 Task: Plan a trip to Zabki, Poland from 1st November, 2023 to 9th November, 2023 for 6 adults.3 bedrooms having 3 beds and 3 bathrooms. Property type can be house. Booking option can be shelf check-in. Look for 5 properties as per requirement.
Action: Mouse moved to (412, 59)
Screenshot: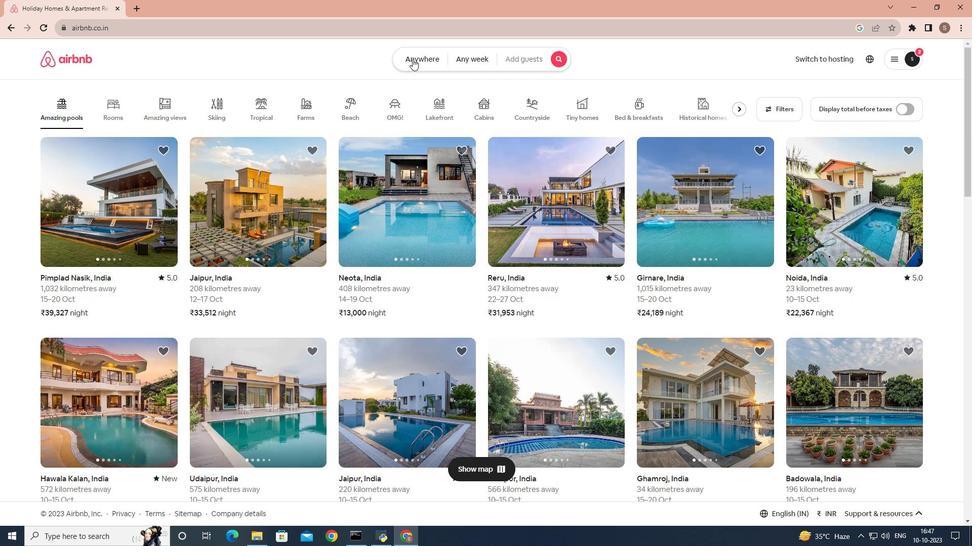 
Action: Mouse pressed left at (412, 59)
Screenshot: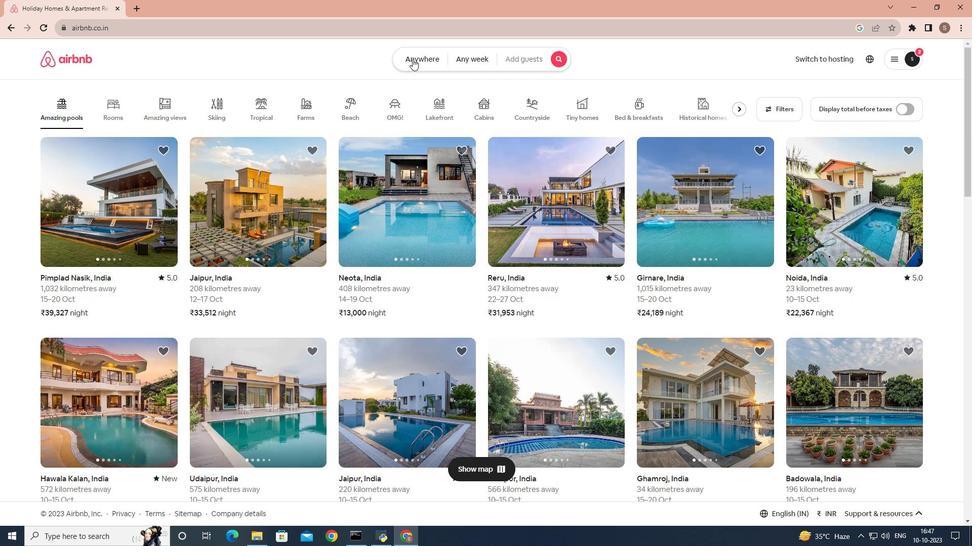 
Action: Mouse moved to (384, 100)
Screenshot: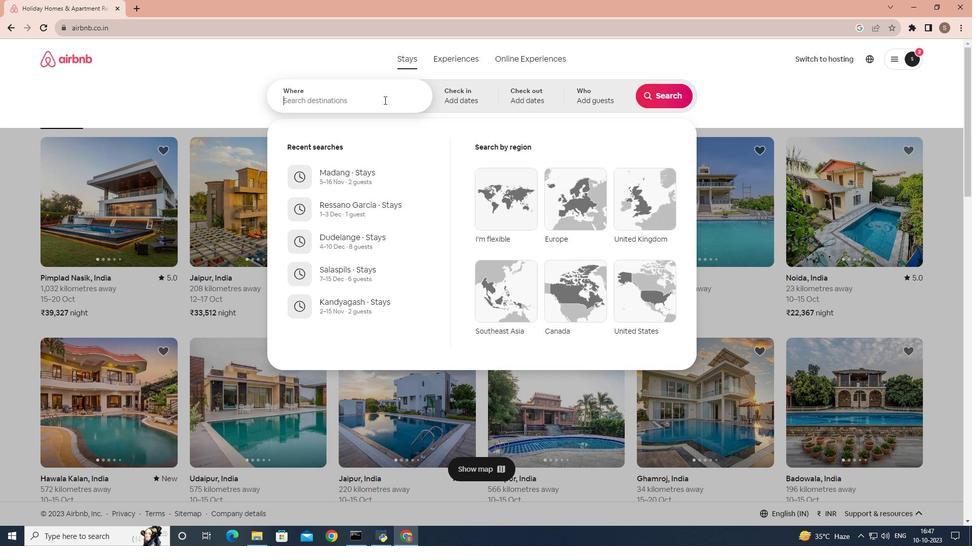 
Action: Mouse pressed left at (384, 100)
Screenshot: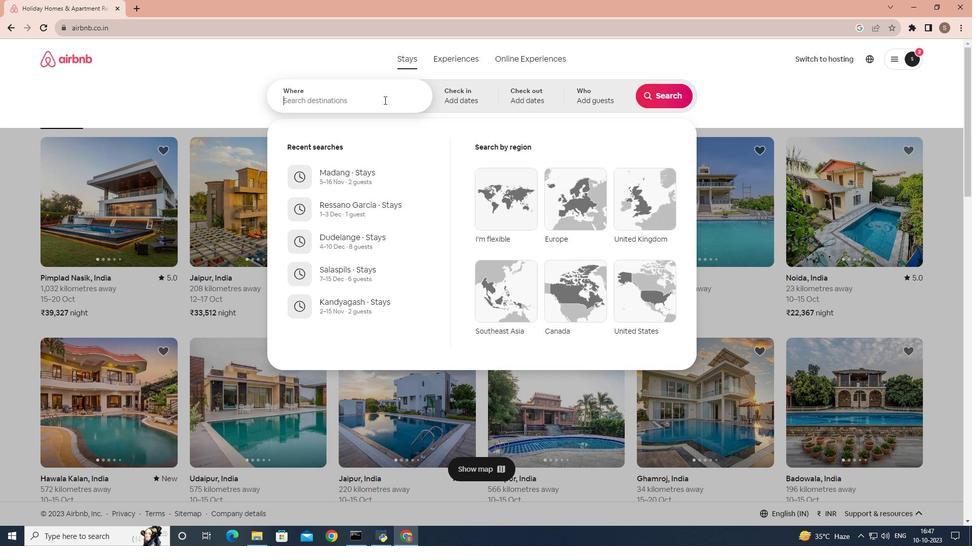 
Action: Key pressed <Key.shift><Key.shift>Zabki,<Key.space><Key.shift>Poland
Screenshot: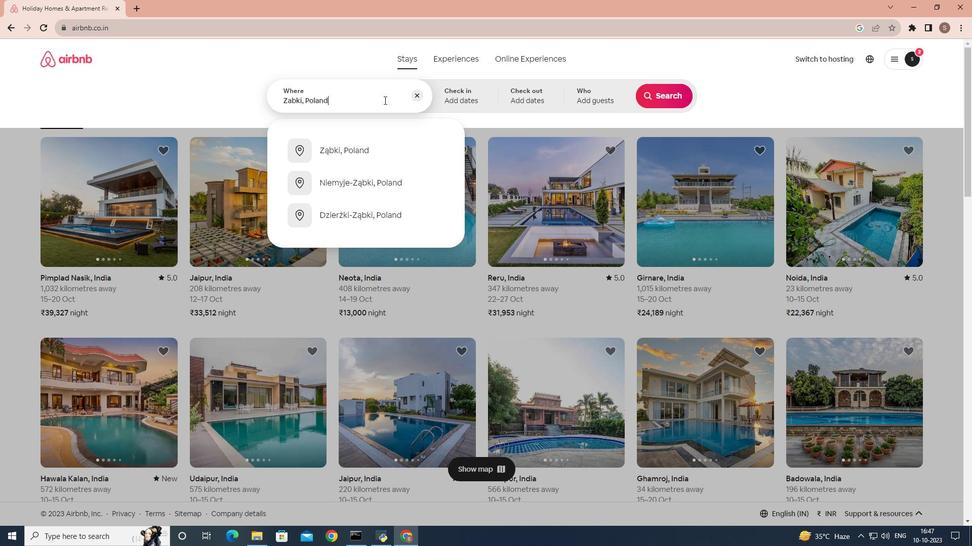 
Action: Mouse moved to (379, 151)
Screenshot: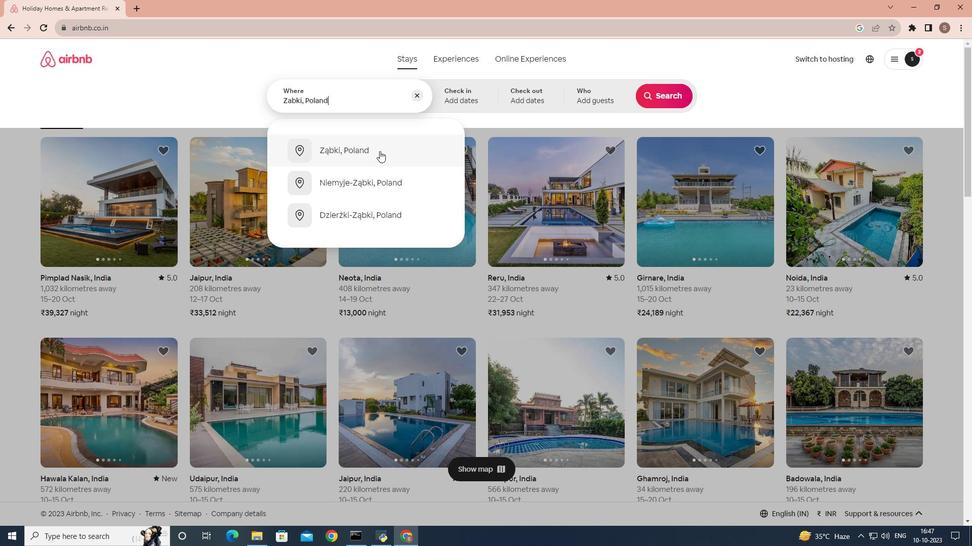 
Action: Mouse pressed left at (379, 151)
Screenshot: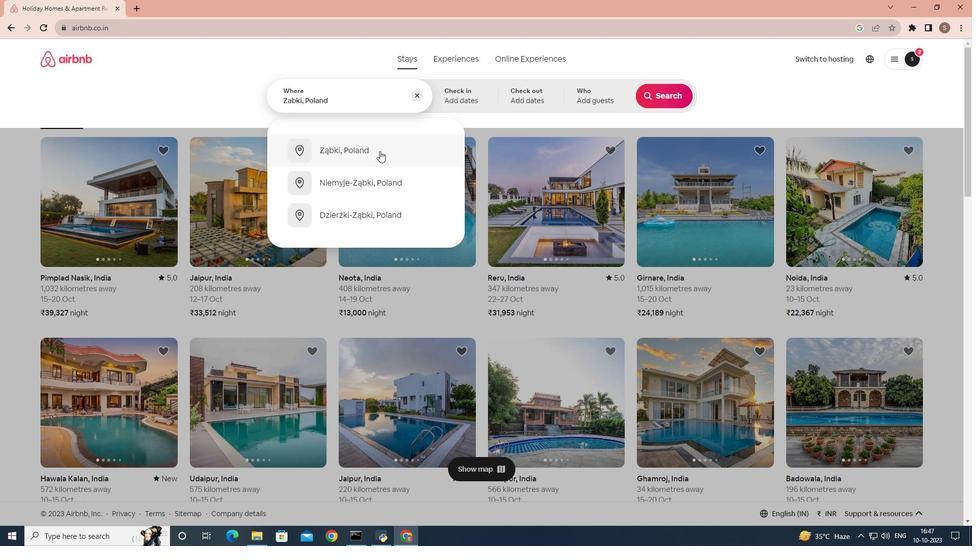 
Action: Mouse moved to (582, 218)
Screenshot: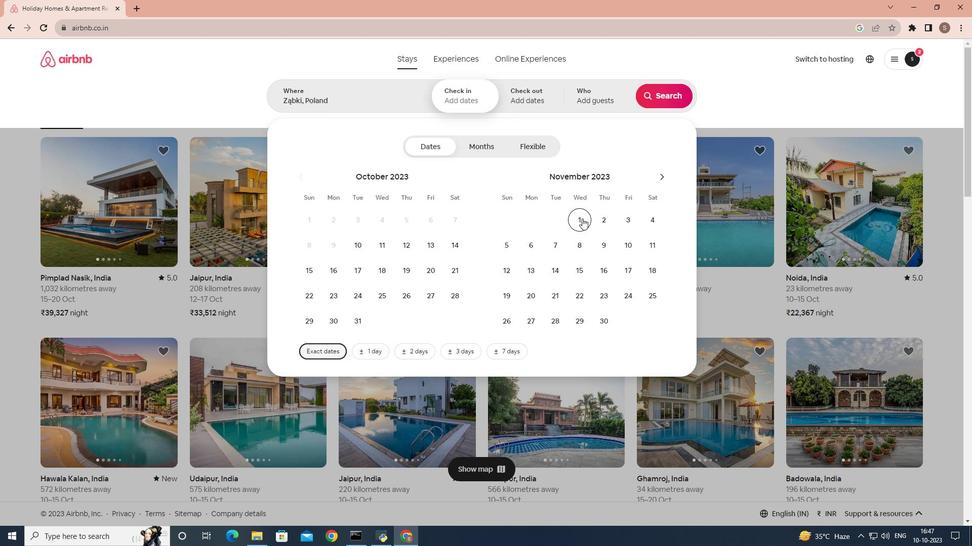 
Action: Mouse pressed left at (582, 218)
Screenshot: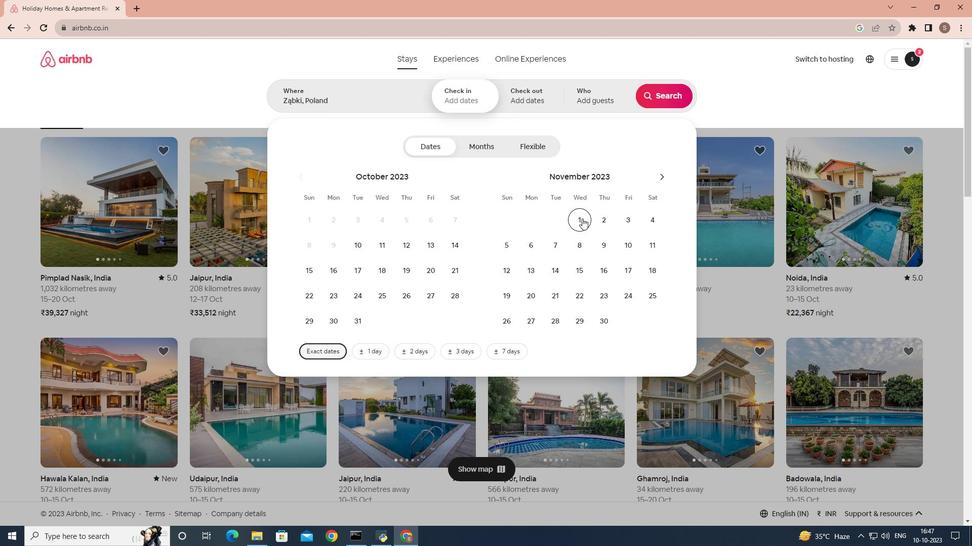 
Action: Mouse moved to (601, 248)
Screenshot: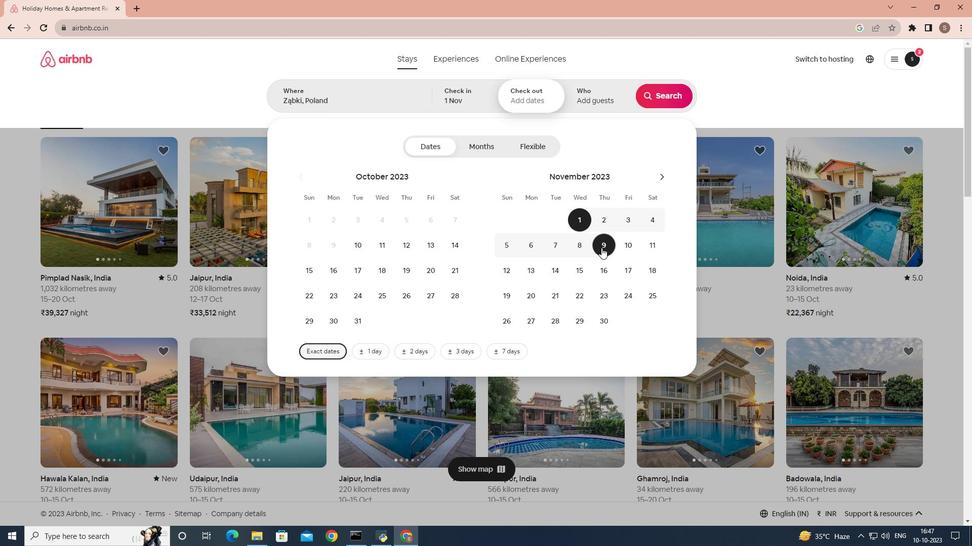 
Action: Mouse pressed left at (601, 248)
Screenshot: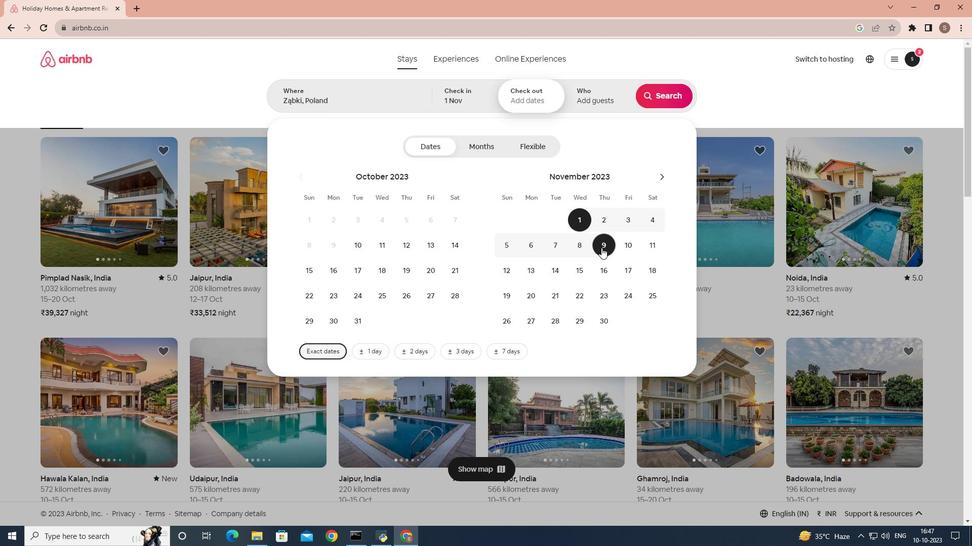 
Action: Mouse moved to (593, 99)
Screenshot: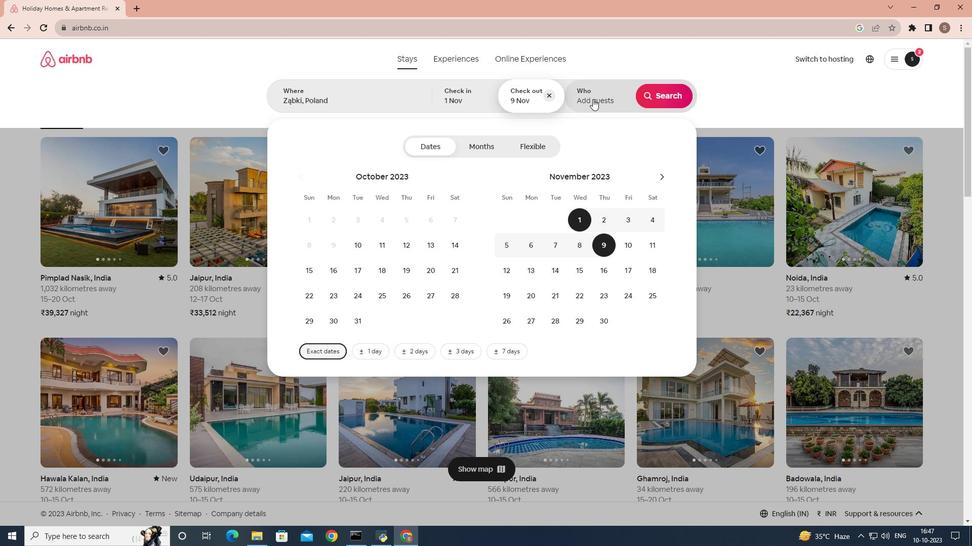 
Action: Mouse pressed left at (593, 99)
Screenshot: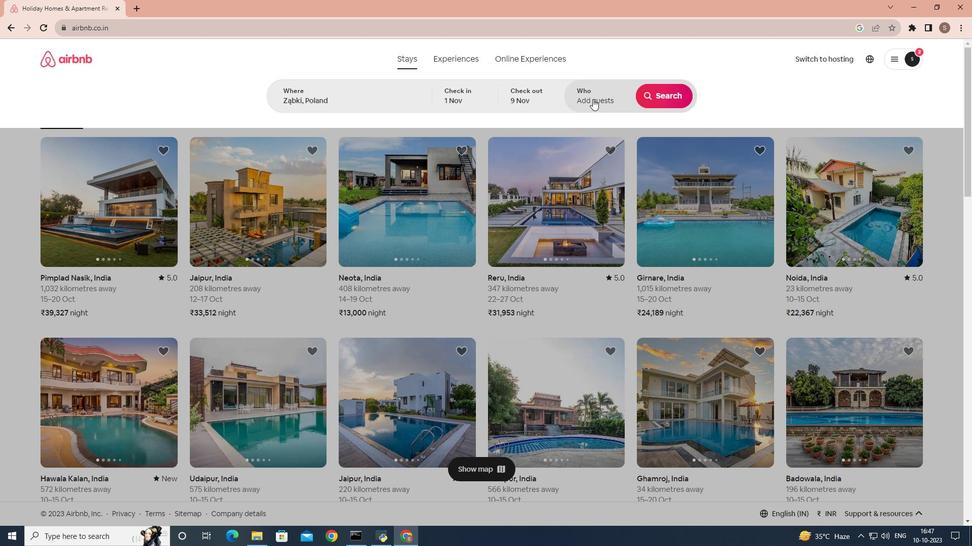 
Action: Mouse moved to (670, 151)
Screenshot: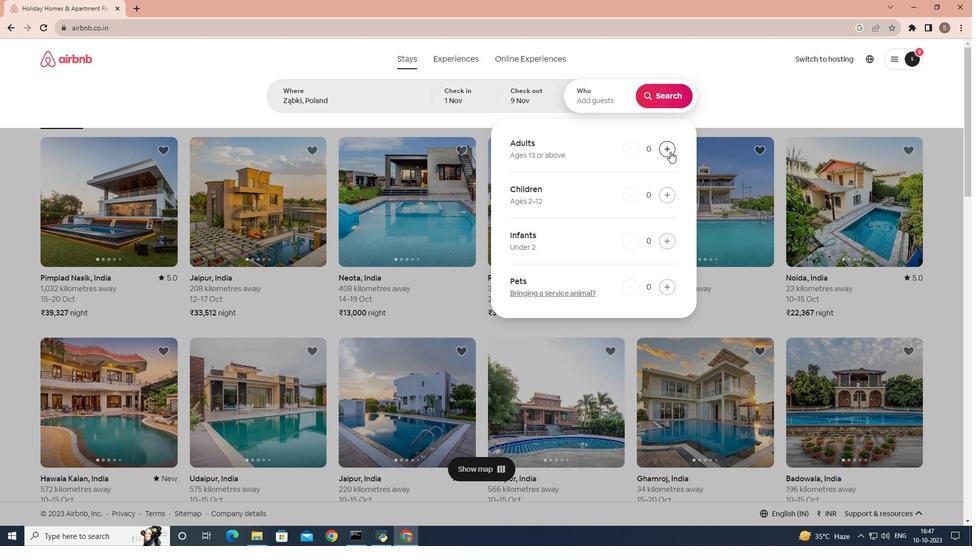 
Action: Mouse pressed left at (670, 151)
Screenshot: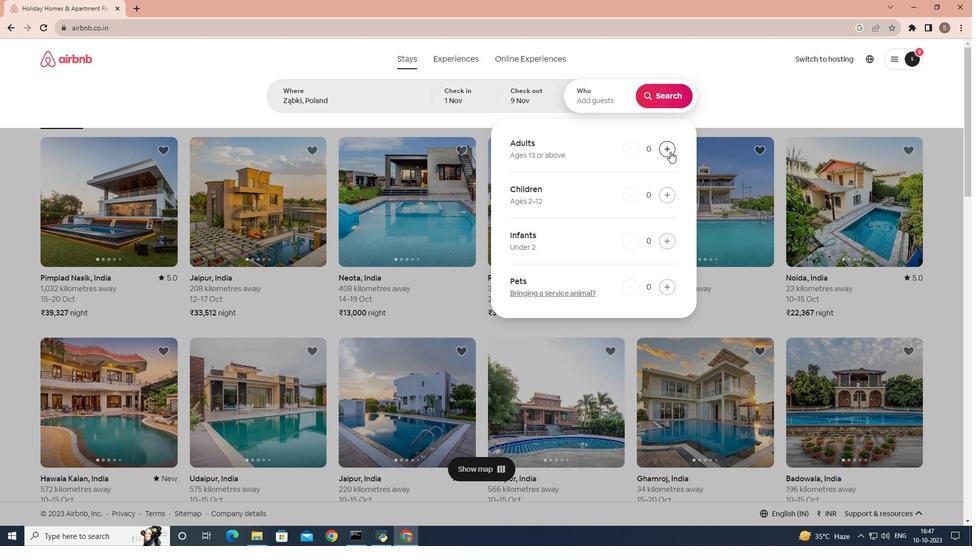 
Action: Mouse pressed left at (670, 151)
Screenshot: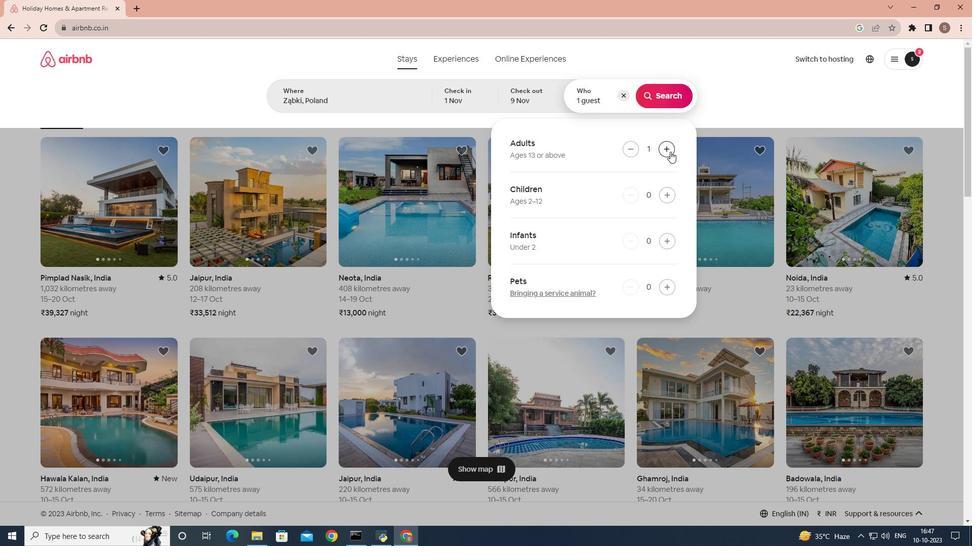 
Action: Mouse pressed left at (670, 151)
Screenshot: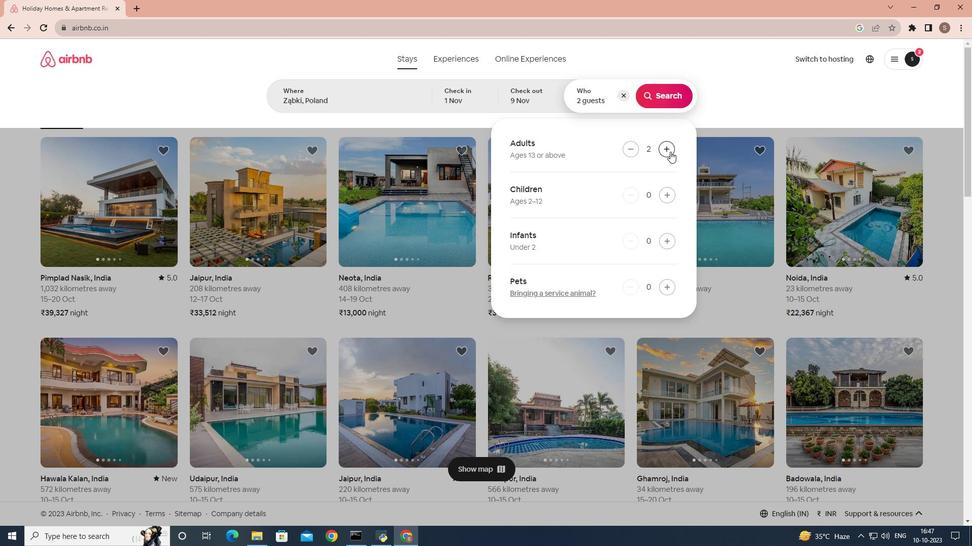 
Action: Mouse moved to (670, 151)
Screenshot: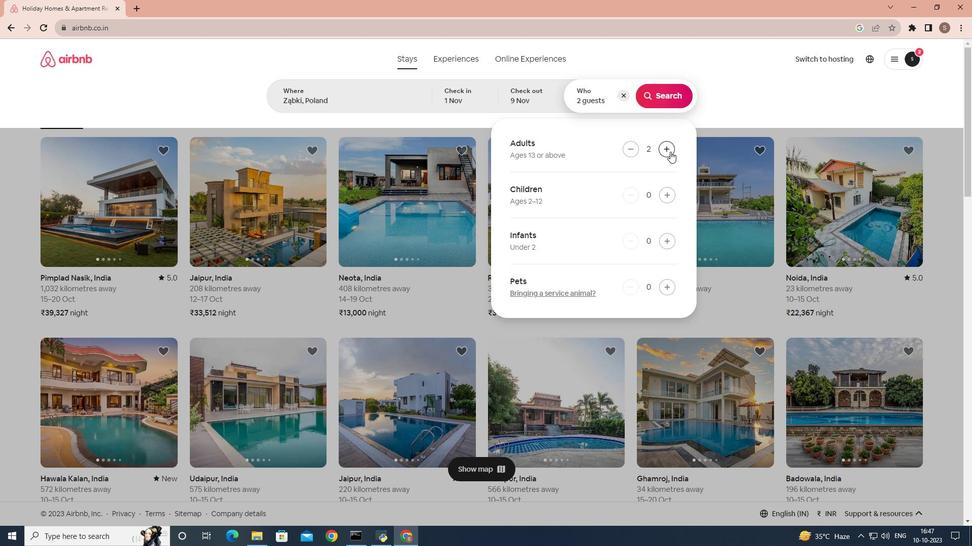 
Action: Mouse pressed left at (670, 151)
Screenshot: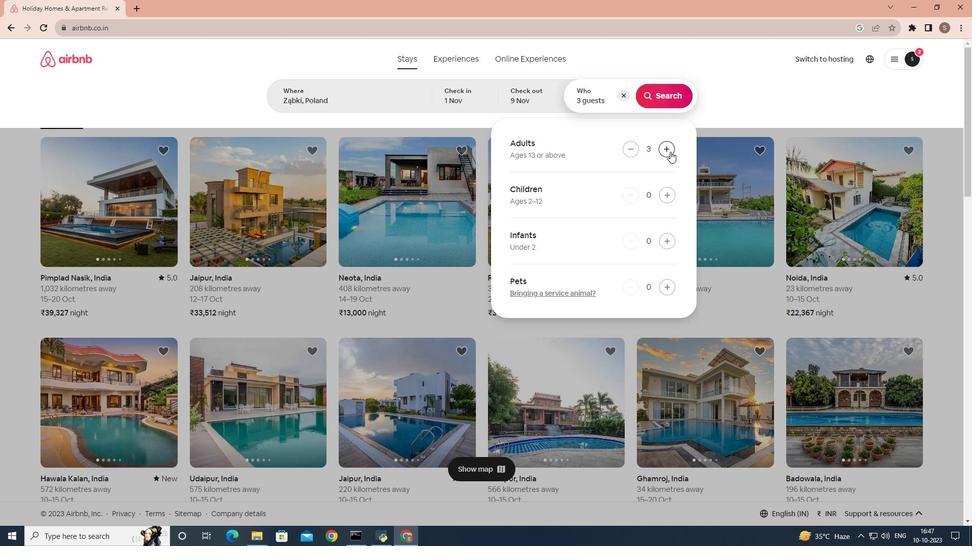 
Action: Mouse pressed left at (670, 151)
Screenshot: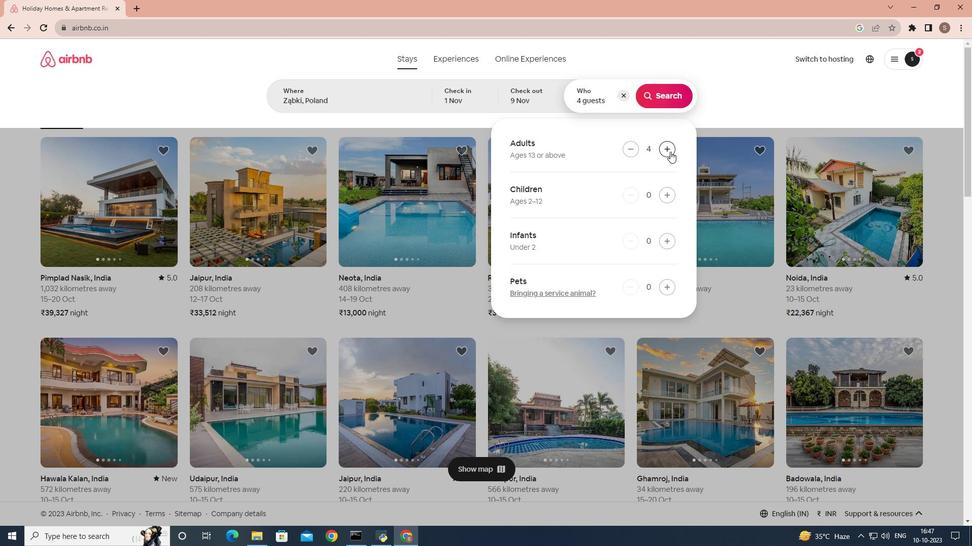 
Action: Mouse pressed left at (670, 151)
Screenshot: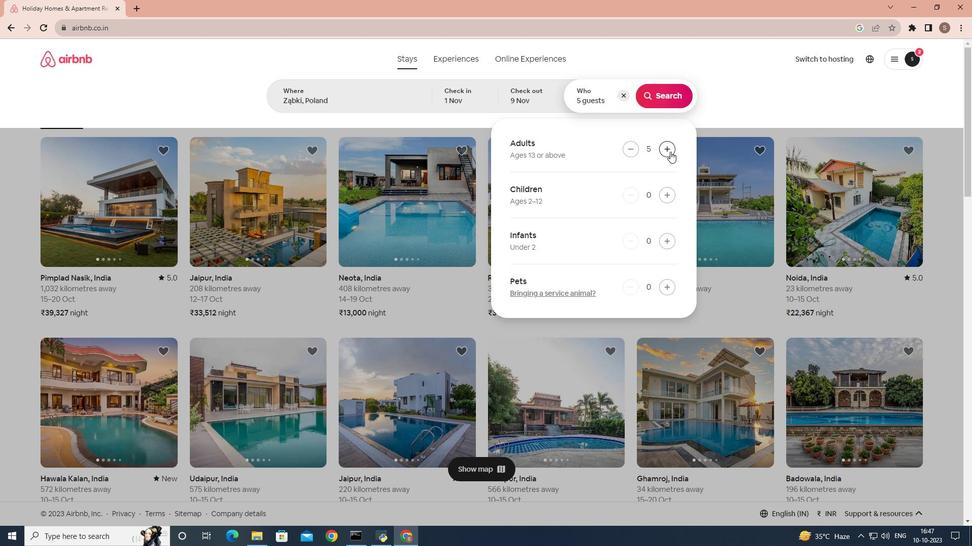 
Action: Mouse moved to (664, 97)
Screenshot: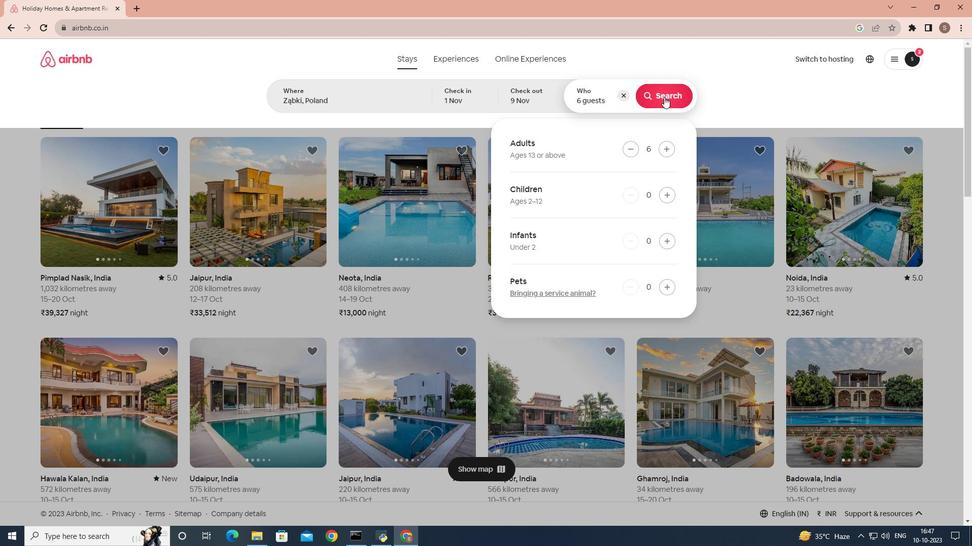 
Action: Mouse pressed left at (664, 97)
Screenshot: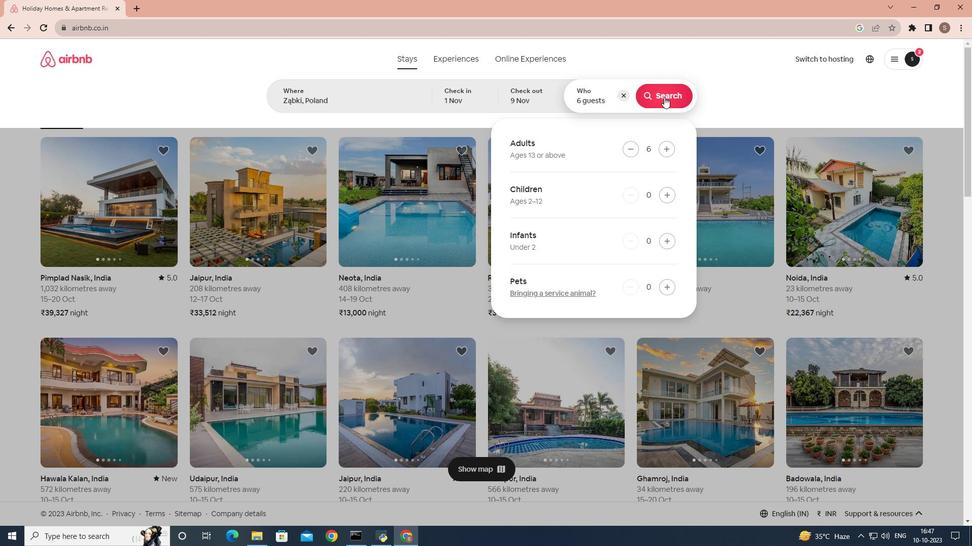 
Action: Mouse moved to (802, 99)
Screenshot: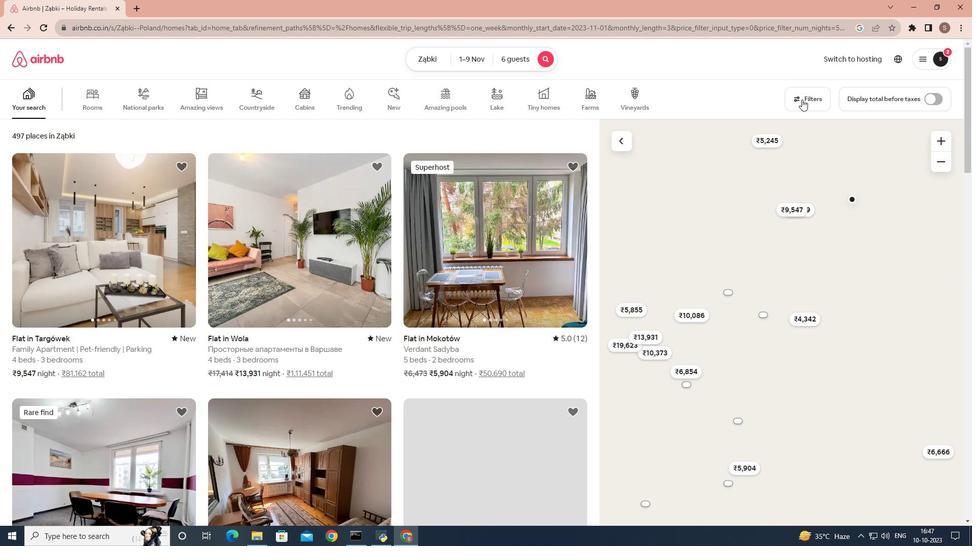 
Action: Mouse pressed left at (802, 99)
Screenshot: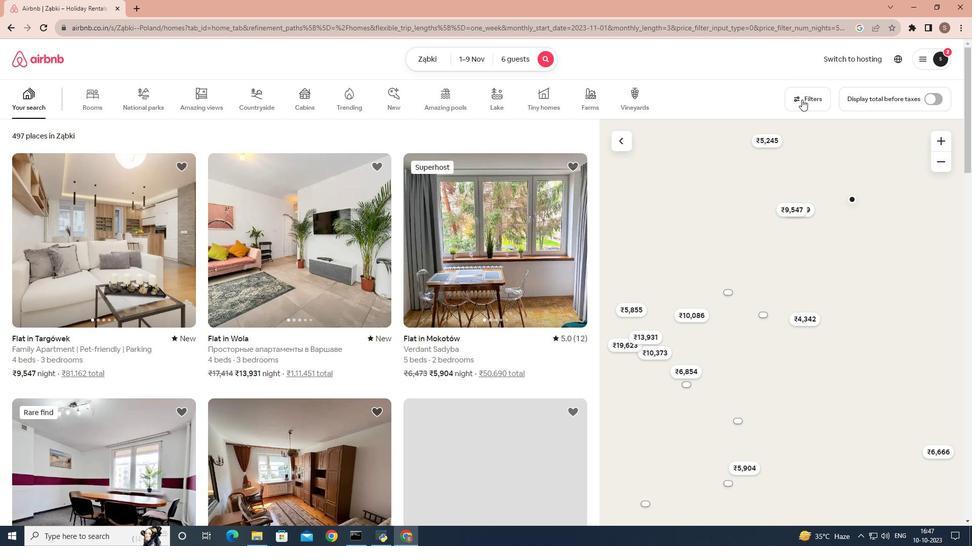 
Action: Mouse moved to (520, 293)
Screenshot: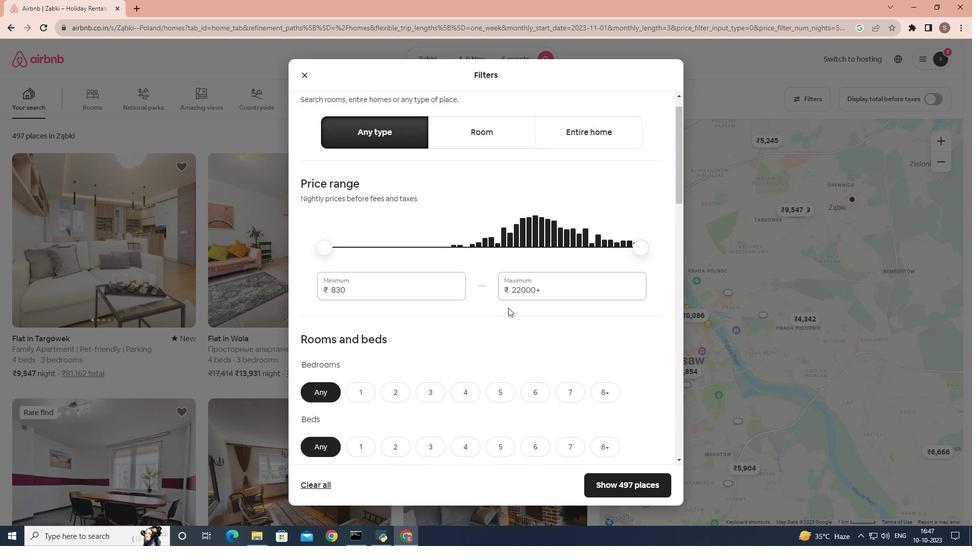 
Action: Mouse scrolled (520, 292) with delta (0, 0)
Screenshot: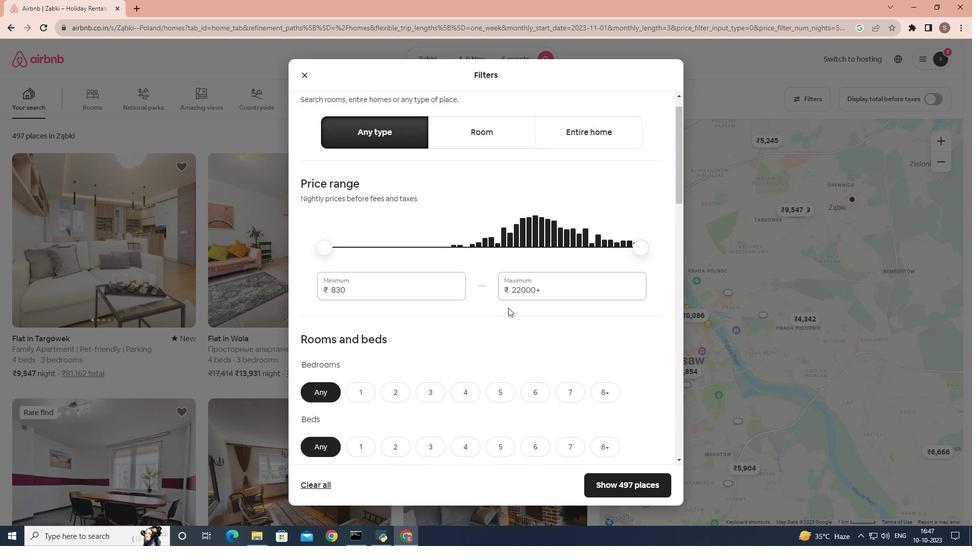 
Action: Mouse moved to (517, 300)
Screenshot: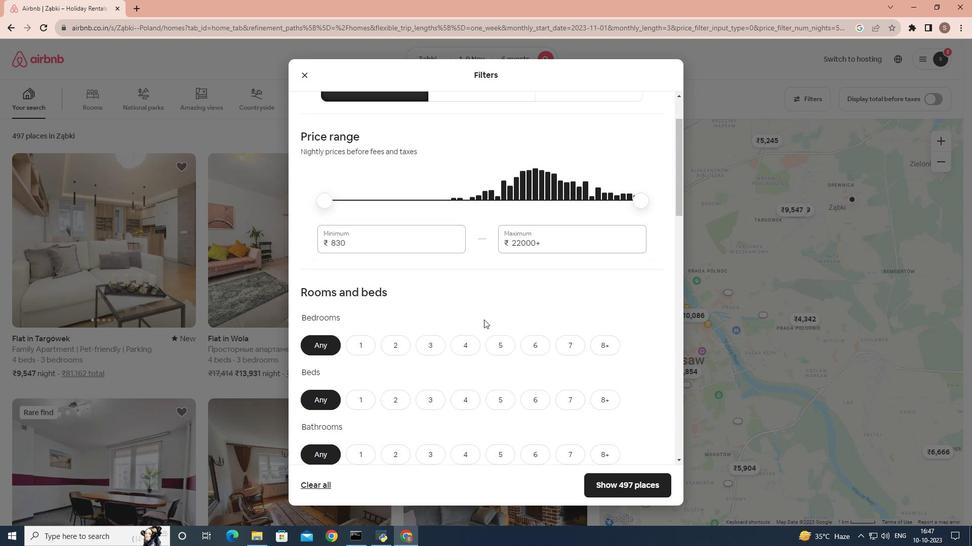 
Action: Mouse scrolled (517, 299) with delta (0, 0)
Screenshot: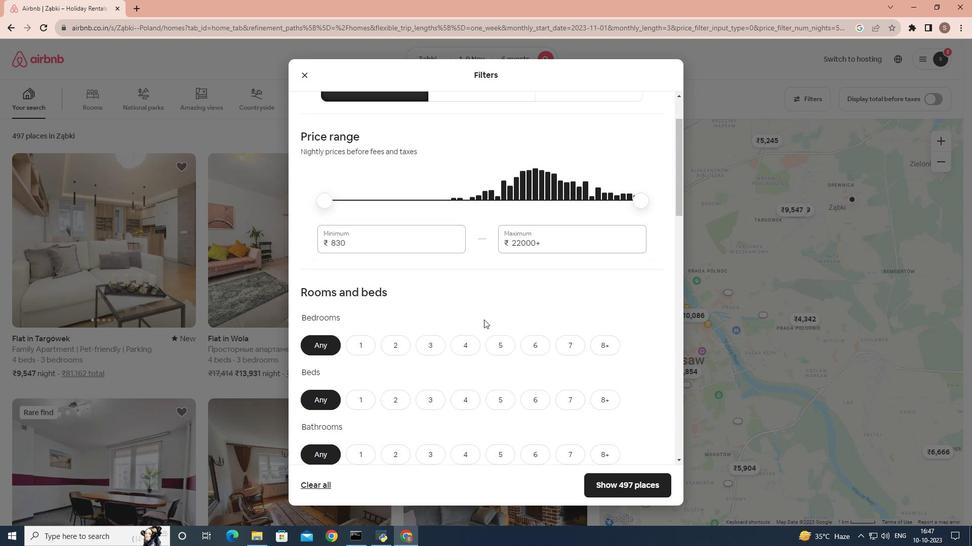 
Action: Mouse moved to (431, 314)
Screenshot: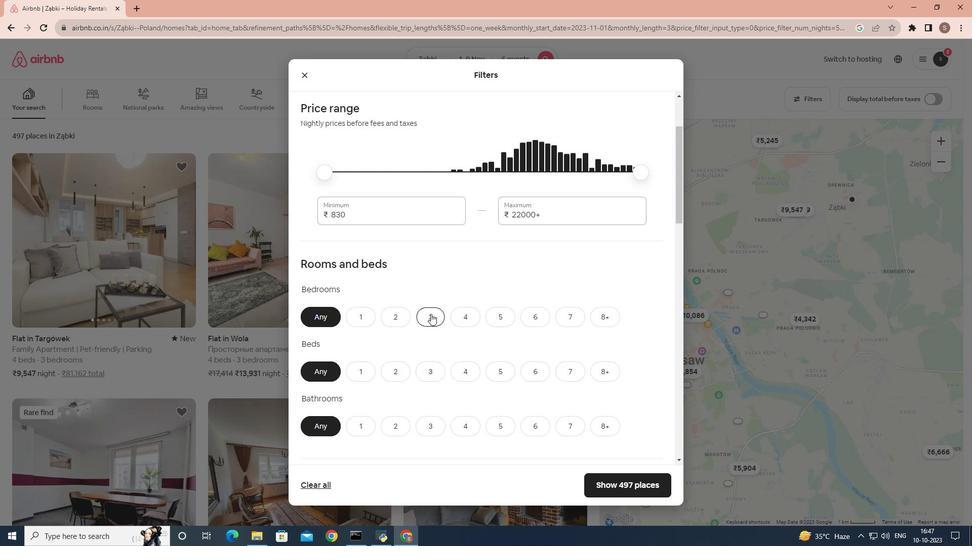 
Action: Mouse pressed left at (431, 314)
Screenshot: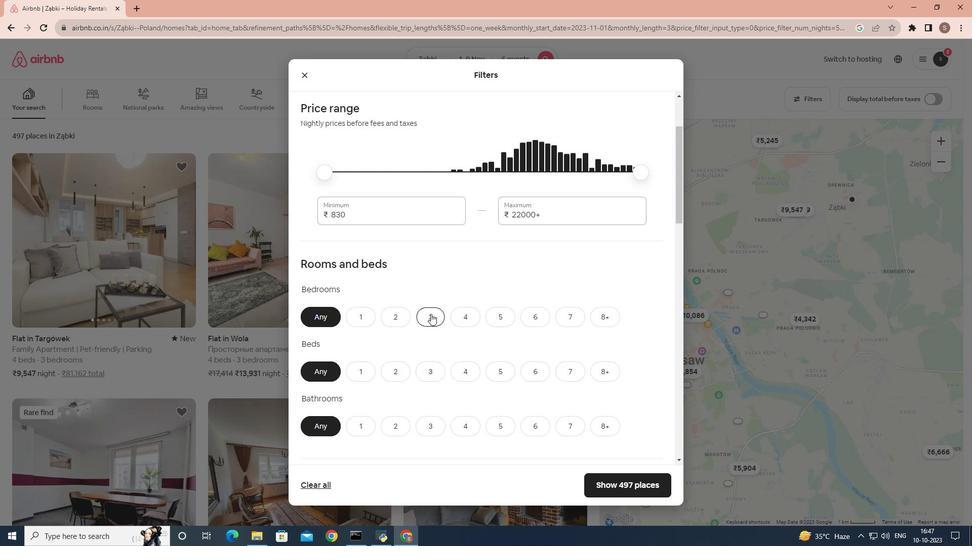 
Action: Mouse moved to (432, 366)
Screenshot: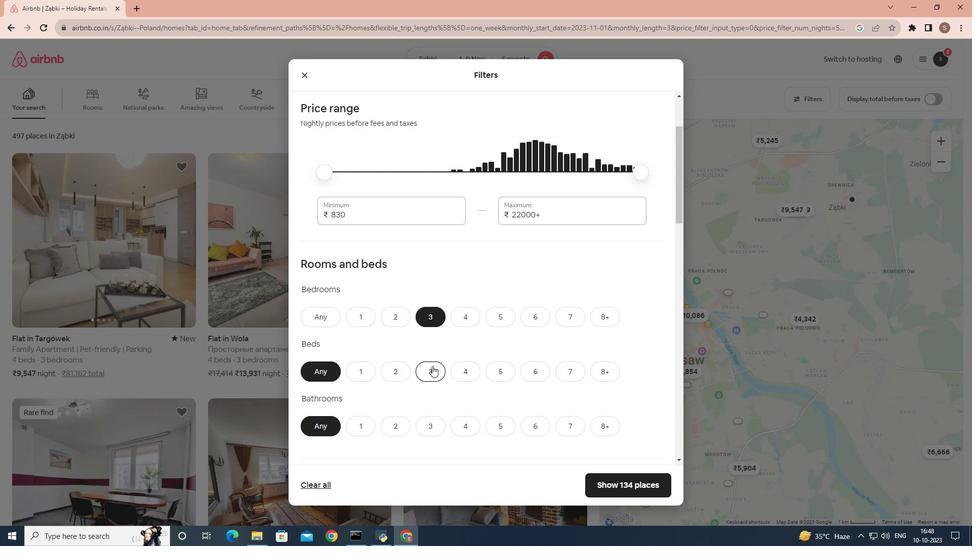 
Action: Mouse pressed left at (432, 366)
Screenshot: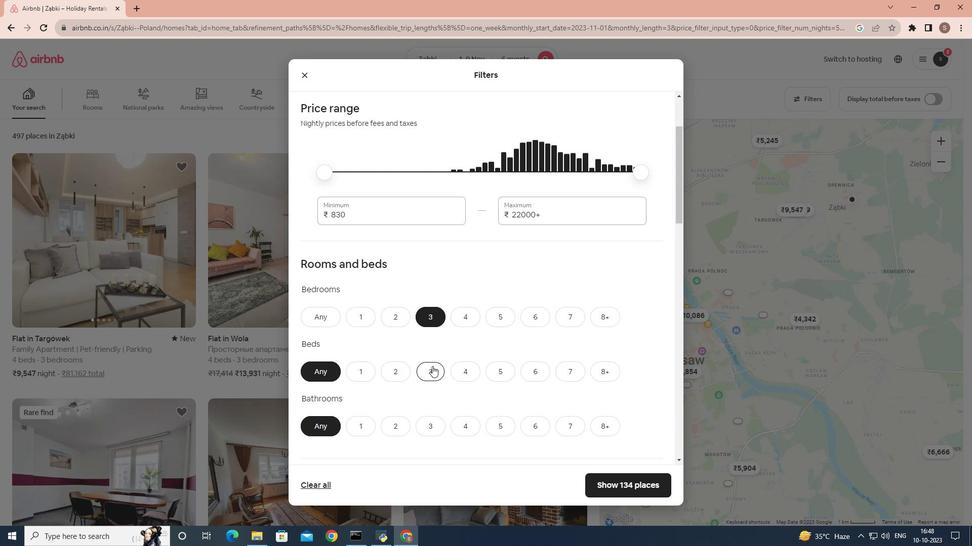 
Action: Mouse scrolled (432, 366) with delta (0, 0)
Screenshot: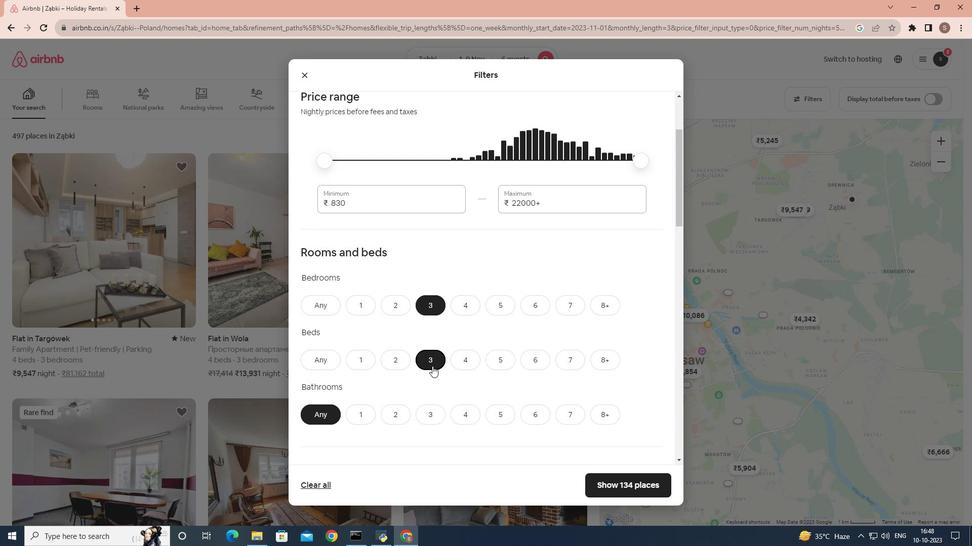 
Action: Mouse moved to (432, 369)
Screenshot: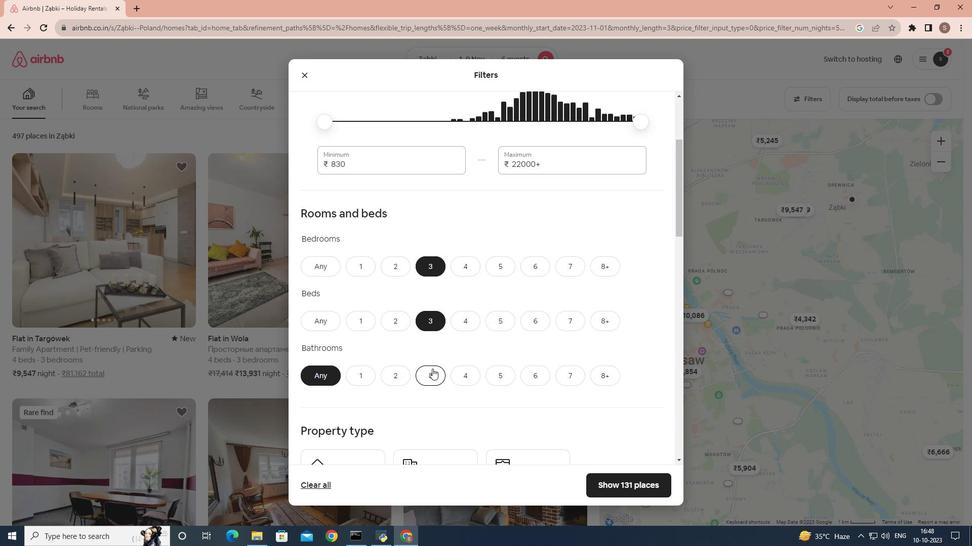 
Action: Mouse pressed left at (432, 369)
Screenshot: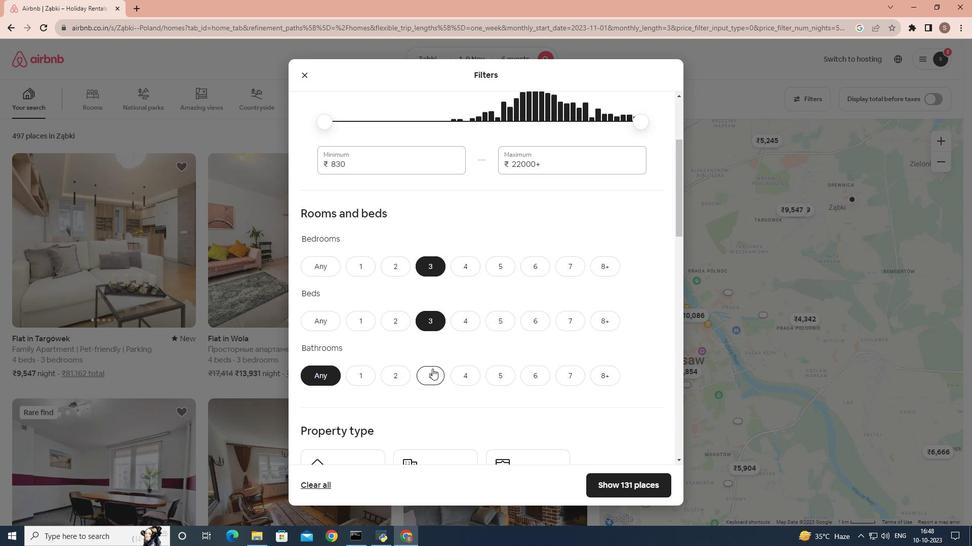 
Action: Mouse moved to (455, 366)
Screenshot: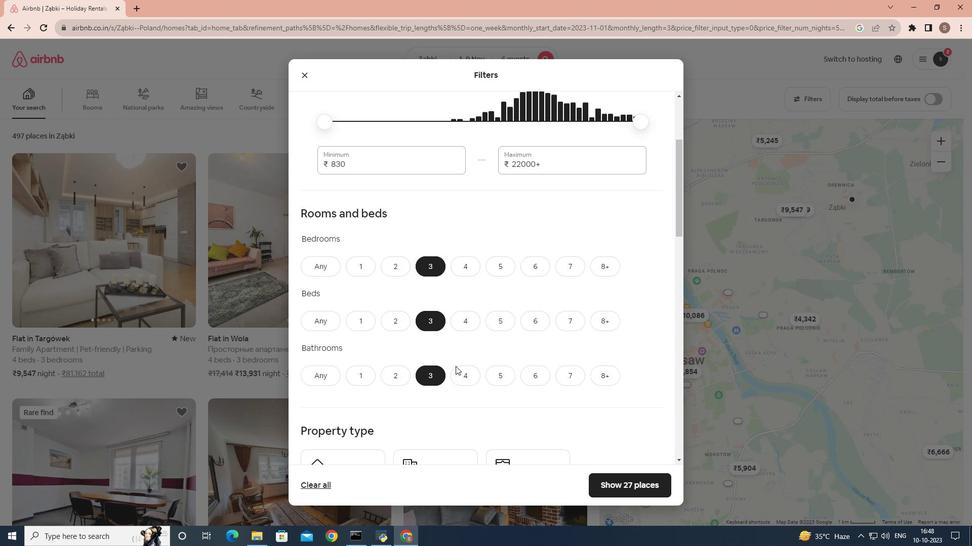 
Action: Mouse scrolled (455, 366) with delta (0, 0)
Screenshot: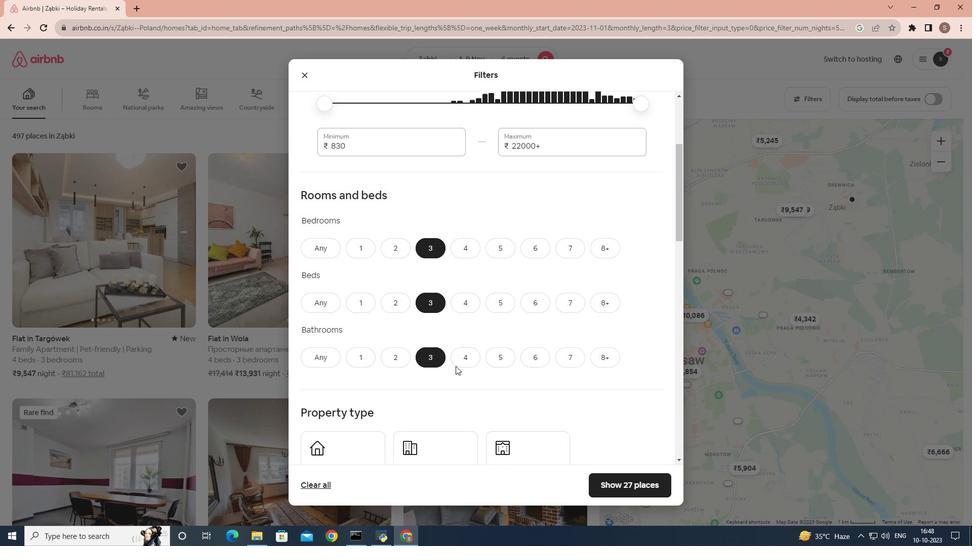 
Action: Mouse moved to (461, 358)
Screenshot: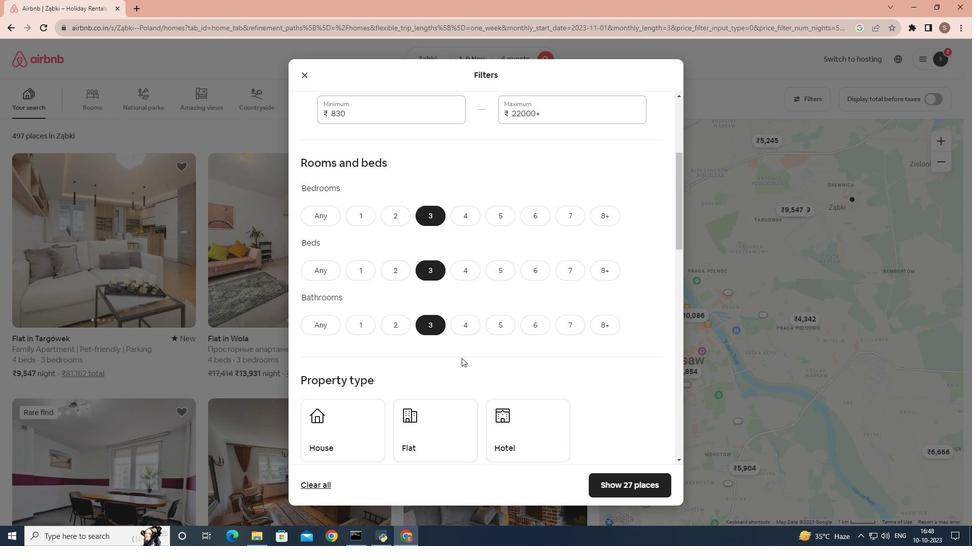 
Action: Mouse scrolled (461, 358) with delta (0, 0)
Screenshot: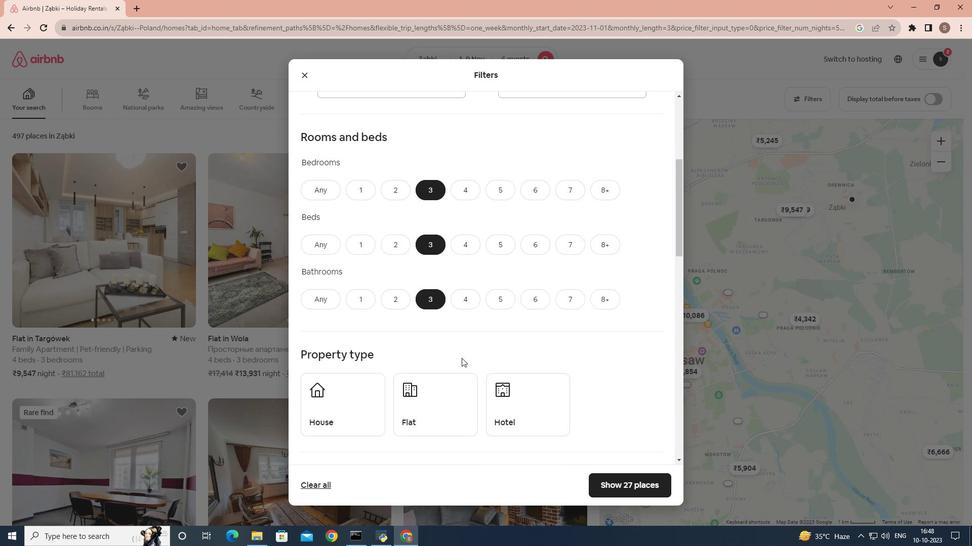 
Action: Mouse moved to (339, 373)
Screenshot: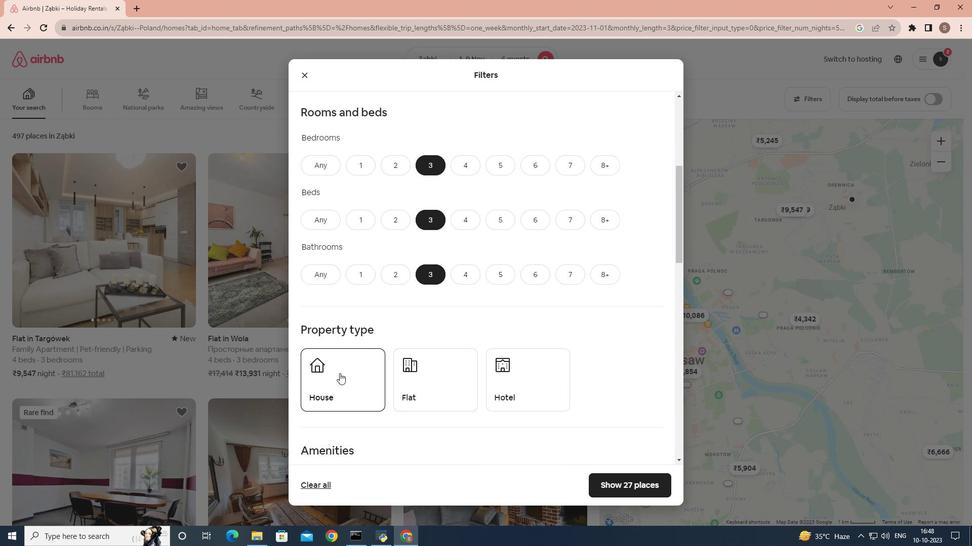 
Action: Mouse pressed left at (339, 373)
Screenshot: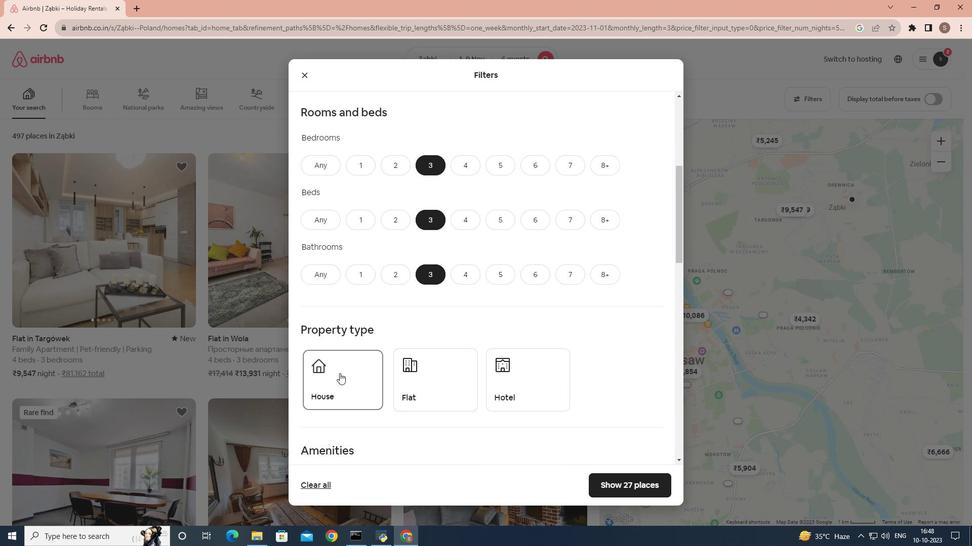 
Action: Mouse moved to (452, 338)
Screenshot: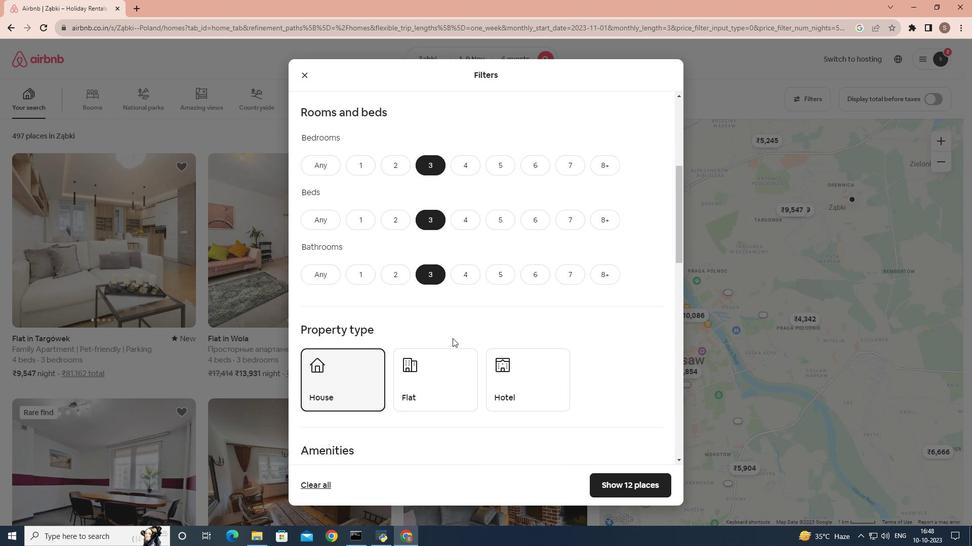 
Action: Mouse scrolled (452, 338) with delta (0, 0)
Screenshot: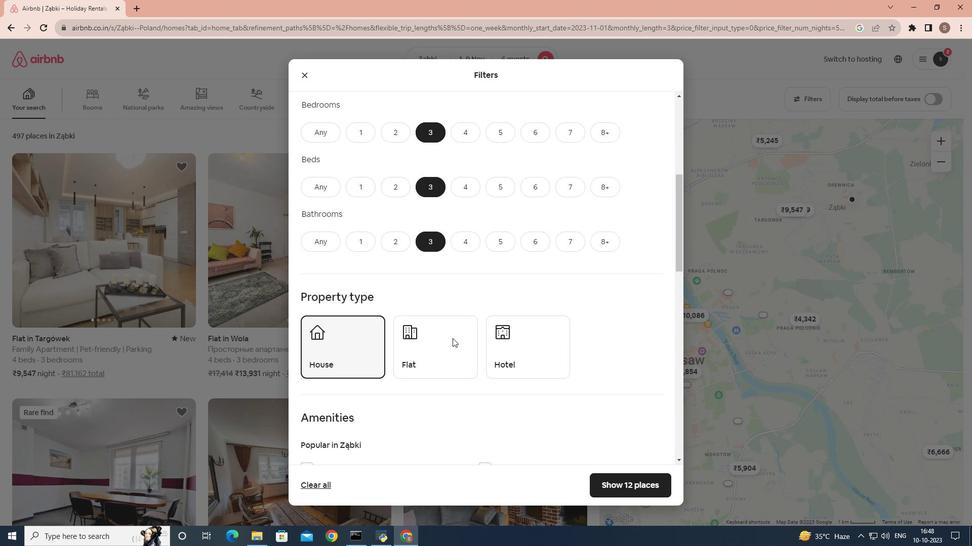 
Action: Mouse scrolled (452, 338) with delta (0, 0)
Screenshot: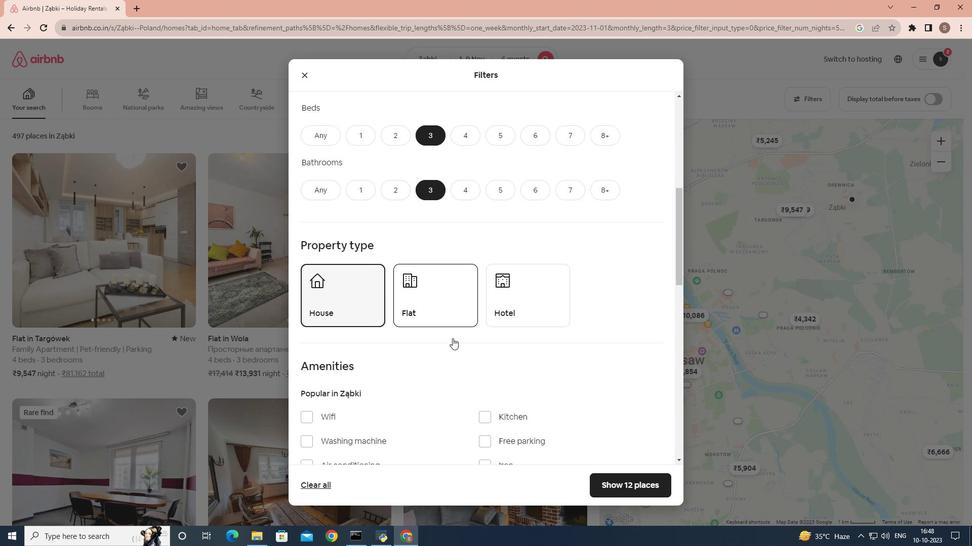 
Action: Mouse moved to (452, 339)
Screenshot: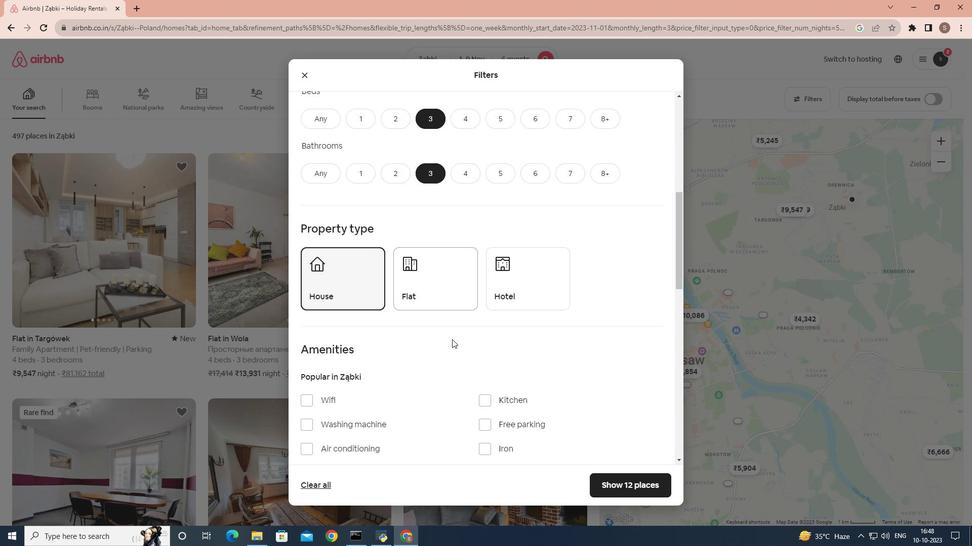
Action: Mouse scrolled (452, 339) with delta (0, 0)
Screenshot: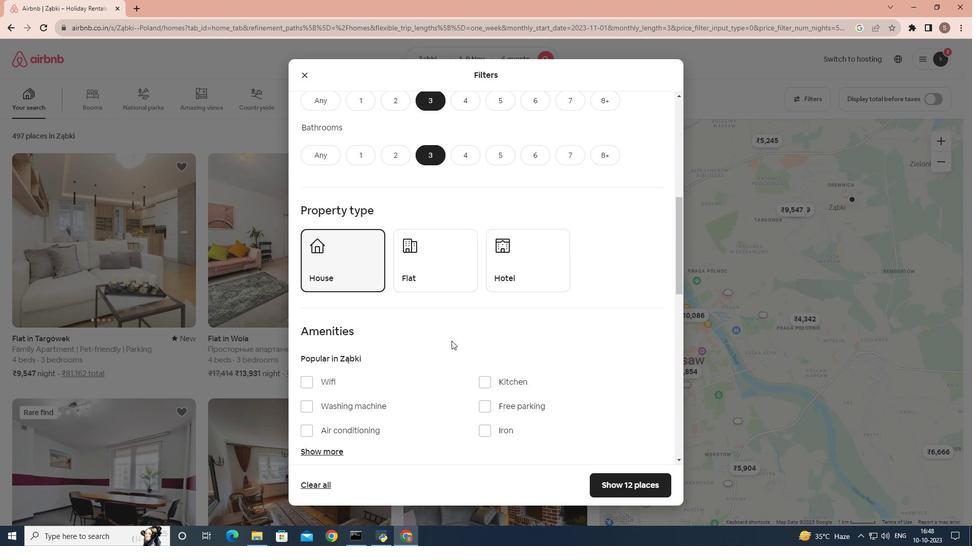 
Action: Mouse moved to (451, 341)
Screenshot: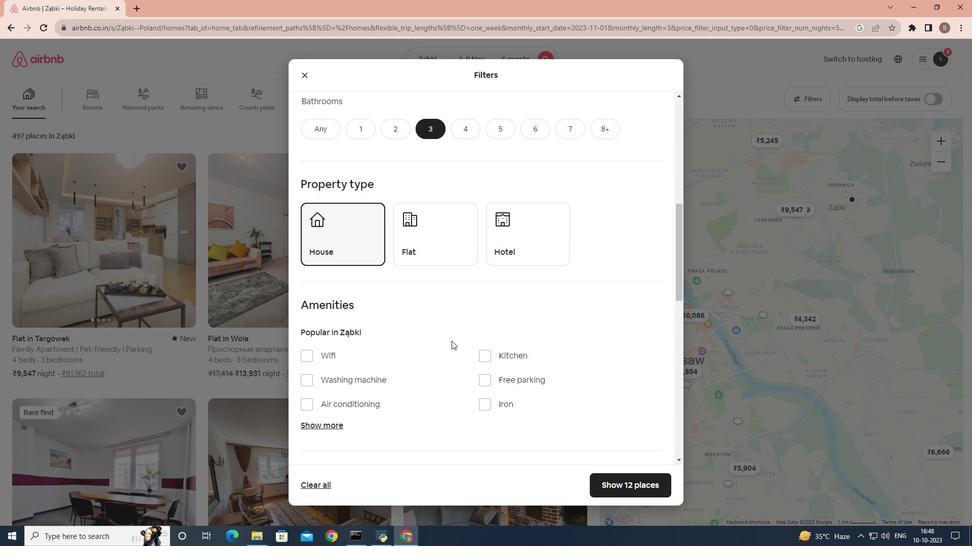 
Action: Mouse scrolled (451, 340) with delta (0, 0)
Screenshot: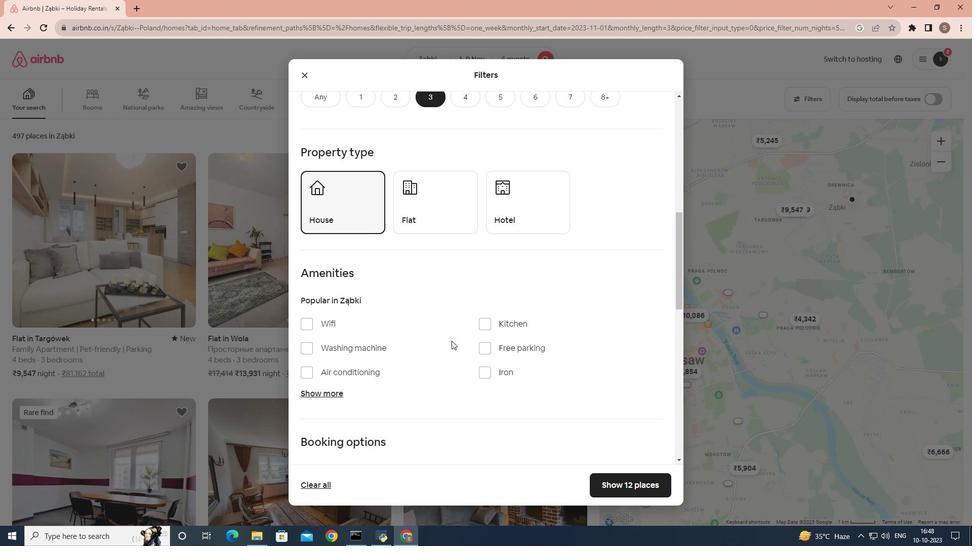 
Action: Mouse scrolled (451, 340) with delta (0, 0)
Screenshot: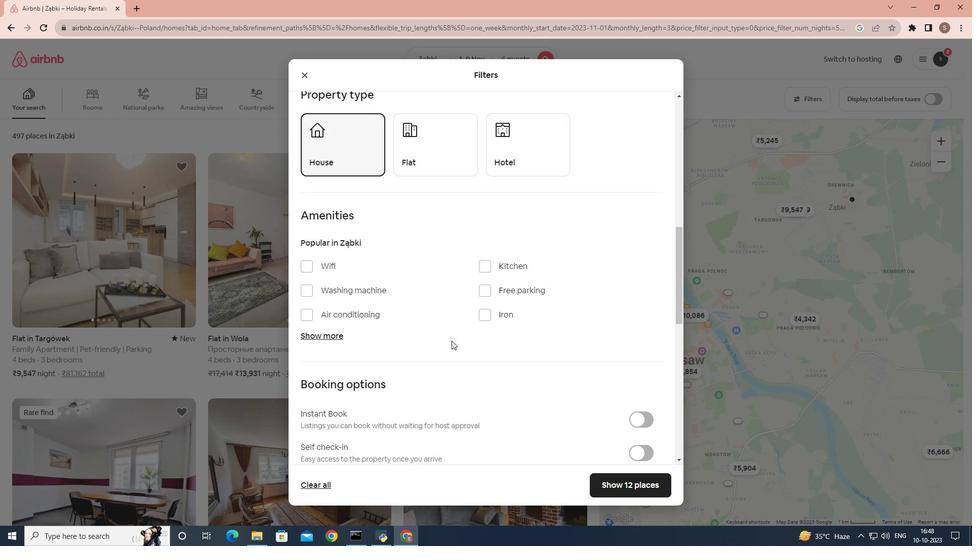 
Action: Mouse scrolled (451, 340) with delta (0, 0)
Screenshot: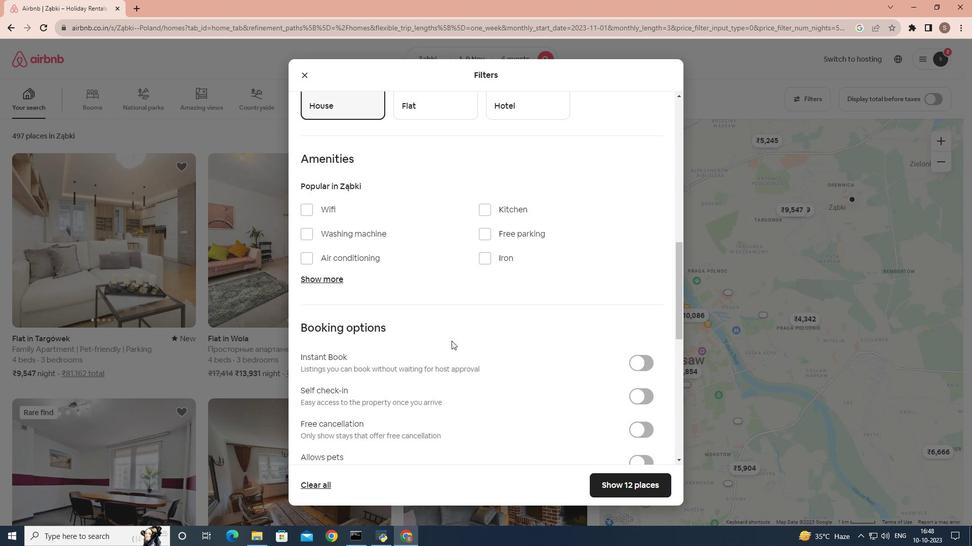 
Action: Mouse scrolled (451, 340) with delta (0, 0)
Screenshot: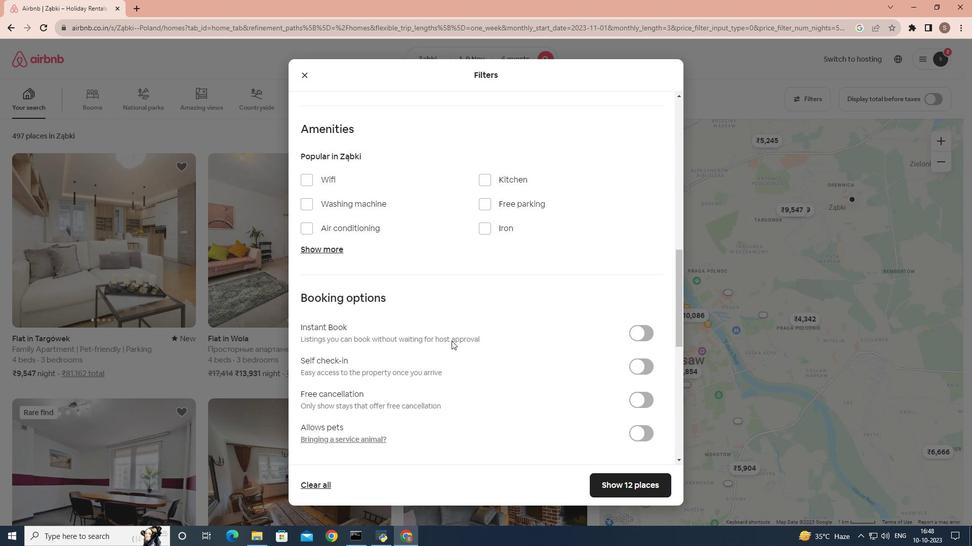 
Action: Mouse moved to (651, 336)
Screenshot: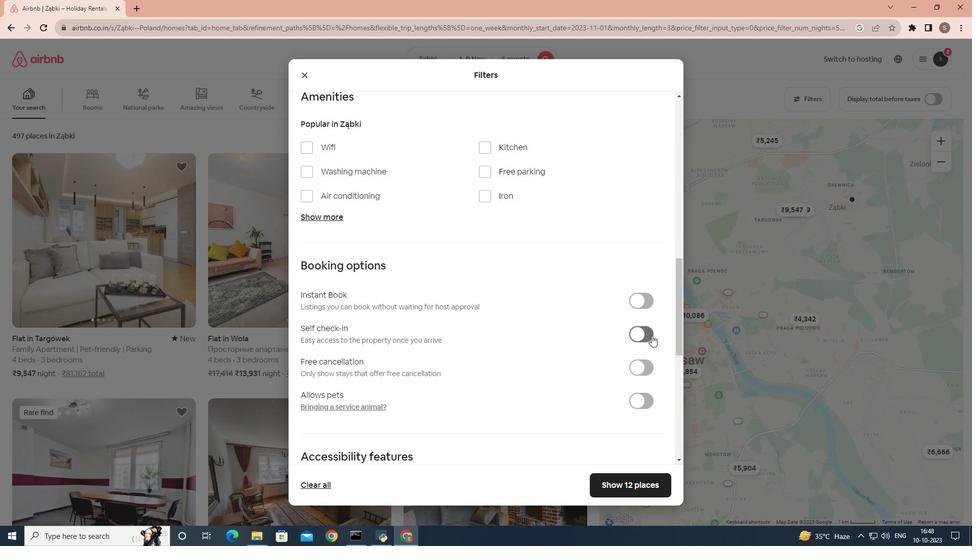 
Action: Mouse pressed left at (651, 336)
Screenshot: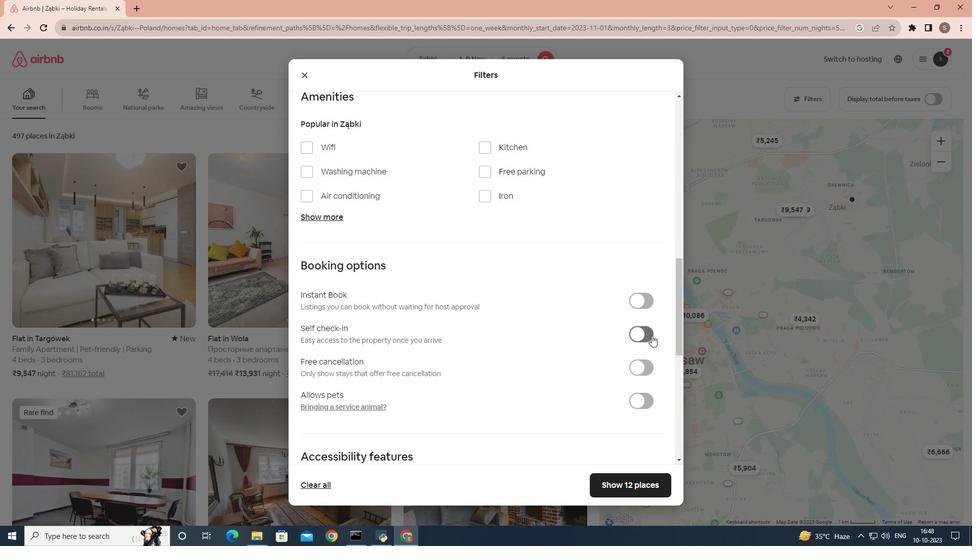 
Action: Mouse moved to (515, 345)
Screenshot: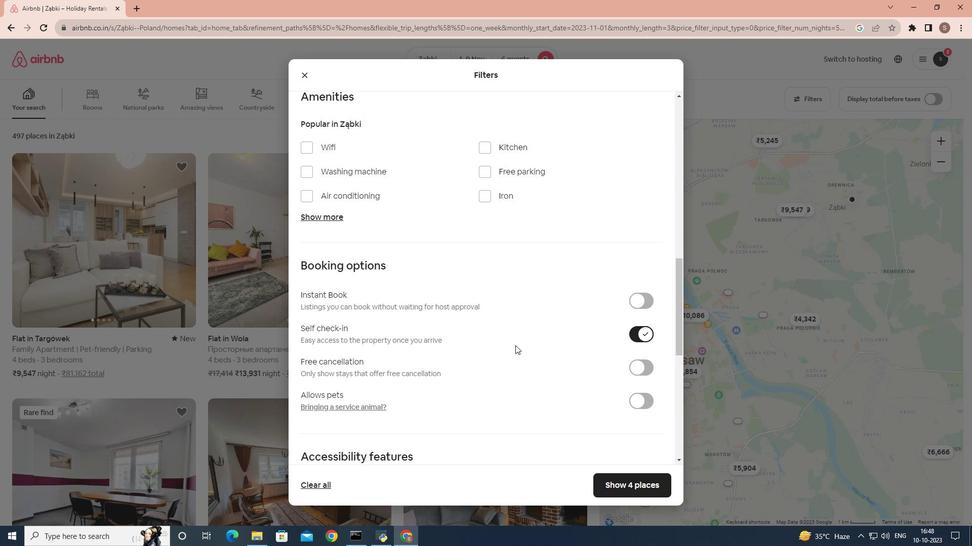 
Action: Mouse scrolled (515, 345) with delta (0, 0)
Screenshot: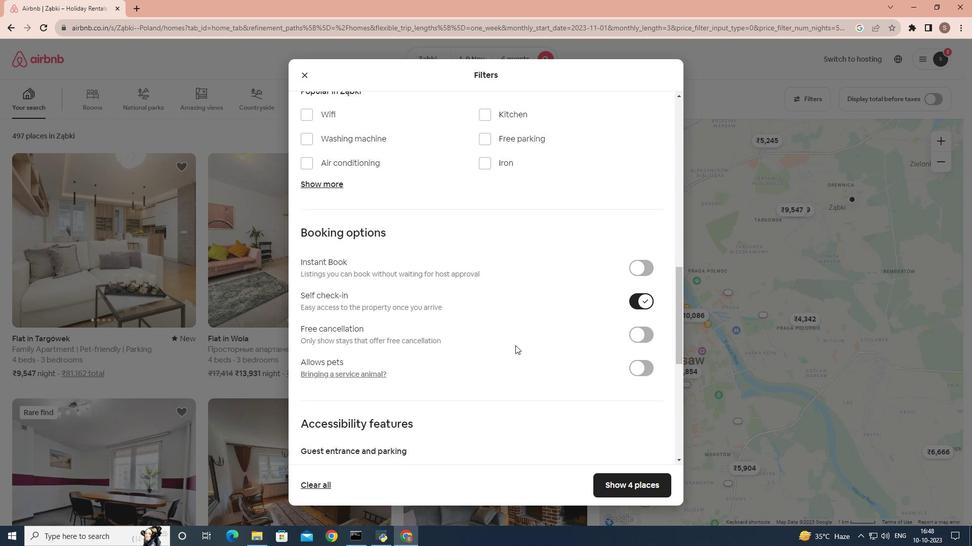 
Action: Mouse moved to (616, 486)
Screenshot: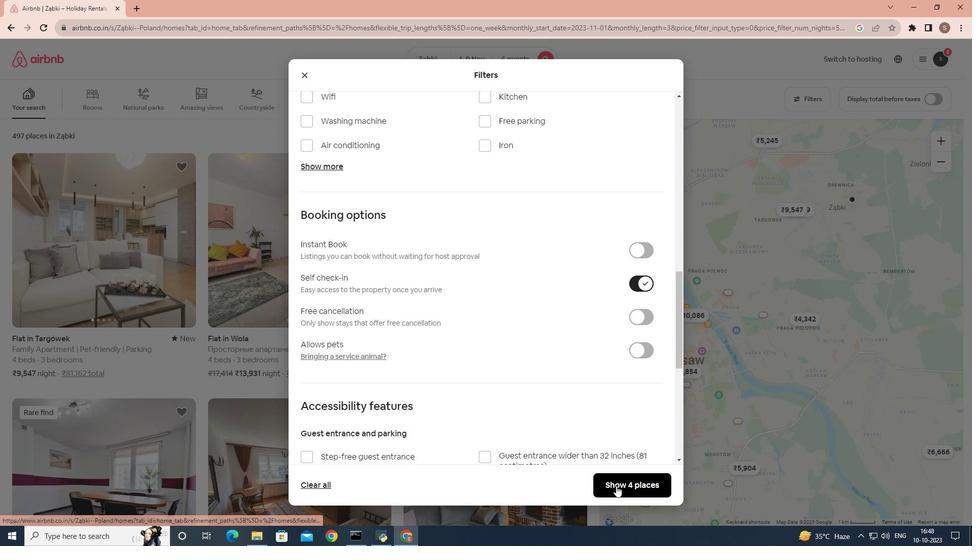 
Action: Mouse pressed left at (616, 486)
Screenshot: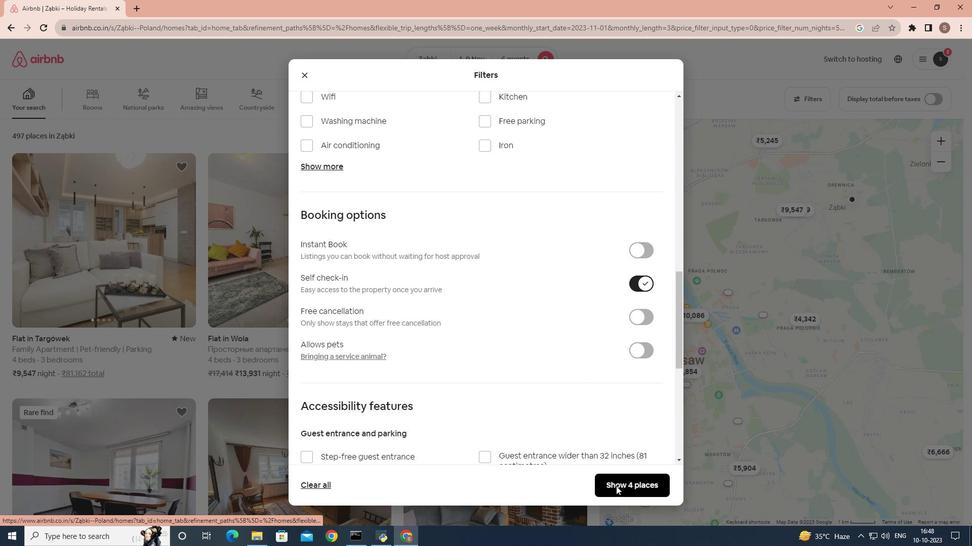
Action: Mouse moved to (117, 257)
Screenshot: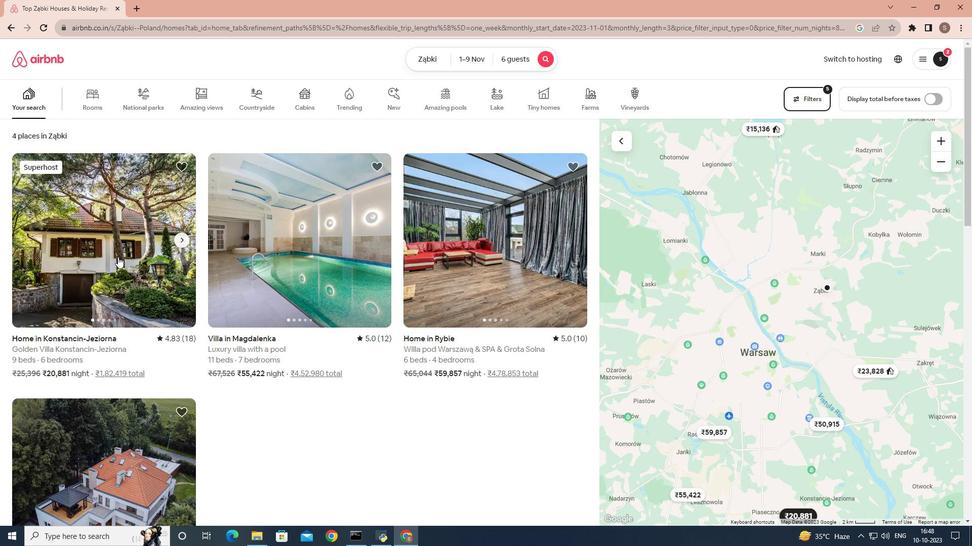
Action: Mouse pressed left at (117, 257)
Screenshot: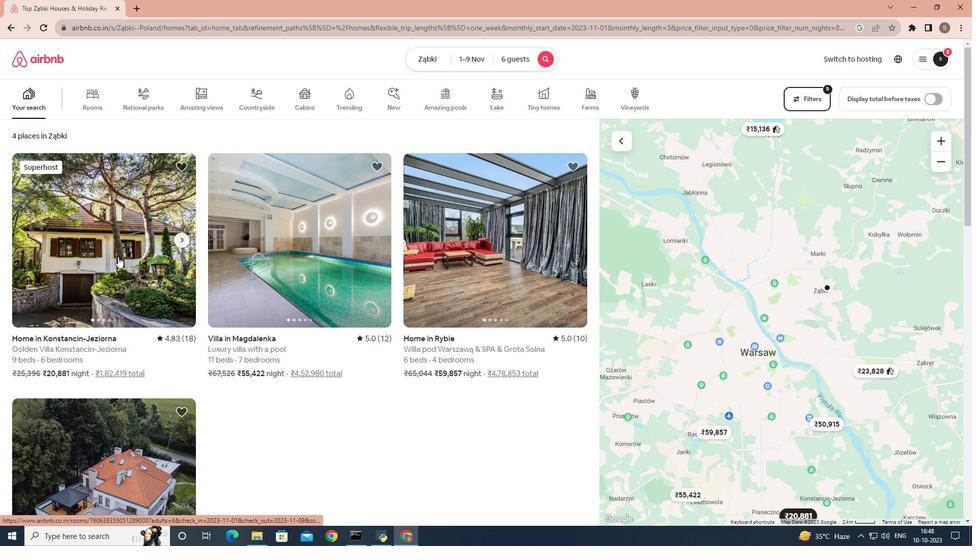 
Action: Mouse moved to (547, 316)
Screenshot: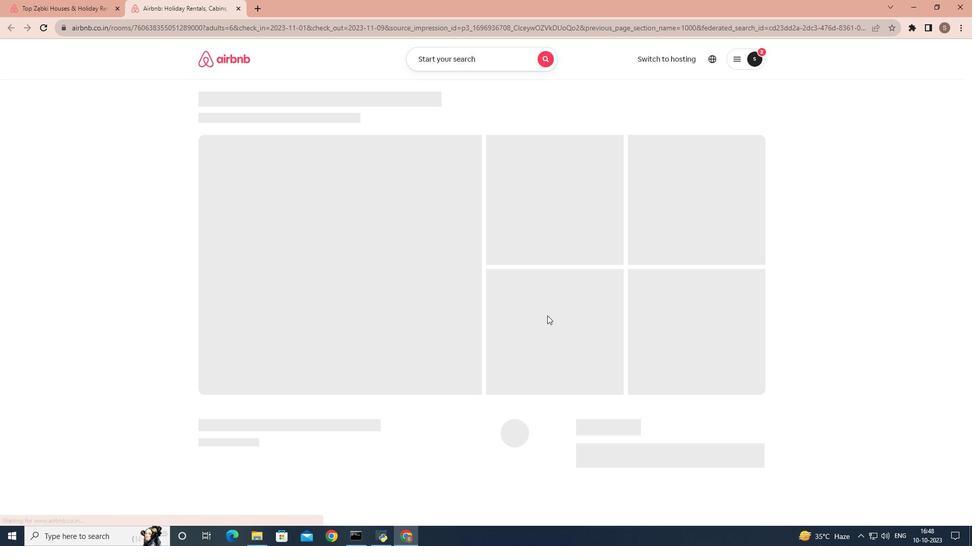 
Action: Mouse scrolled (547, 315) with delta (0, 0)
Screenshot: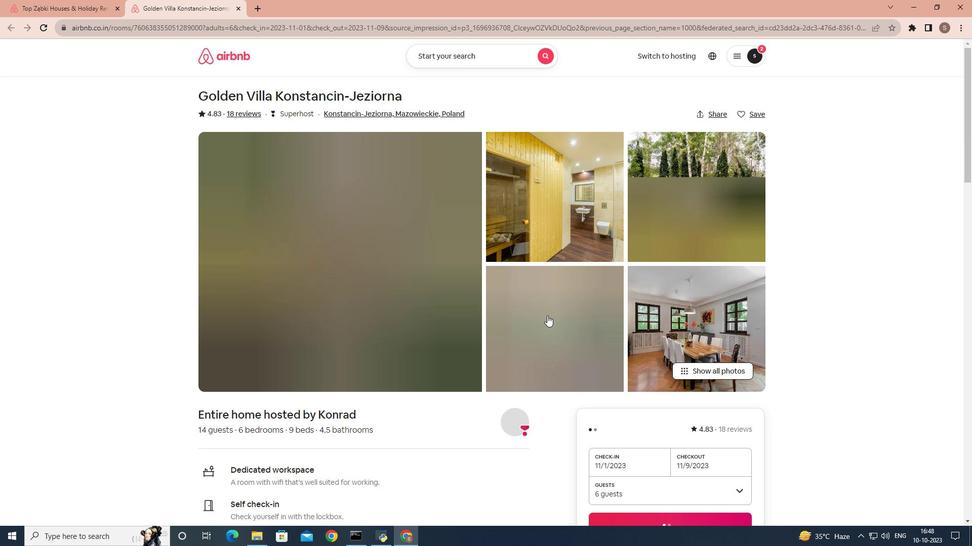 
Action: Mouse moved to (698, 321)
Screenshot: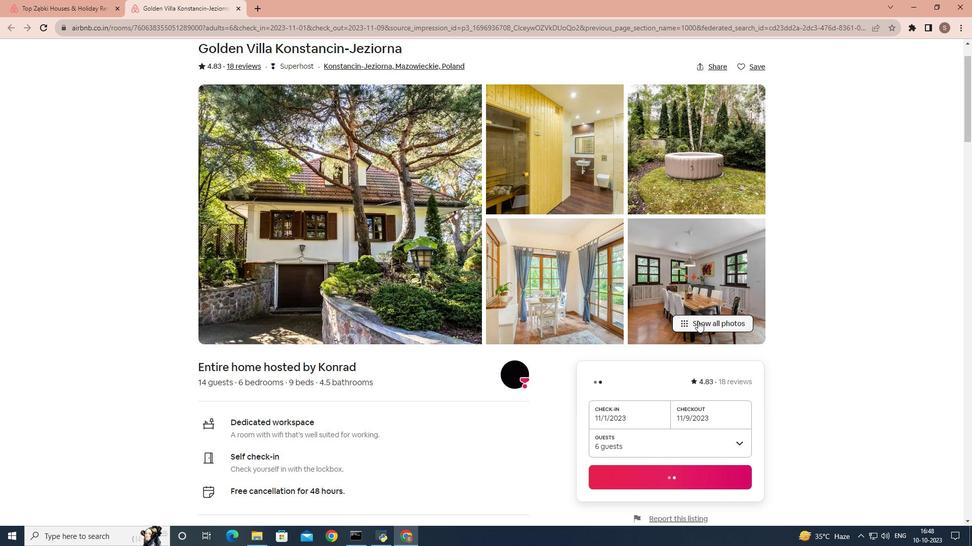 
Action: Mouse pressed left at (698, 321)
Screenshot: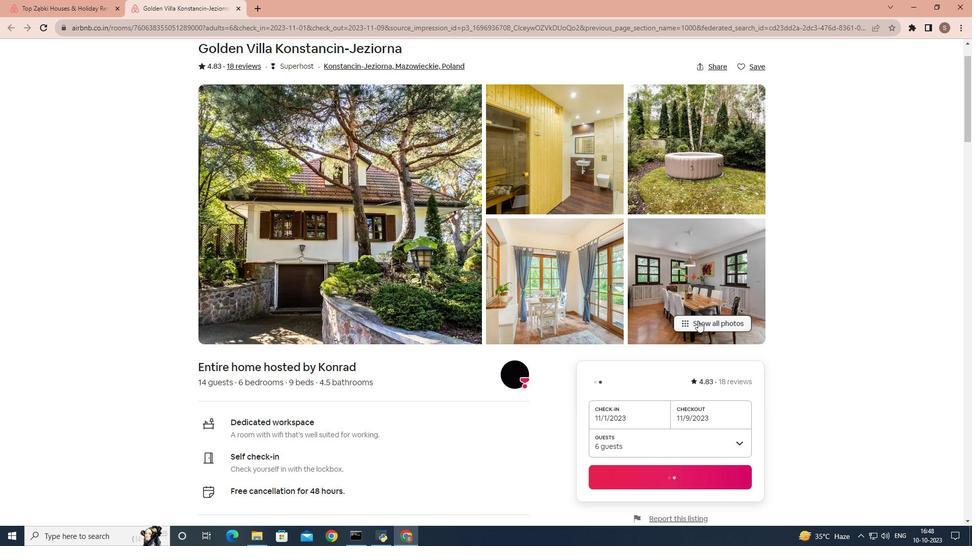 
Action: Mouse moved to (595, 303)
Screenshot: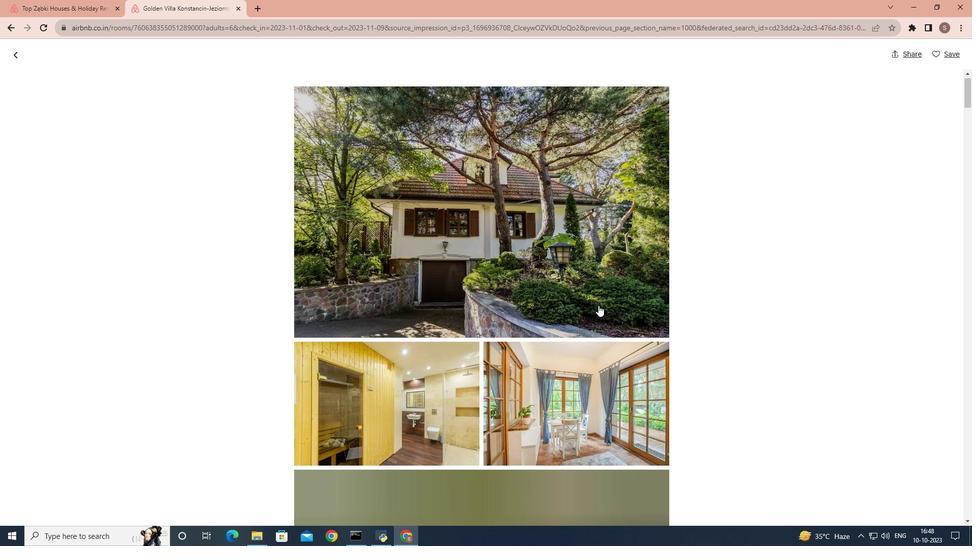 
Action: Mouse scrolled (595, 302) with delta (0, 0)
Screenshot: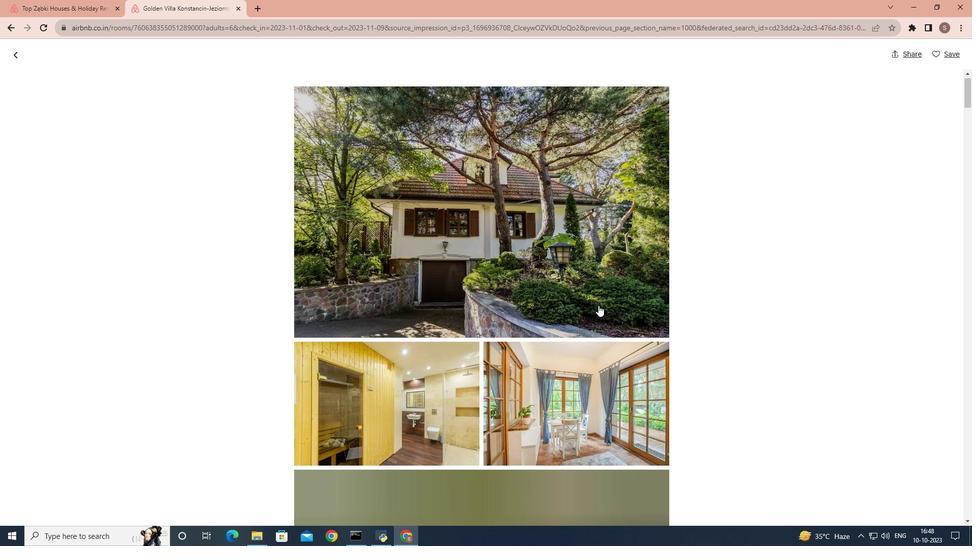 
Action: Mouse moved to (601, 306)
Screenshot: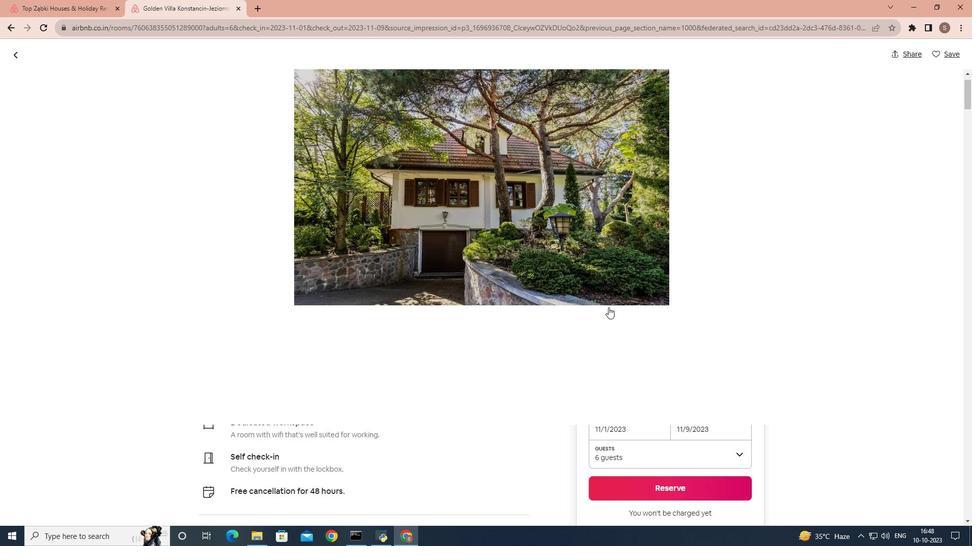 
Action: Mouse scrolled (601, 305) with delta (0, 0)
Screenshot: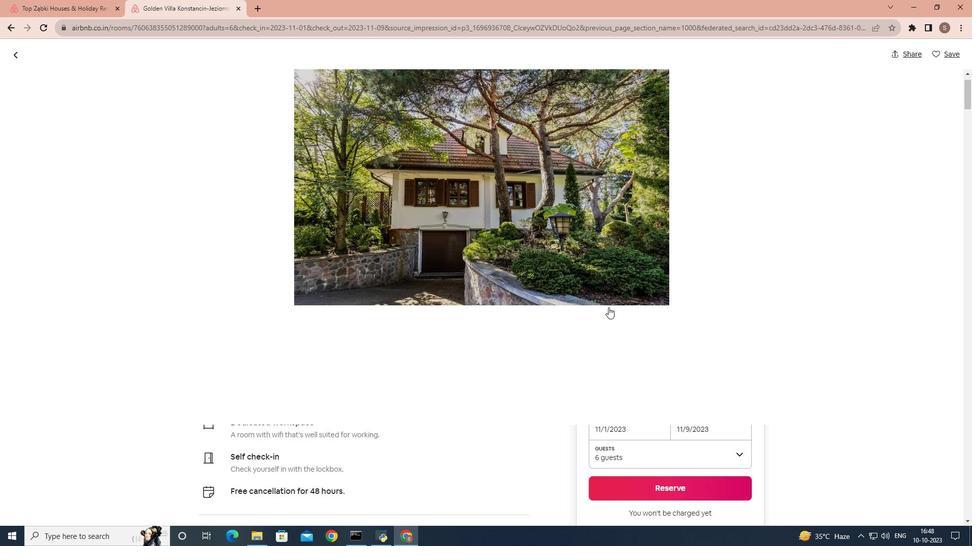 
Action: Mouse moved to (711, 306)
Screenshot: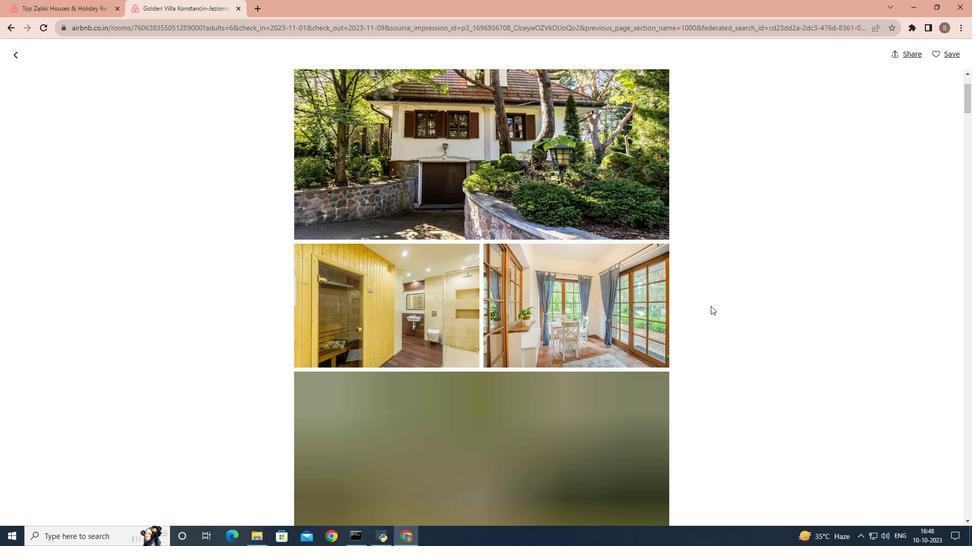 
Action: Mouse scrolled (711, 305) with delta (0, 0)
Screenshot: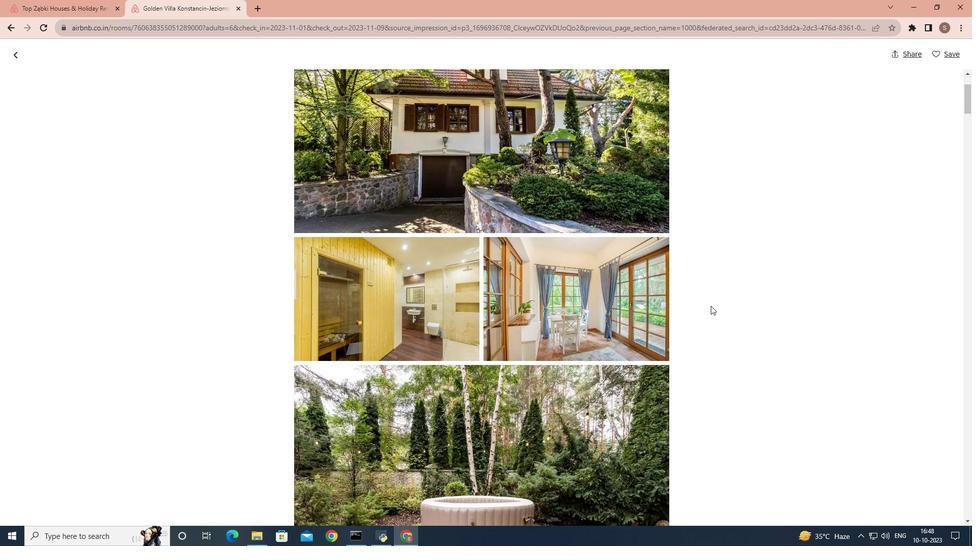 
Action: Mouse scrolled (711, 305) with delta (0, 0)
Screenshot: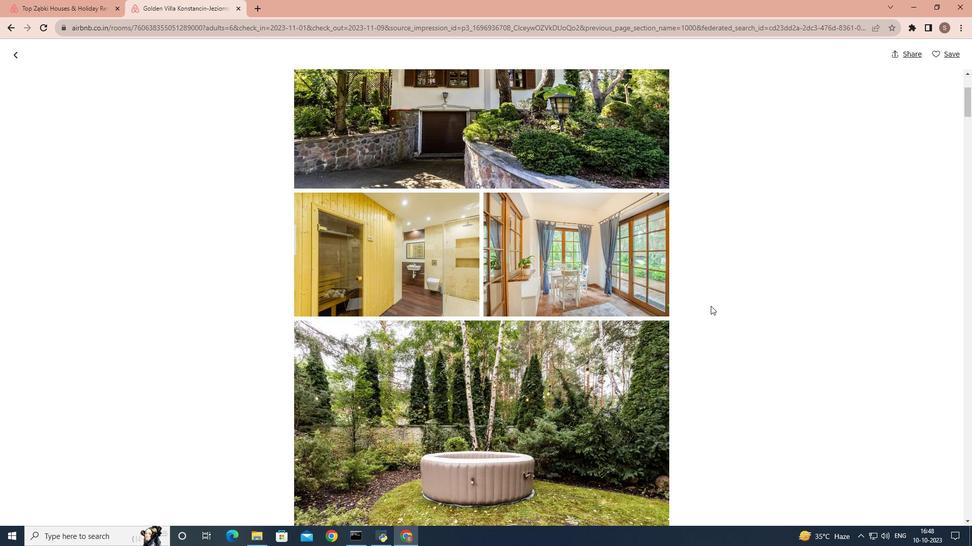 
Action: Mouse scrolled (711, 305) with delta (0, 0)
Screenshot: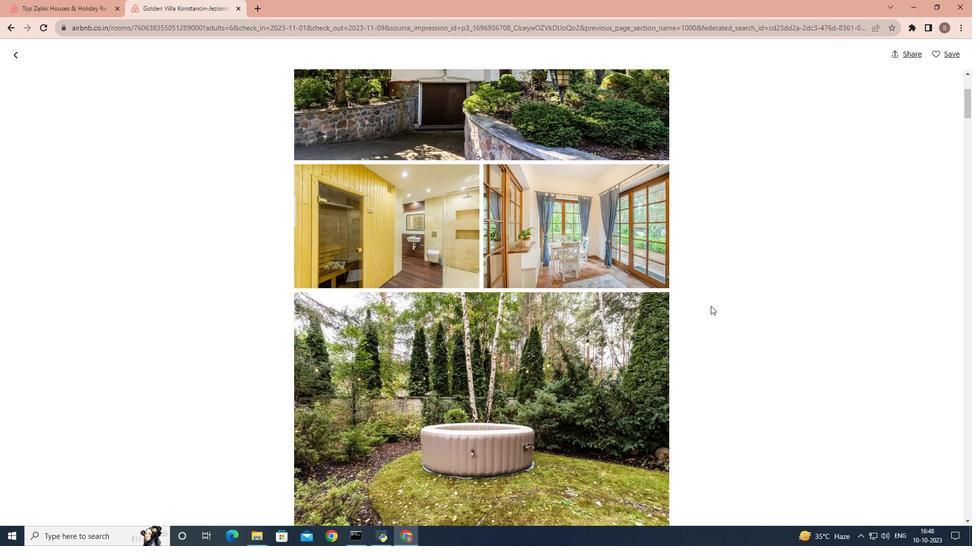 
Action: Mouse scrolled (711, 305) with delta (0, 0)
Screenshot: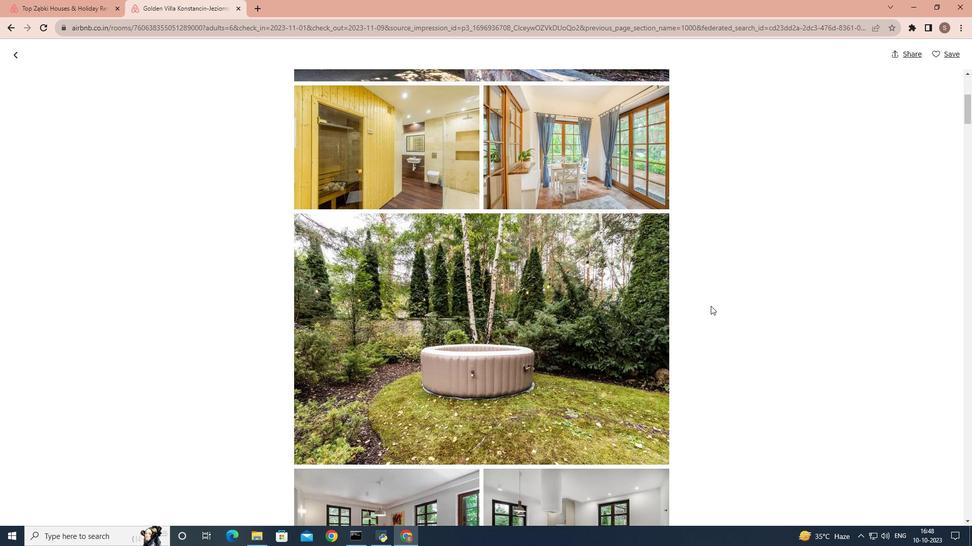 
Action: Mouse scrolled (711, 305) with delta (0, 0)
Screenshot: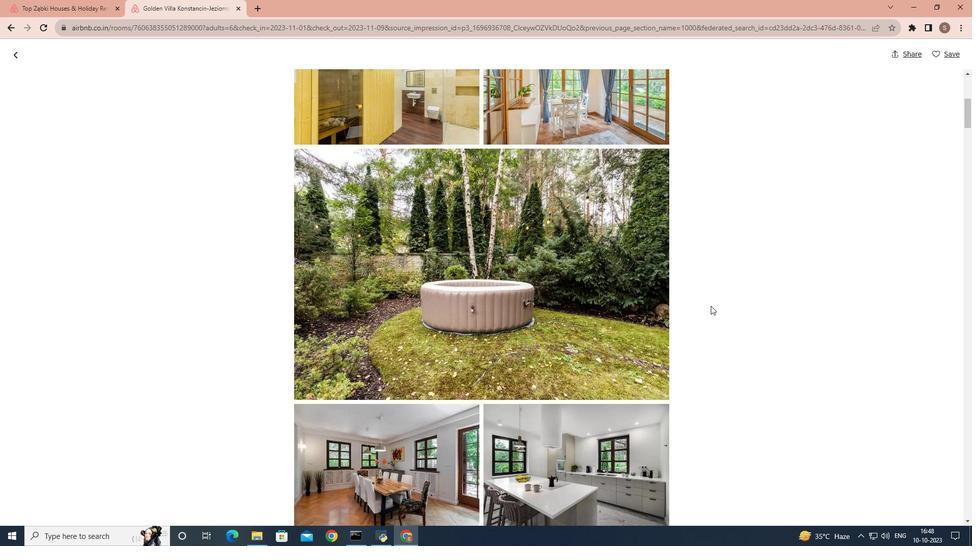 
Action: Mouse scrolled (711, 305) with delta (0, 0)
Screenshot: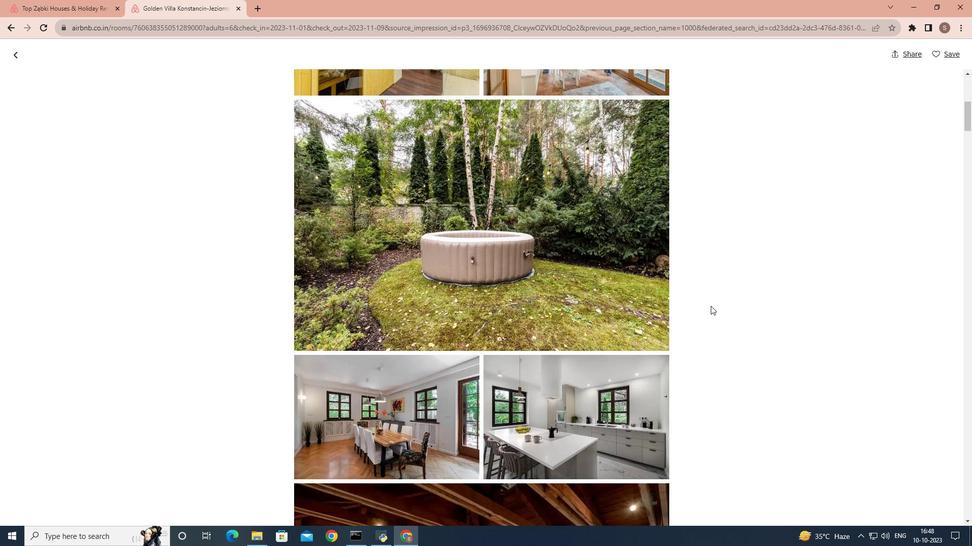 
Action: Mouse scrolled (711, 305) with delta (0, 0)
Screenshot: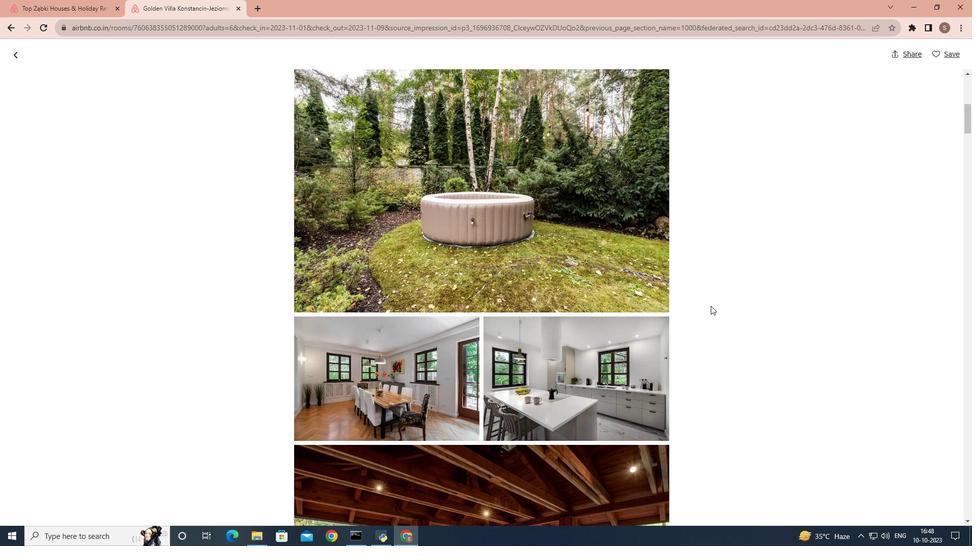 
Action: Mouse scrolled (711, 305) with delta (0, 0)
Screenshot: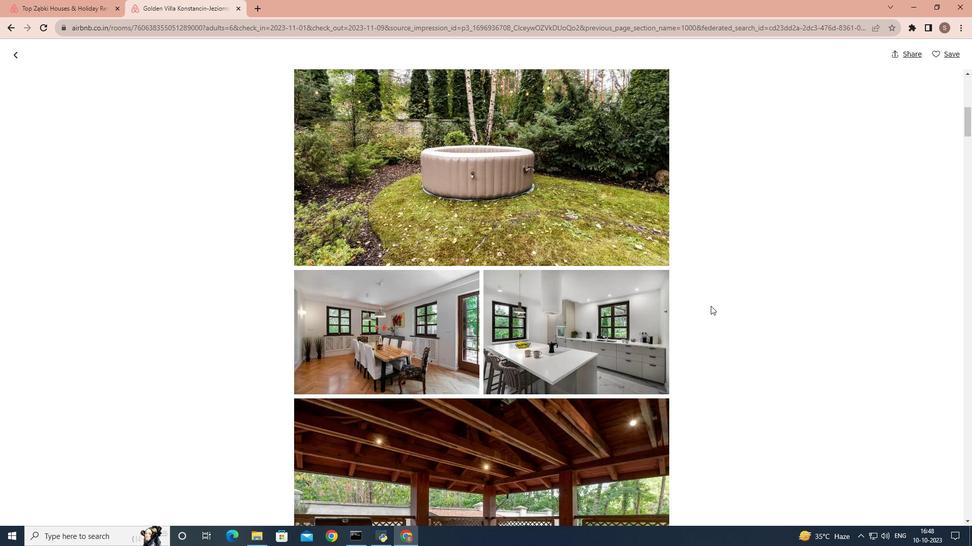 
Action: Mouse scrolled (711, 305) with delta (0, 0)
Screenshot: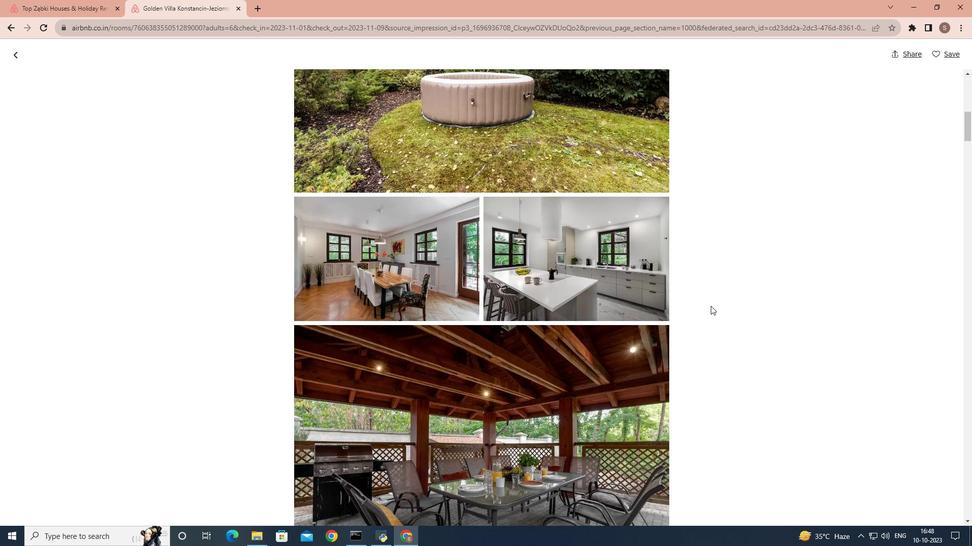 
Action: Mouse scrolled (711, 305) with delta (0, 0)
Screenshot: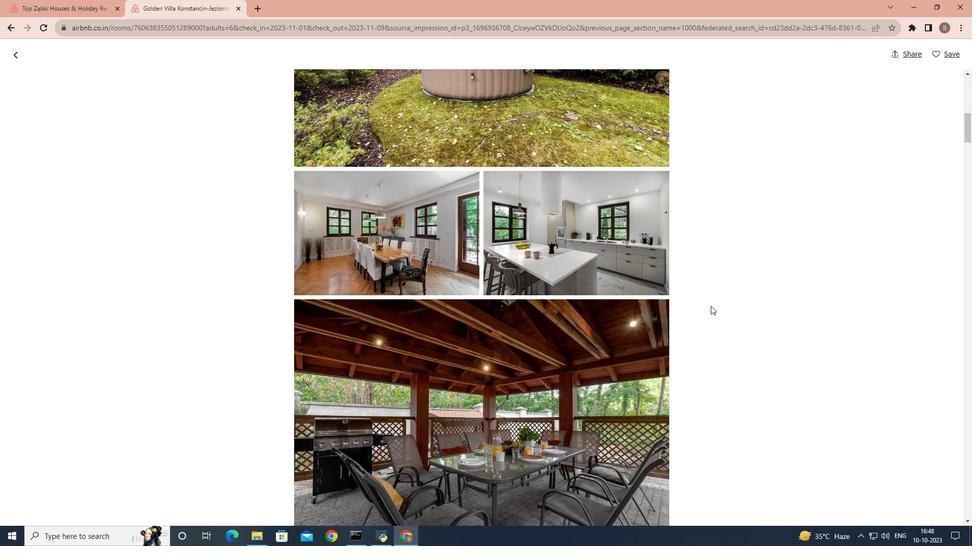 
Action: Mouse scrolled (711, 305) with delta (0, 0)
Screenshot: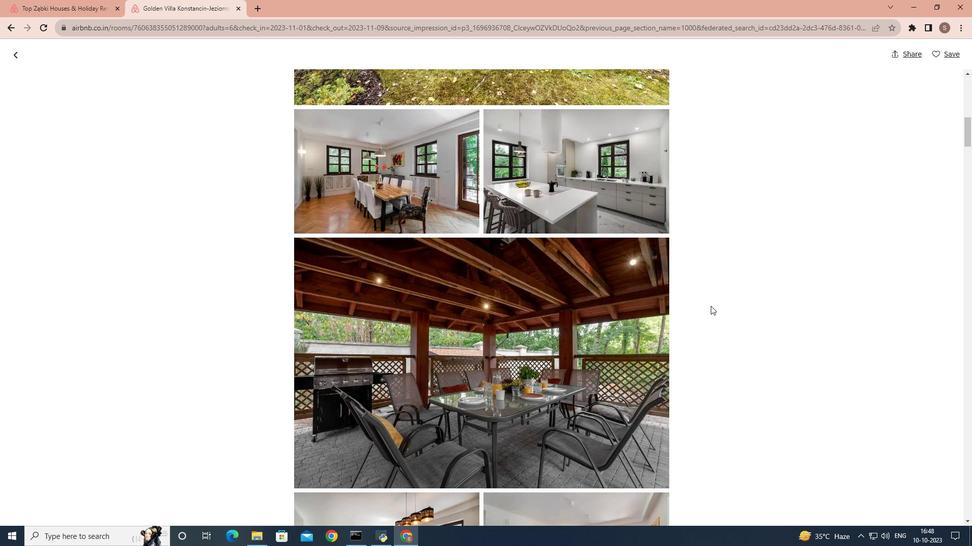 
Action: Mouse scrolled (711, 305) with delta (0, 0)
Screenshot: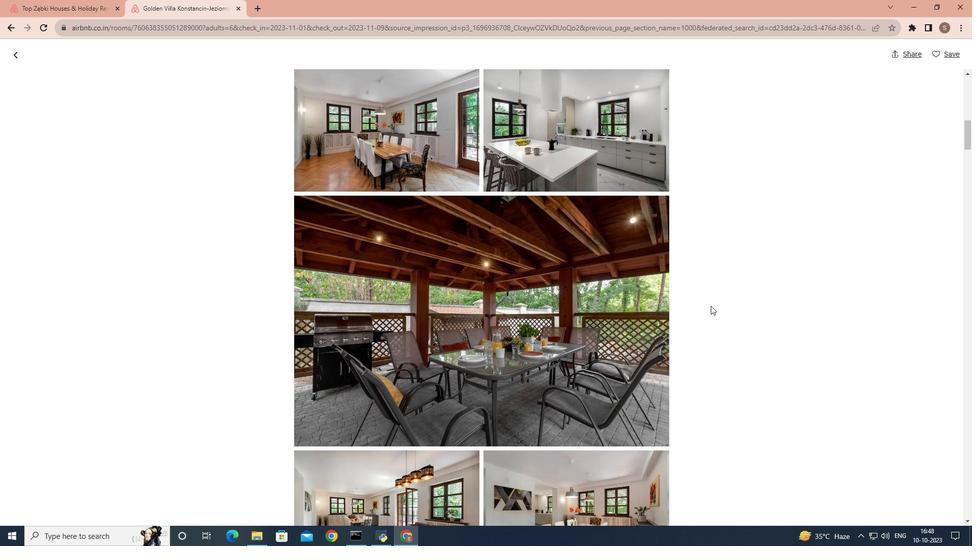 
Action: Mouse scrolled (711, 305) with delta (0, 0)
Screenshot: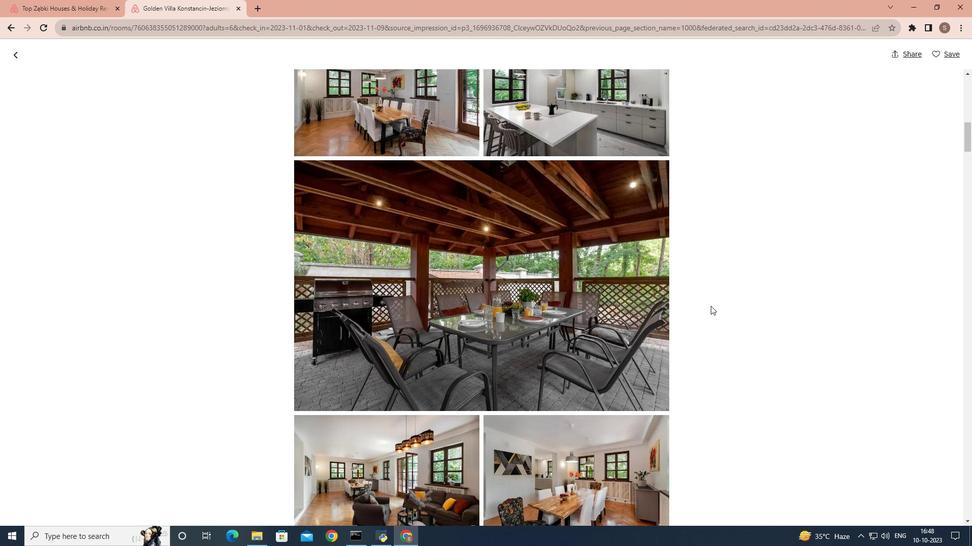 
Action: Mouse scrolled (711, 305) with delta (0, 0)
Screenshot: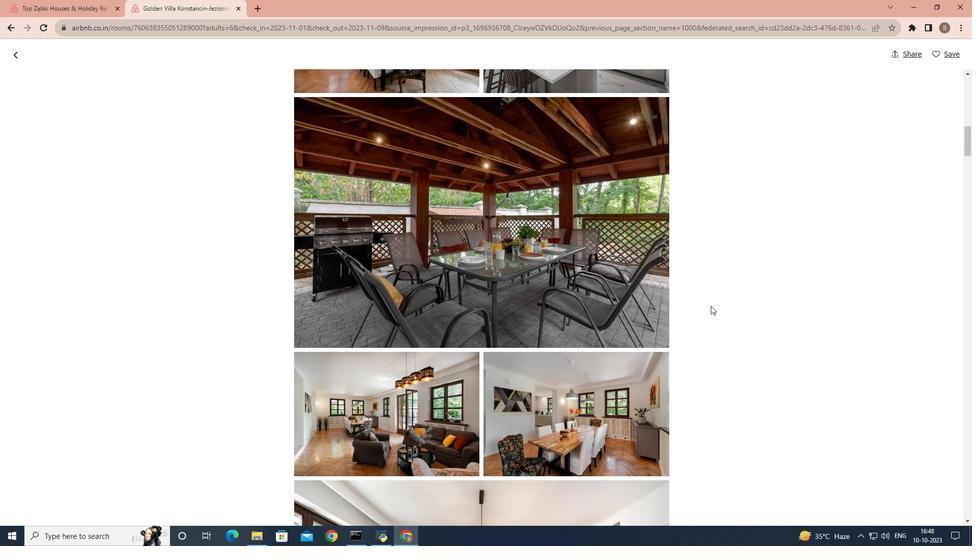 
Action: Mouse scrolled (711, 305) with delta (0, 0)
Screenshot: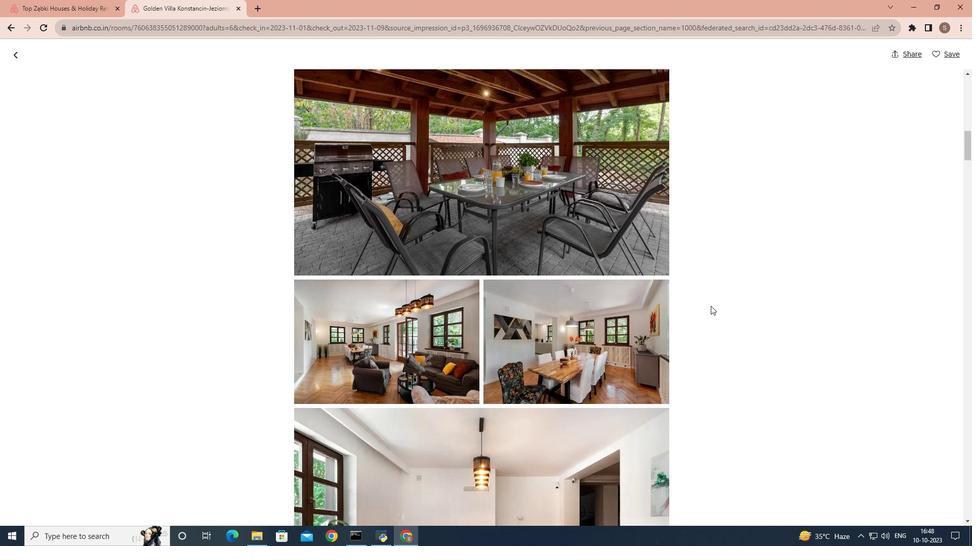 
Action: Mouse scrolled (711, 305) with delta (0, 0)
Screenshot: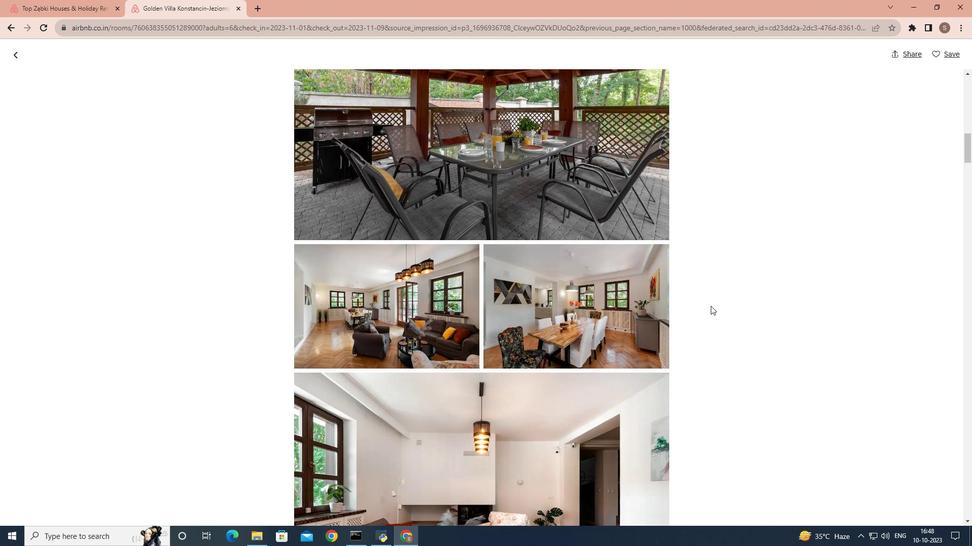 
Action: Mouse scrolled (711, 305) with delta (0, 0)
Screenshot: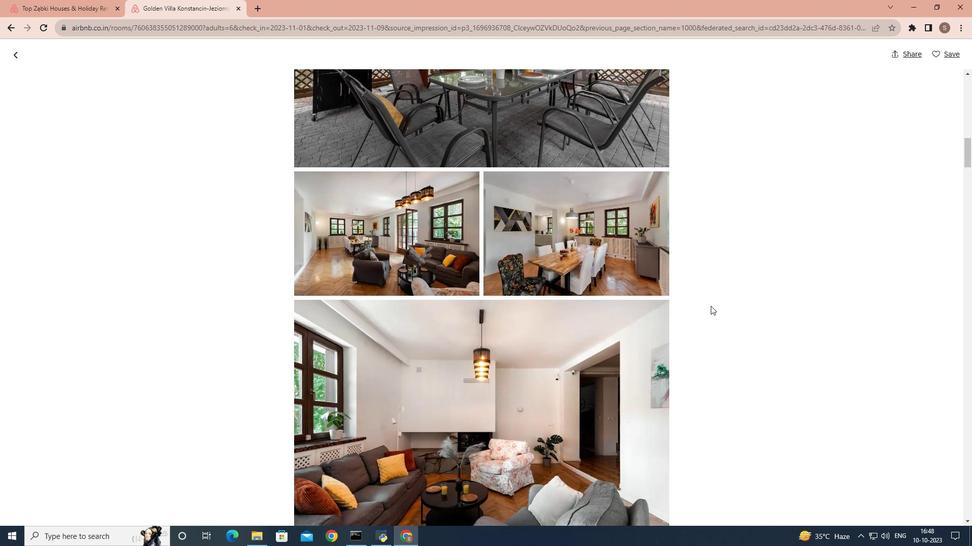 
Action: Mouse scrolled (711, 305) with delta (0, 0)
Screenshot: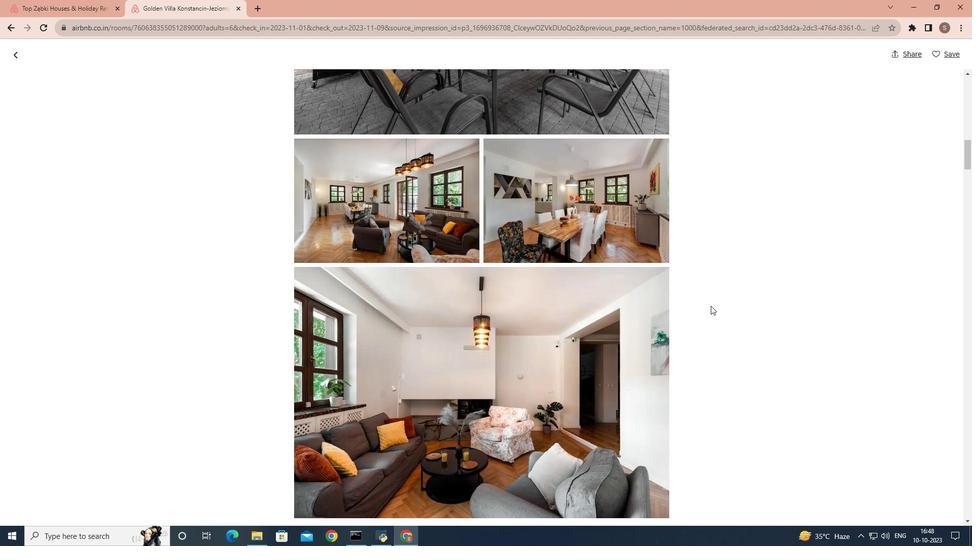
Action: Mouse scrolled (711, 305) with delta (0, 0)
Screenshot: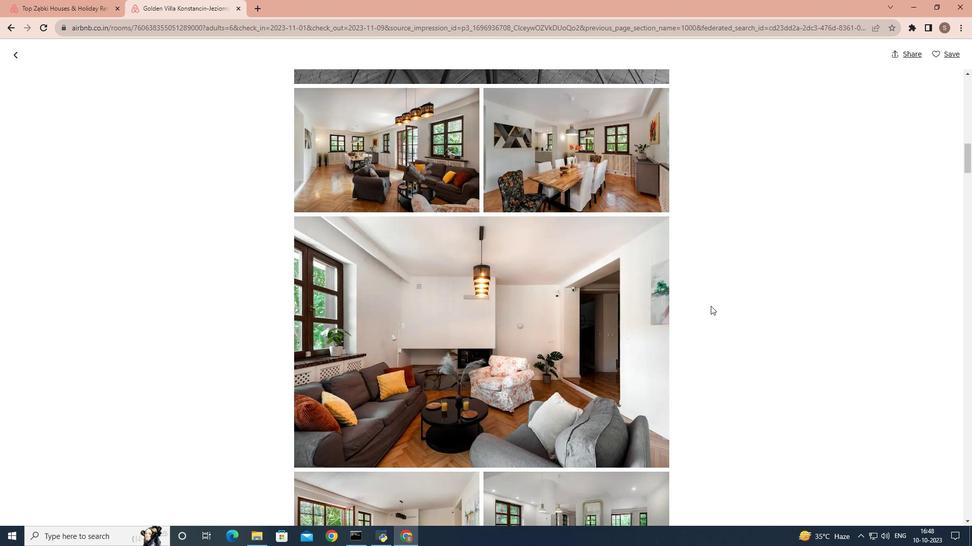 
Action: Mouse scrolled (711, 305) with delta (0, 0)
Screenshot: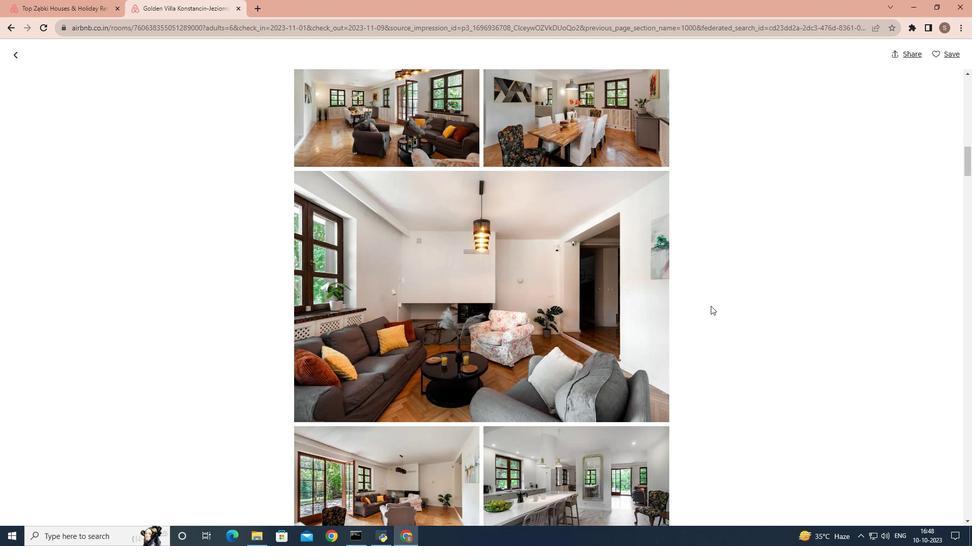 
Action: Mouse scrolled (711, 305) with delta (0, 0)
Screenshot: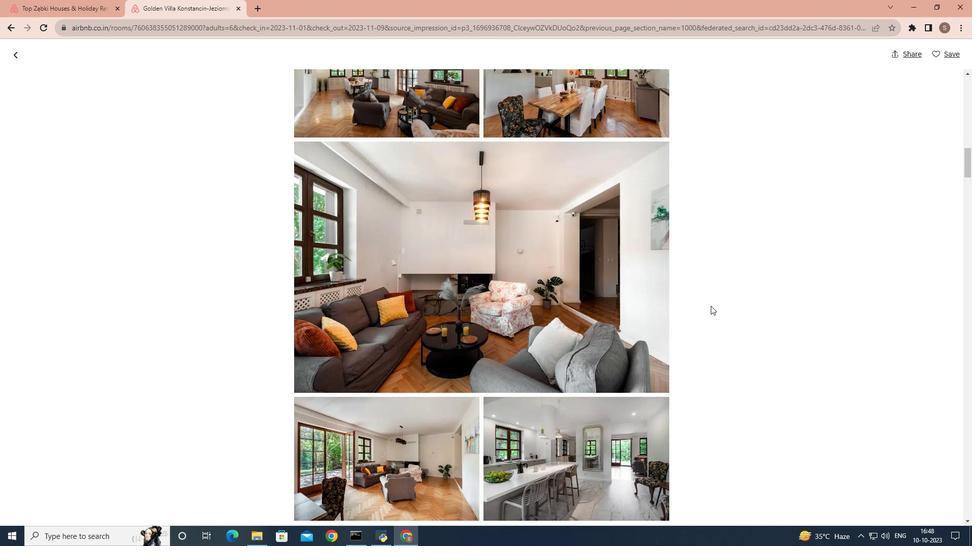 
Action: Mouse scrolled (711, 305) with delta (0, 0)
Screenshot: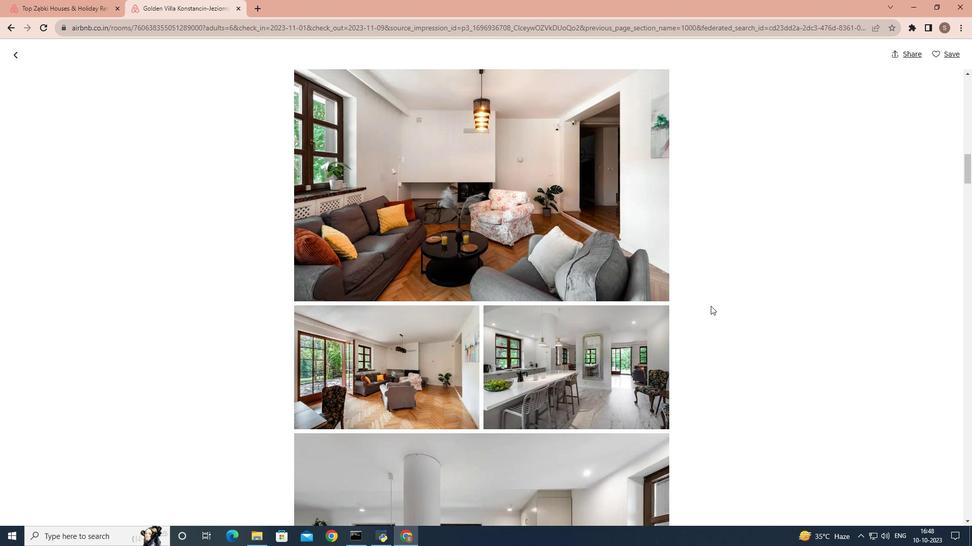 
Action: Mouse scrolled (711, 305) with delta (0, 0)
Screenshot: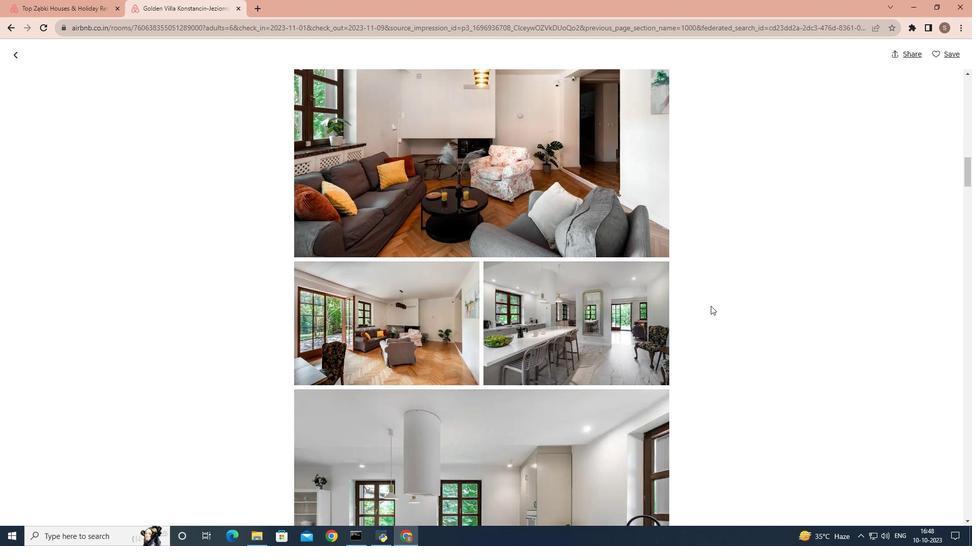 
Action: Mouse scrolled (711, 305) with delta (0, 0)
Screenshot: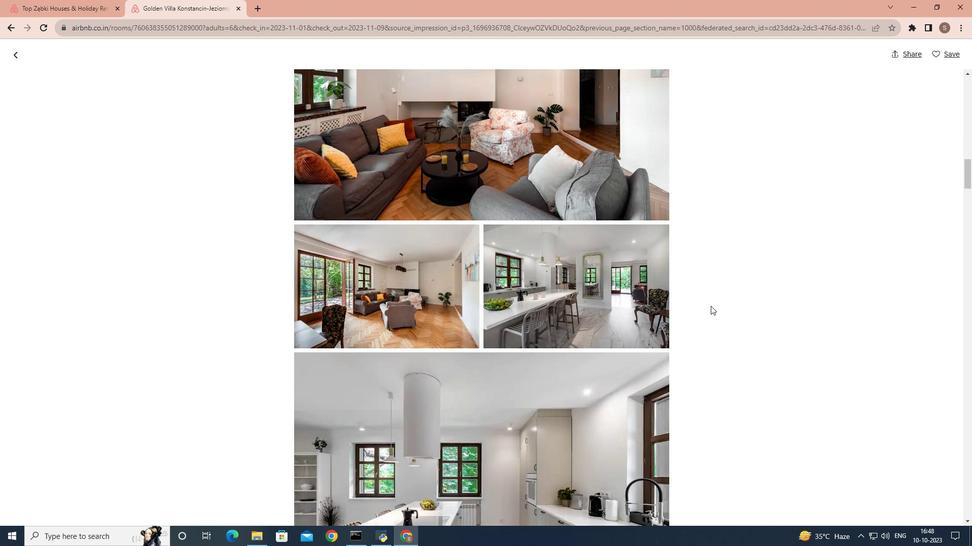 
Action: Mouse scrolled (711, 305) with delta (0, 0)
Screenshot: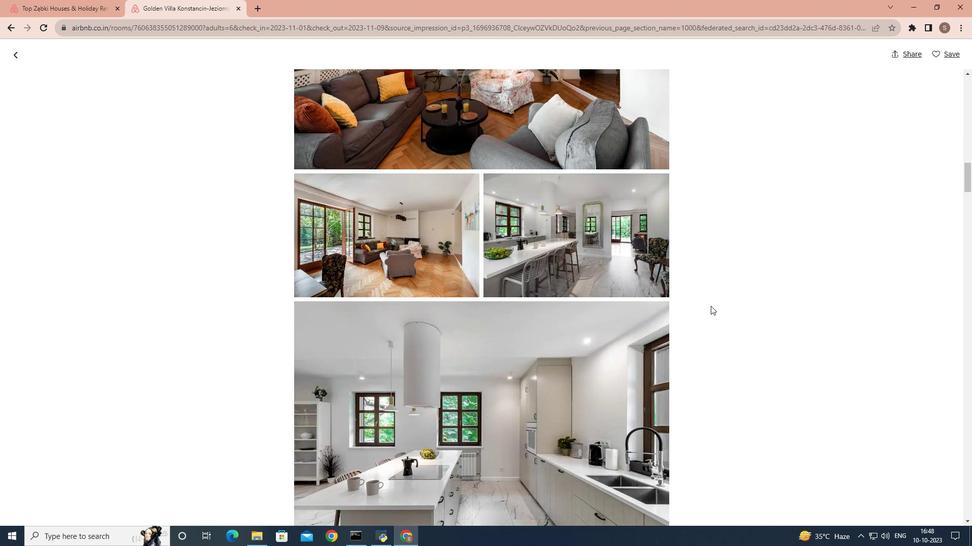 
Action: Mouse scrolled (711, 305) with delta (0, 0)
Screenshot: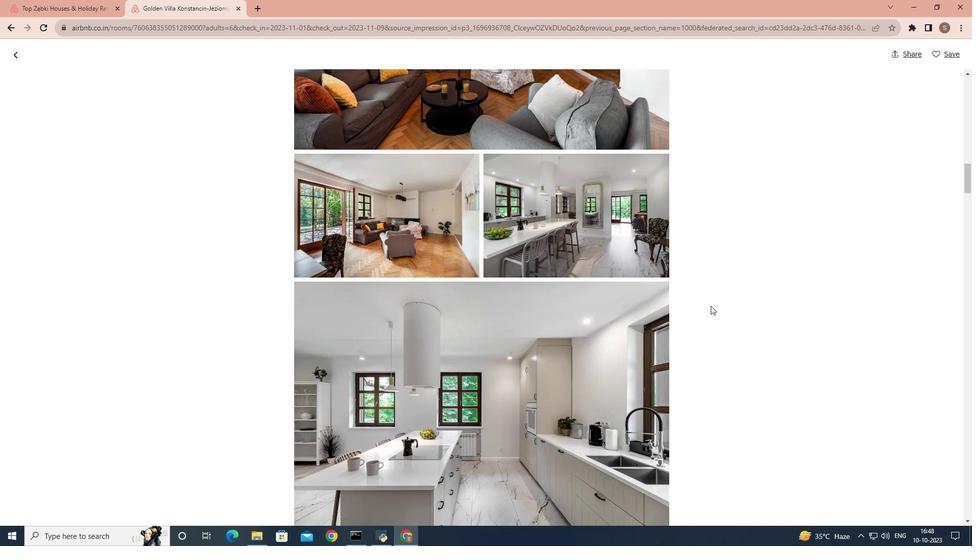 
Action: Mouse scrolled (711, 305) with delta (0, 0)
Screenshot: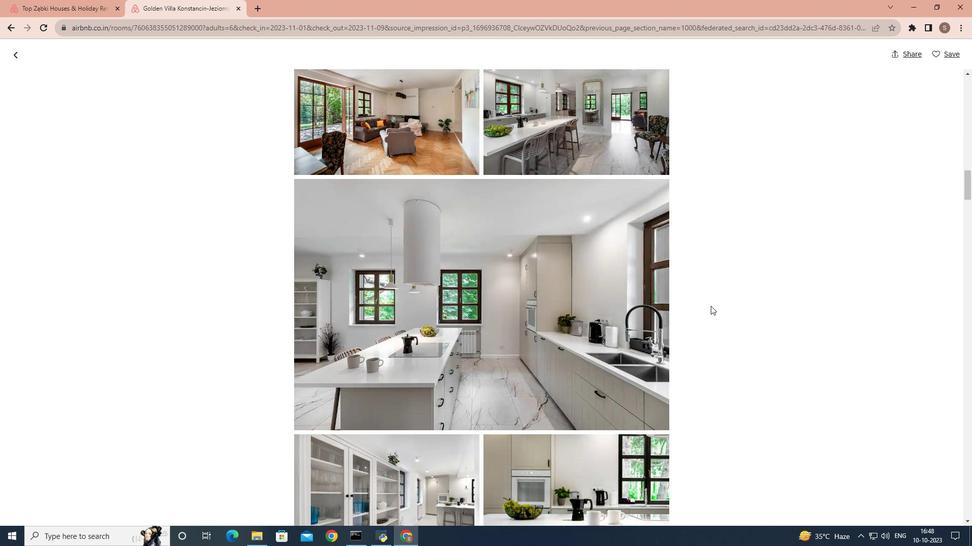 
Action: Mouse scrolled (711, 305) with delta (0, 0)
Screenshot: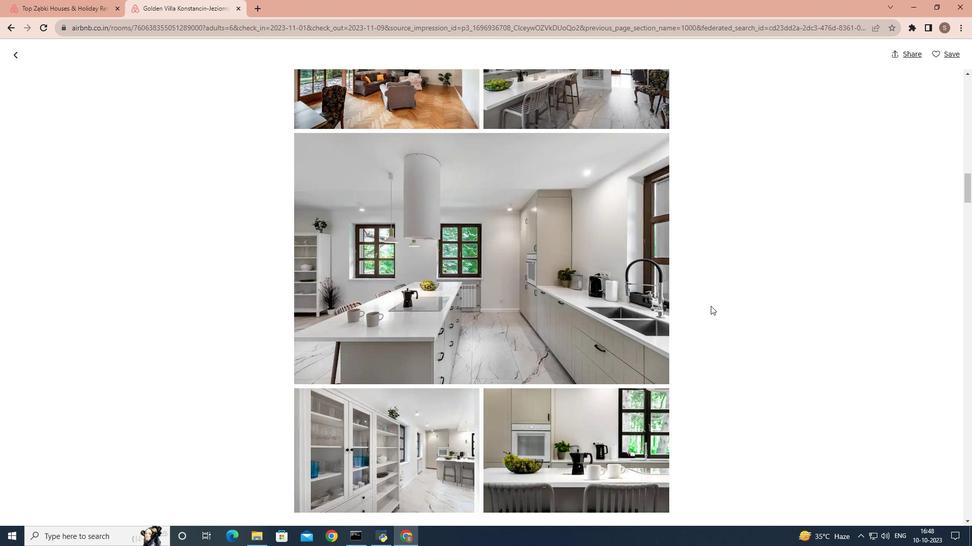 
Action: Mouse scrolled (711, 305) with delta (0, 0)
Screenshot: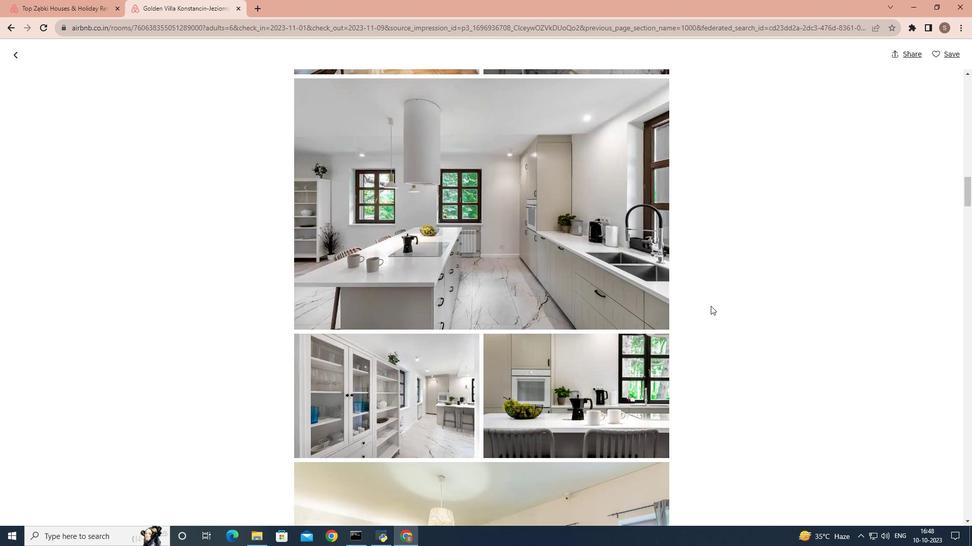 
Action: Mouse scrolled (711, 305) with delta (0, 0)
Screenshot: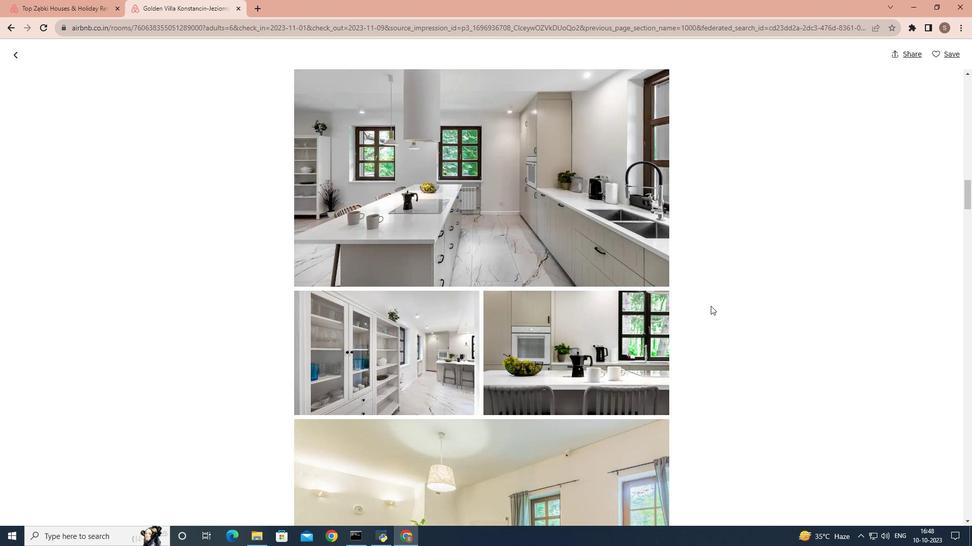 
Action: Mouse scrolled (711, 305) with delta (0, 0)
Screenshot: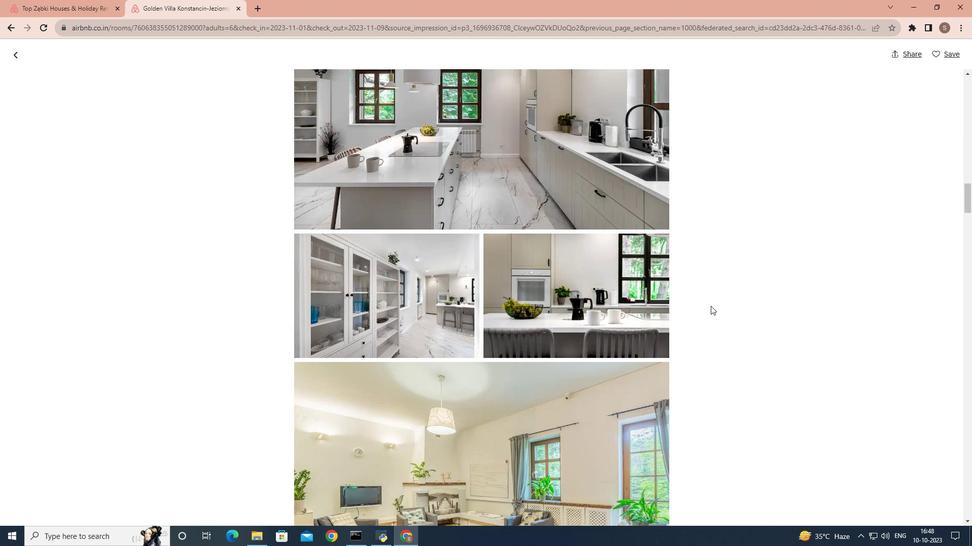 
Action: Mouse scrolled (711, 305) with delta (0, 0)
Screenshot: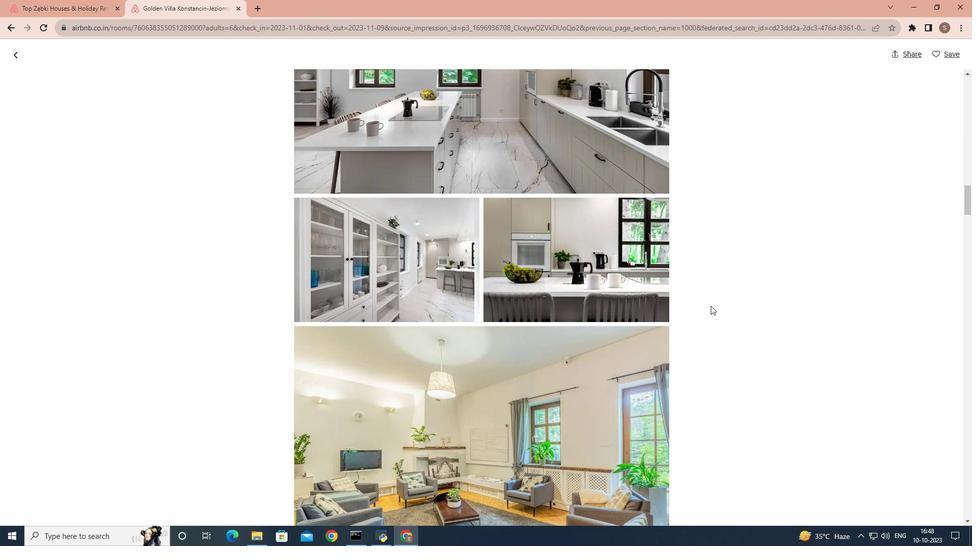
Action: Mouse scrolled (711, 305) with delta (0, 0)
Screenshot: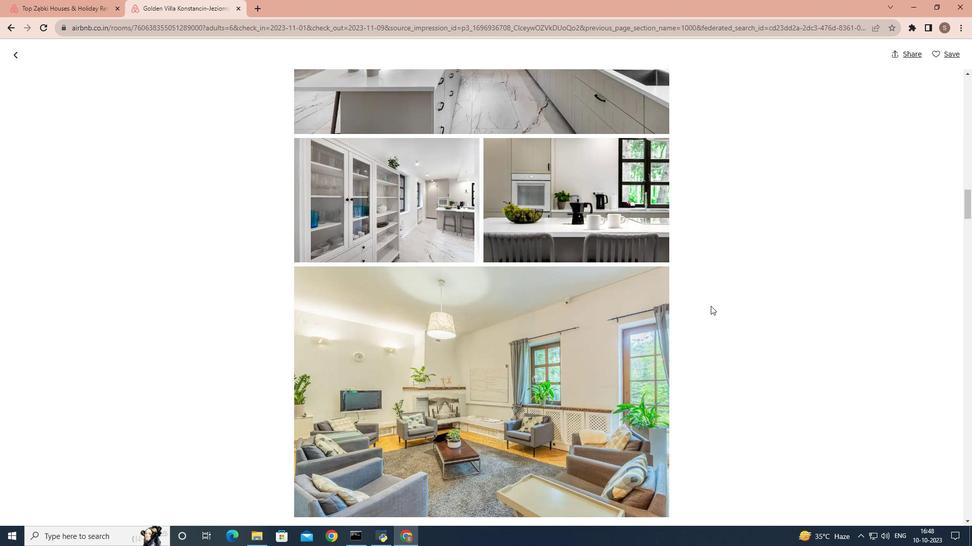 
Action: Mouse scrolled (711, 305) with delta (0, 0)
Screenshot: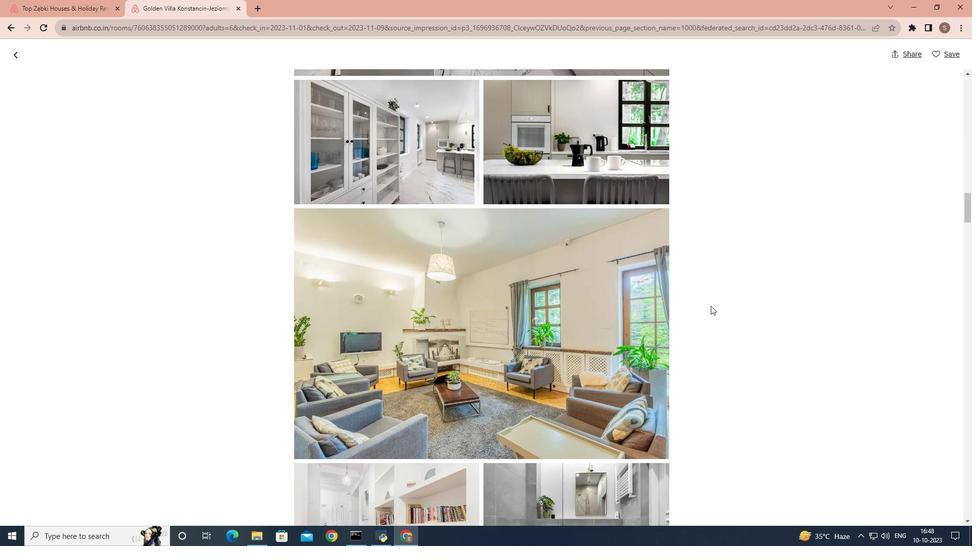 
Action: Mouse scrolled (711, 305) with delta (0, 0)
Screenshot: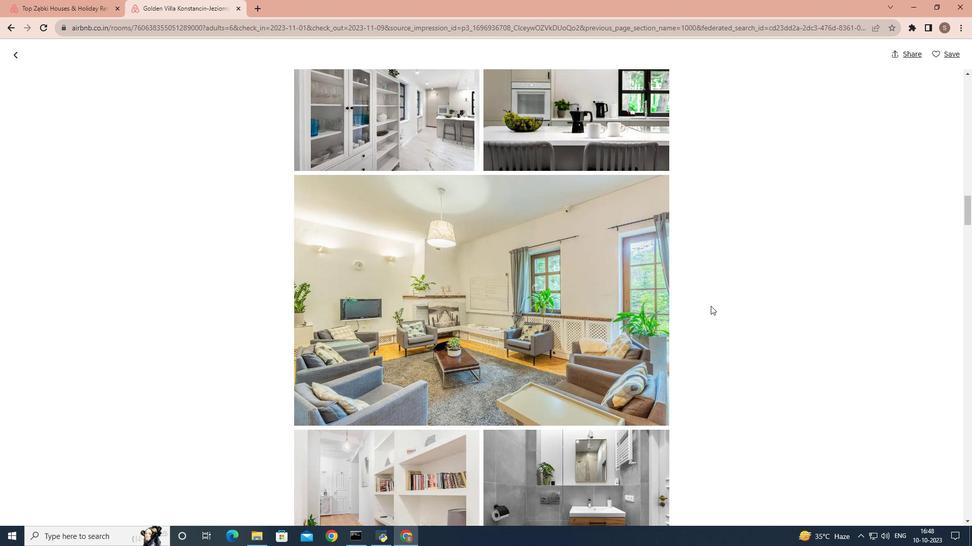 
Action: Mouse scrolled (711, 305) with delta (0, 0)
Screenshot: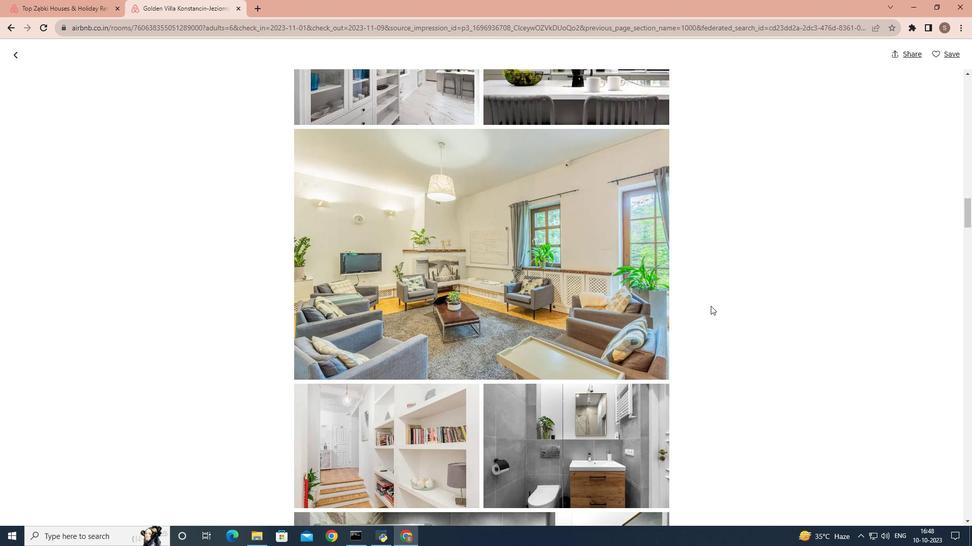 
Action: Mouse scrolled (711, 305) with delta (0, 0)
Screenshot: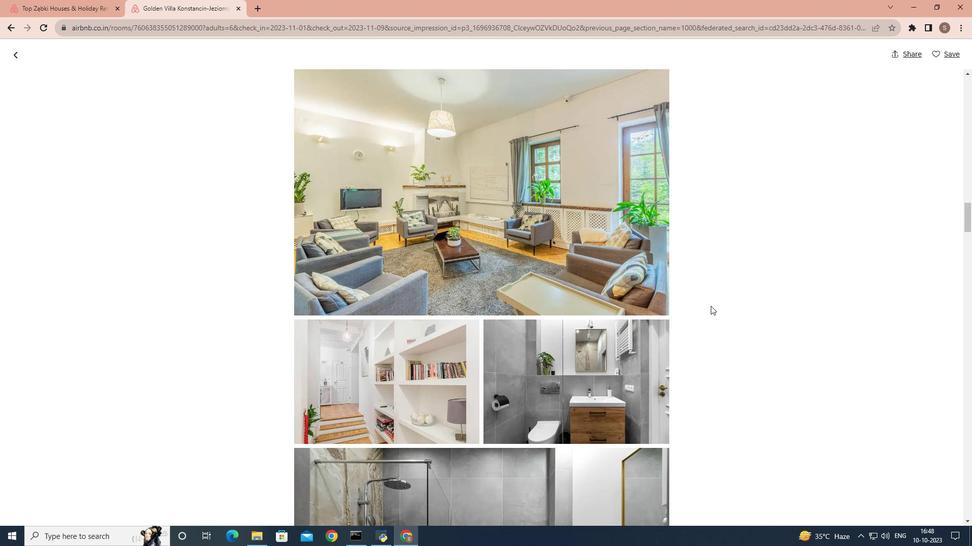 
Action: Mouse scrolled (711, 305) with delta (0, 0)
Screenshot: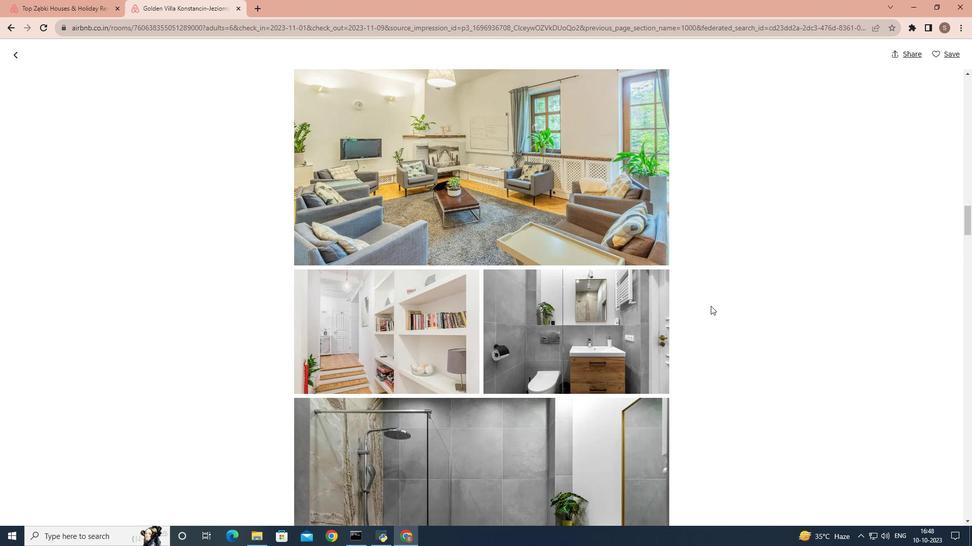 
Action: Mouse scrolled (711, 305) with delta (0, 0)
Screenshot: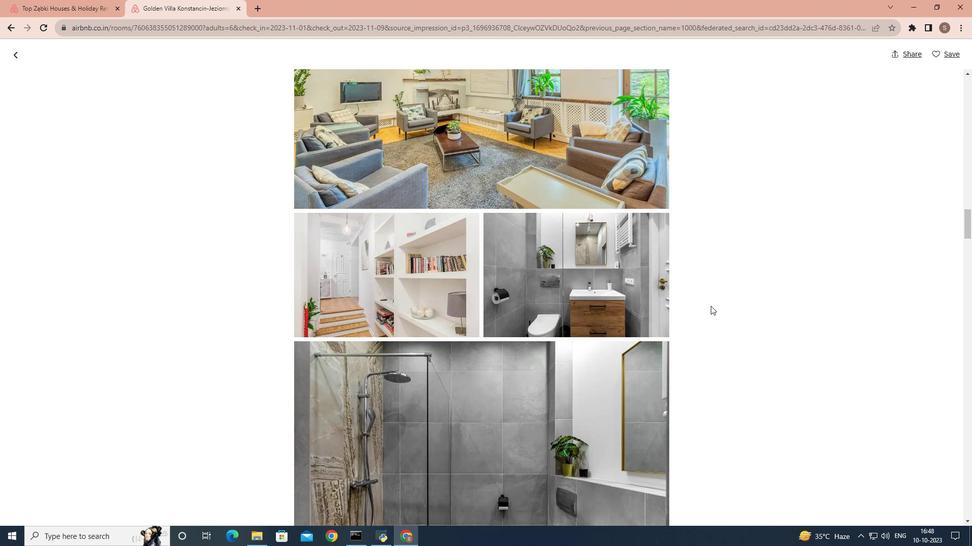 
Action: Mouse scrolled (711, 305) with delta (0, 0)
Screenshot: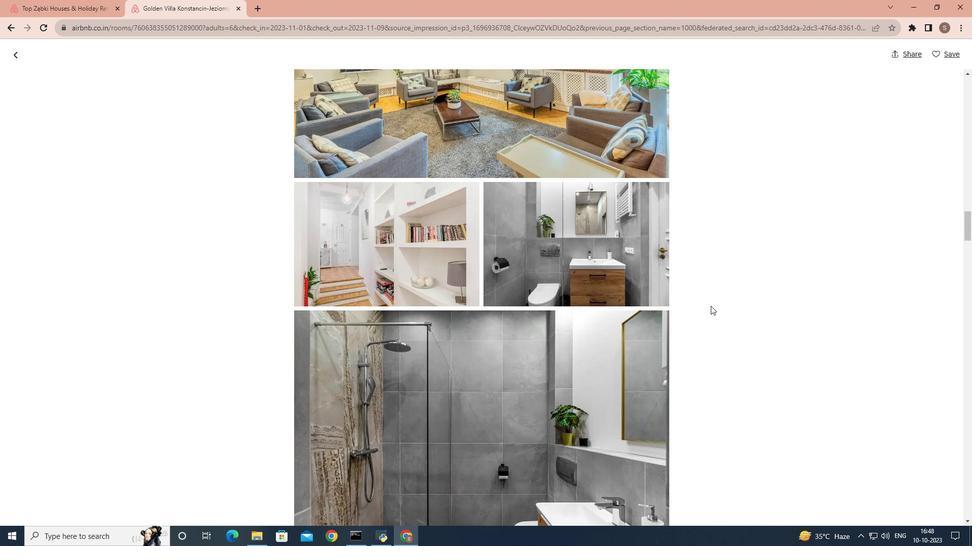 
Action: Mouse scrolled (711, 305) with delta (0, 0)
Screenshot: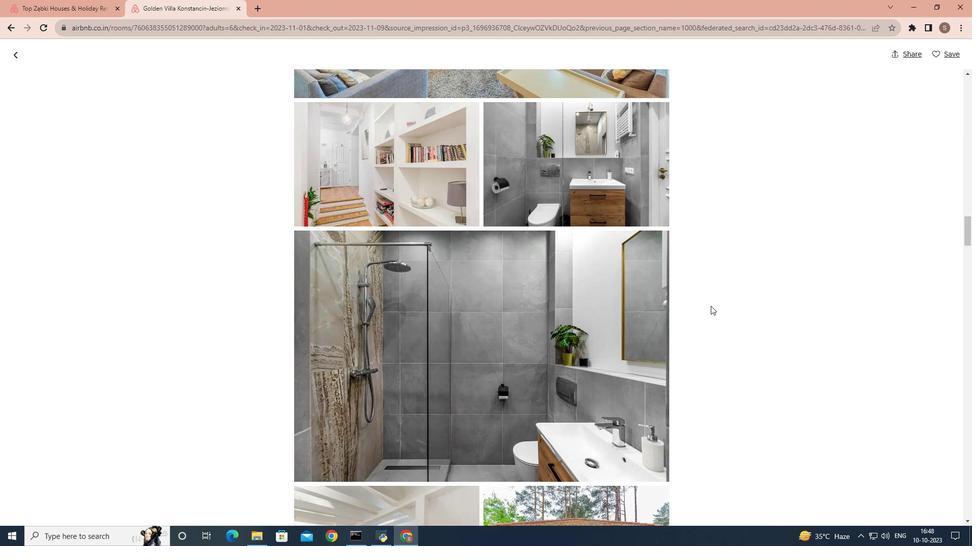 
Action: Mouse scrolled (711, 305) with delta (0, 0)
Screenshot: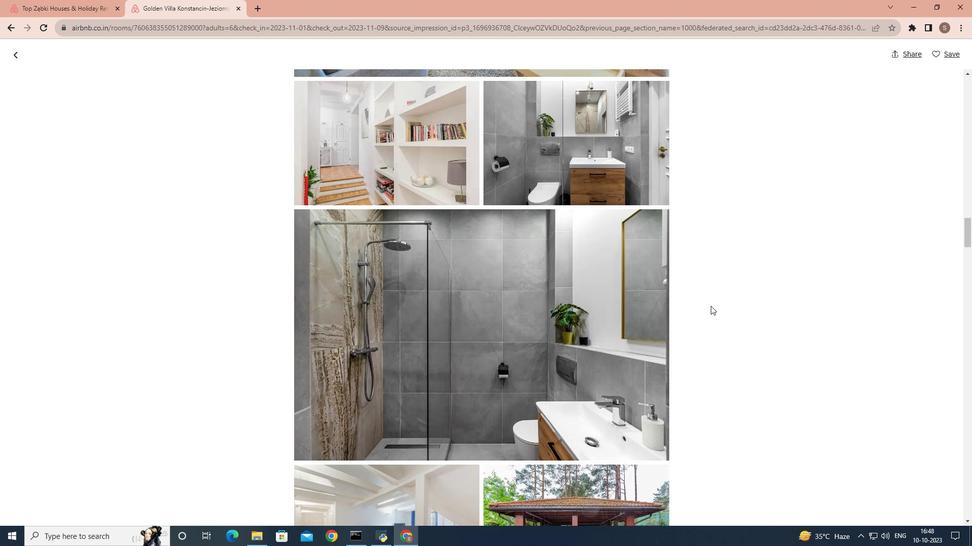 
Action: Mouse scrolled (711, 305) with delta (0, 0)
Screenshot: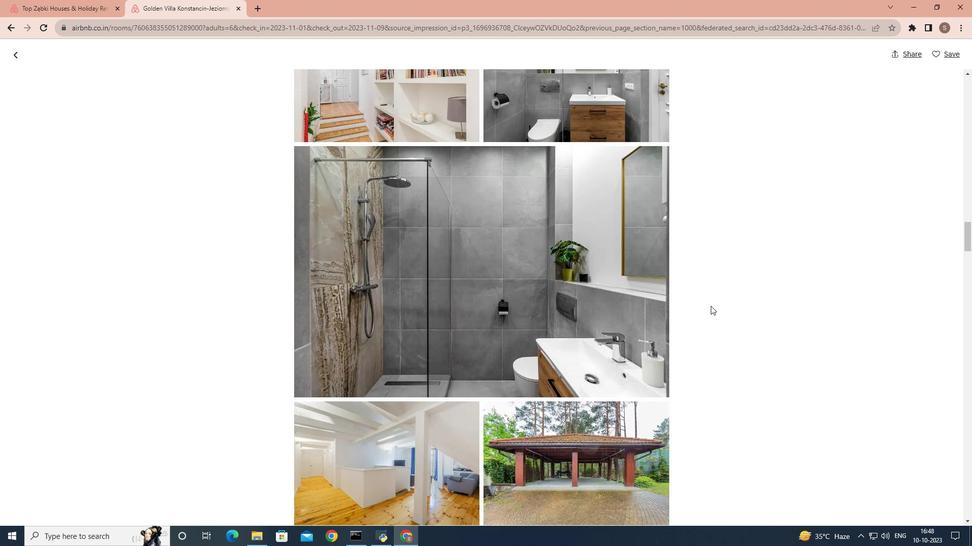 
Action: Mouse scrolled (711, 305) with delta (0, 0)
Screenshot: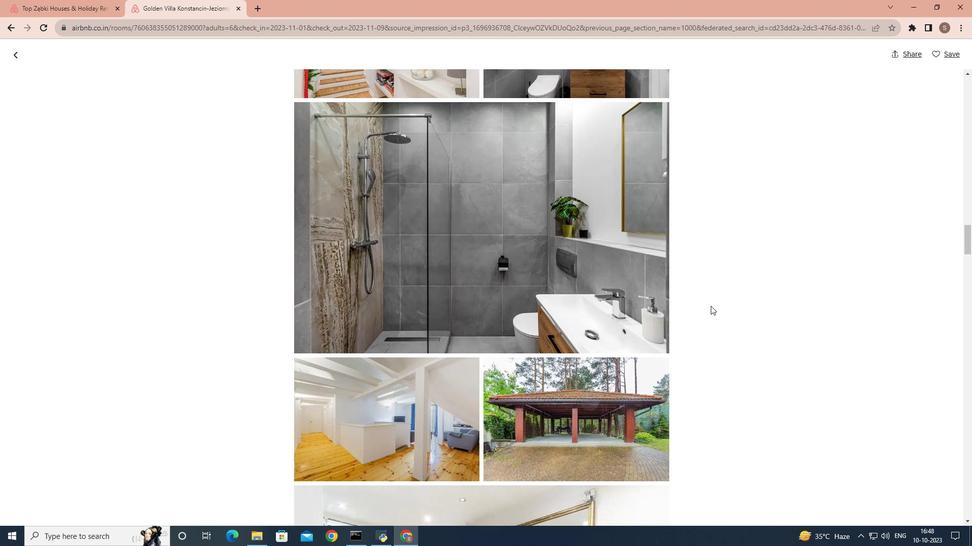 
Action: Mouse scrolled (711, 305) with delta (0, 0)
Screenshot: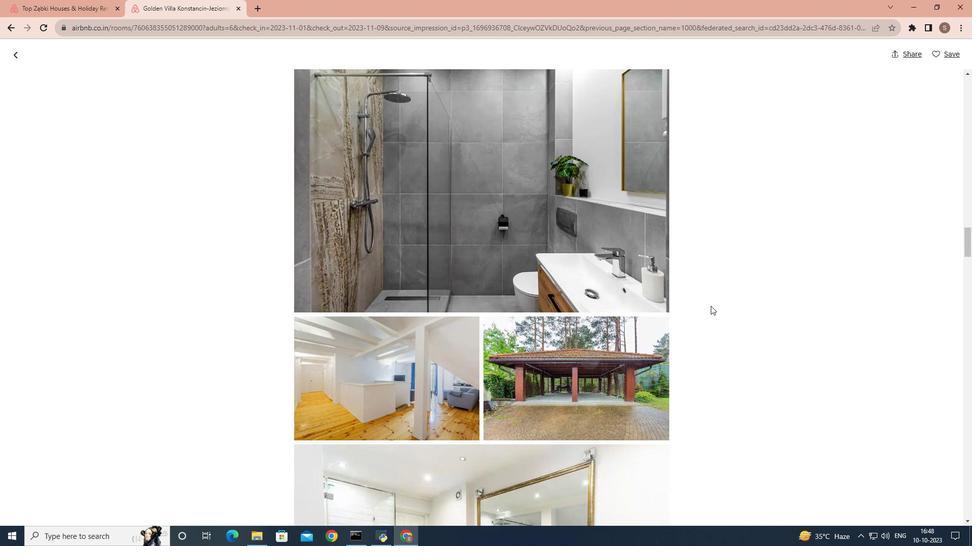 
Action: Mouse scrolled (711, 305) with delta (0, 0)
Screenshot: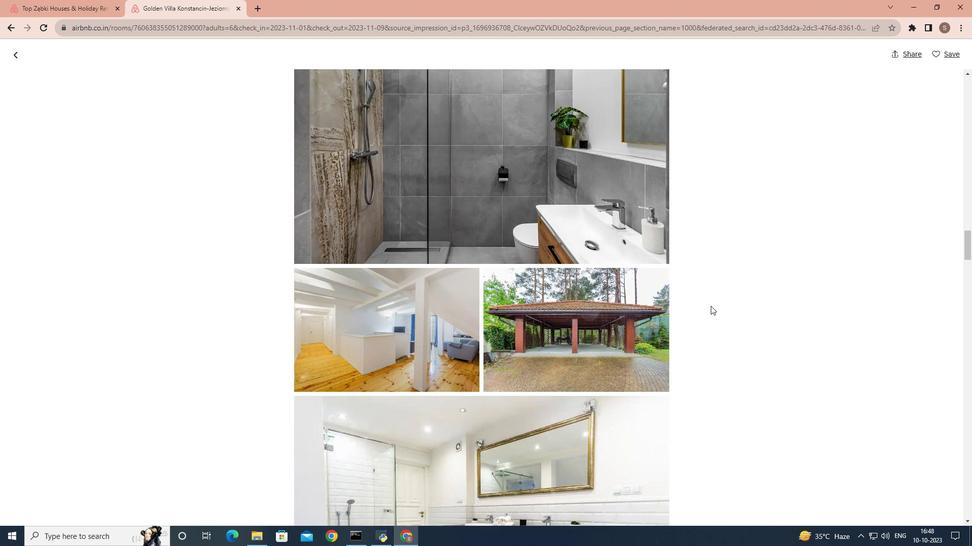 
Action: Mouse scrolled (711, 305) with delta (0, 0)
Screenshot: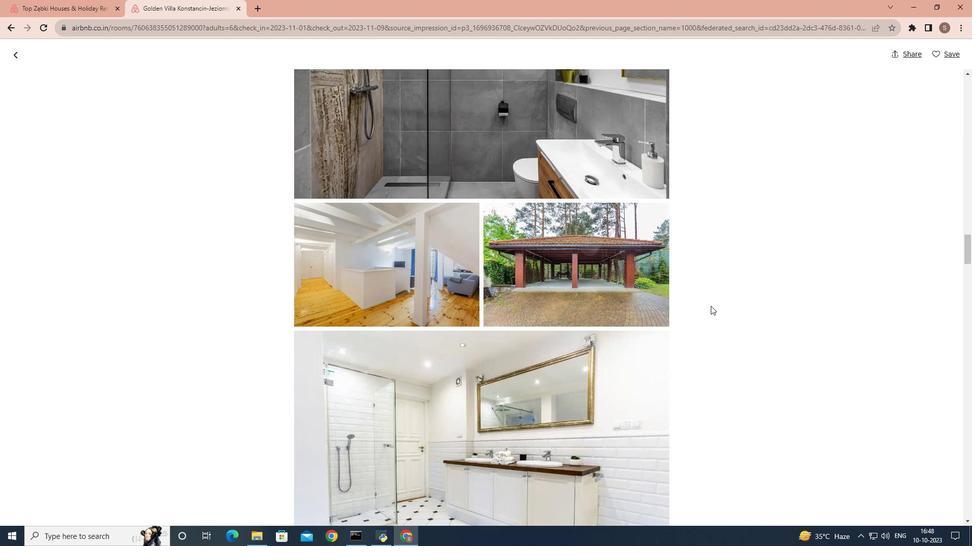 
Action: Mouse scrolled (711, 305) with delta (0, 0)
Screenshot: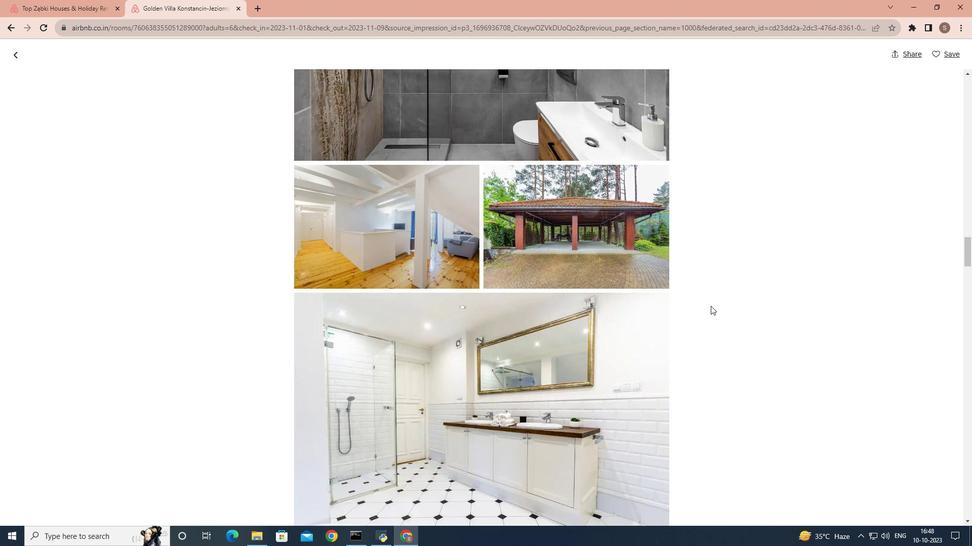 
Action: Mouse scrolled (711, 305) with delta (0, 0)
Screenshot: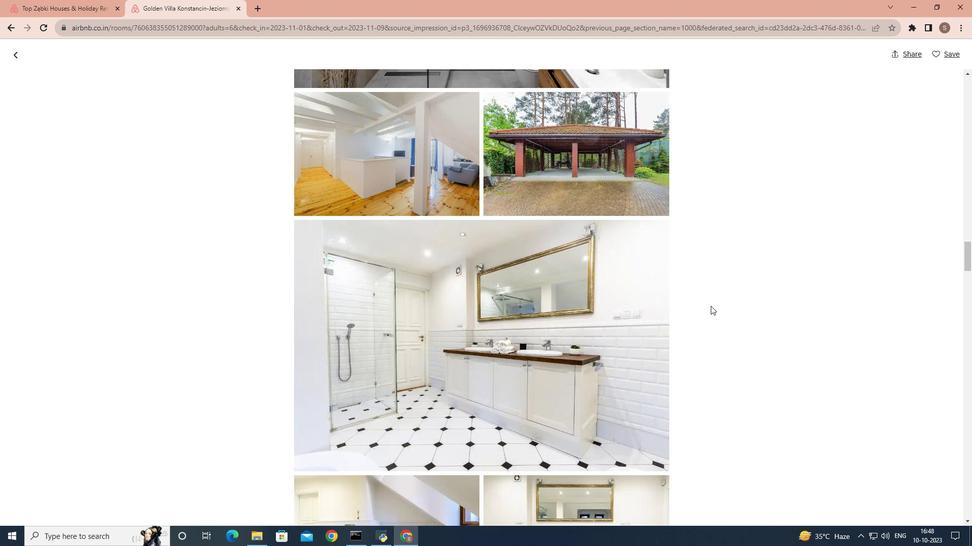 
Action: Mouse scrolled (711, 305) with delta (0, 0)
Screenshot: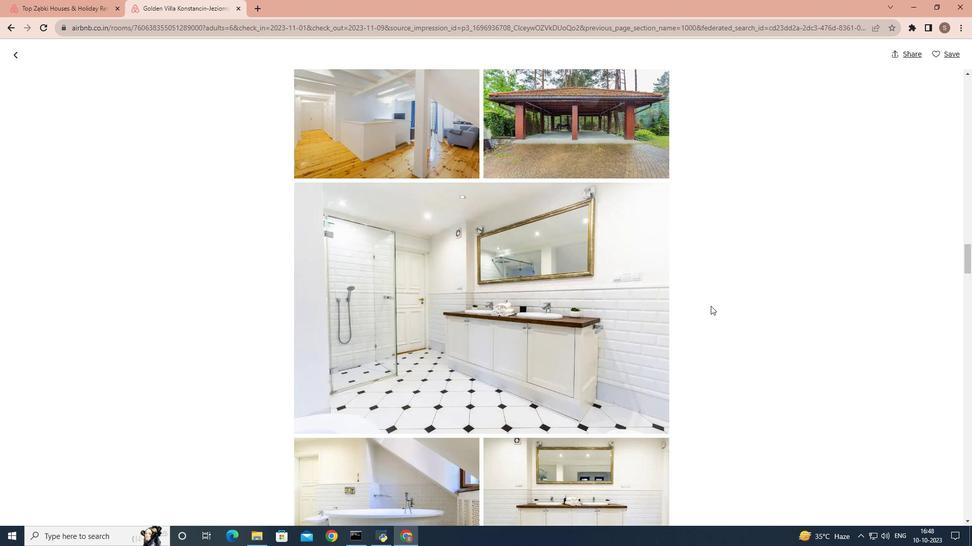 
Action: Mouse scrolled (711, 305) with delta (0, 0)
Screenshot: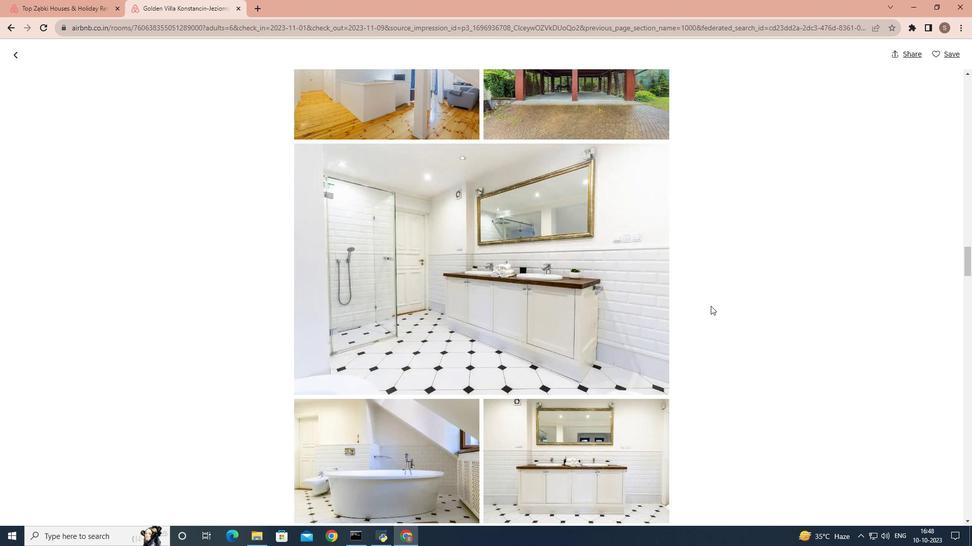 
Action: Mouse scrolled (711, 305) with delta (0, 0)
Screenshot: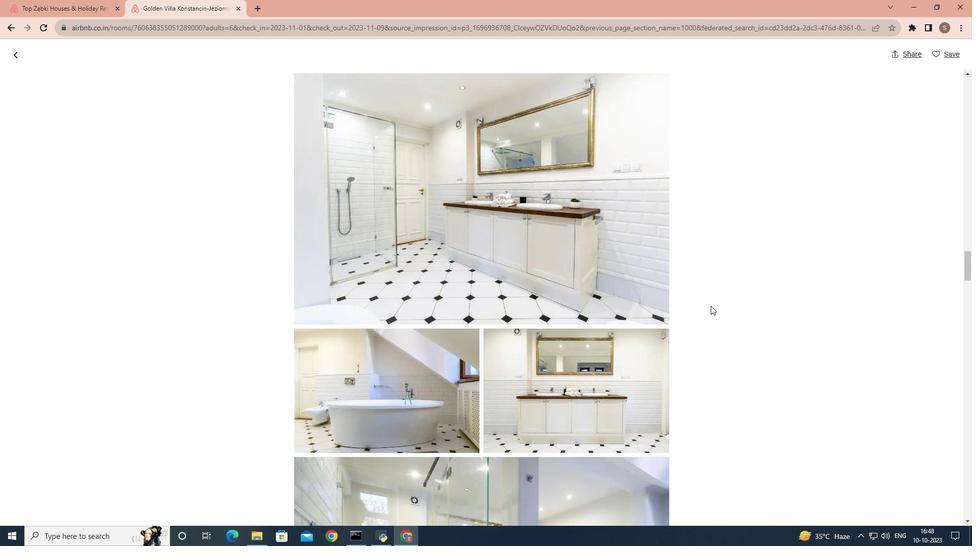 
Action: Mouse scrolled (711, 305) with delta (0, 0)
Screenshot: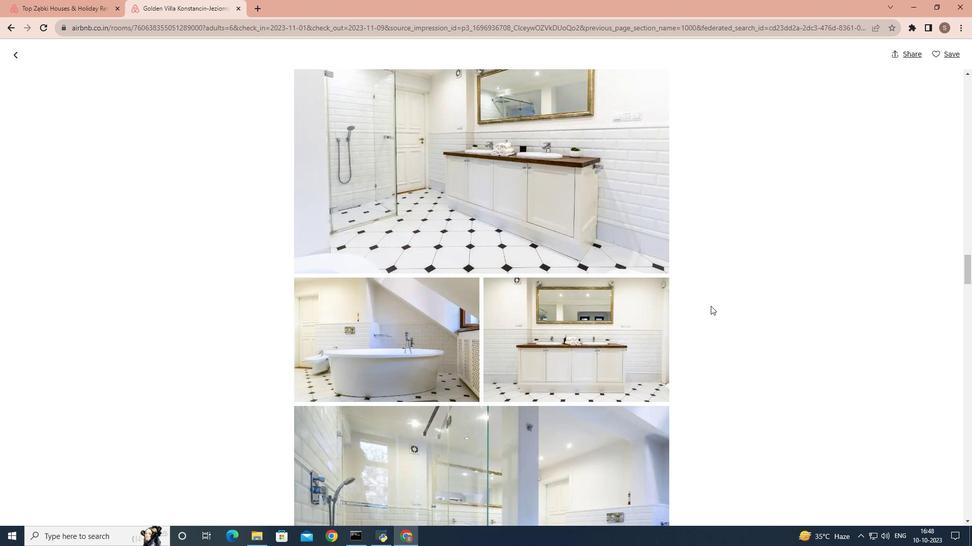 
Action: Mouse scrolled (711, 305) with delta (0, 0)
Screenshot: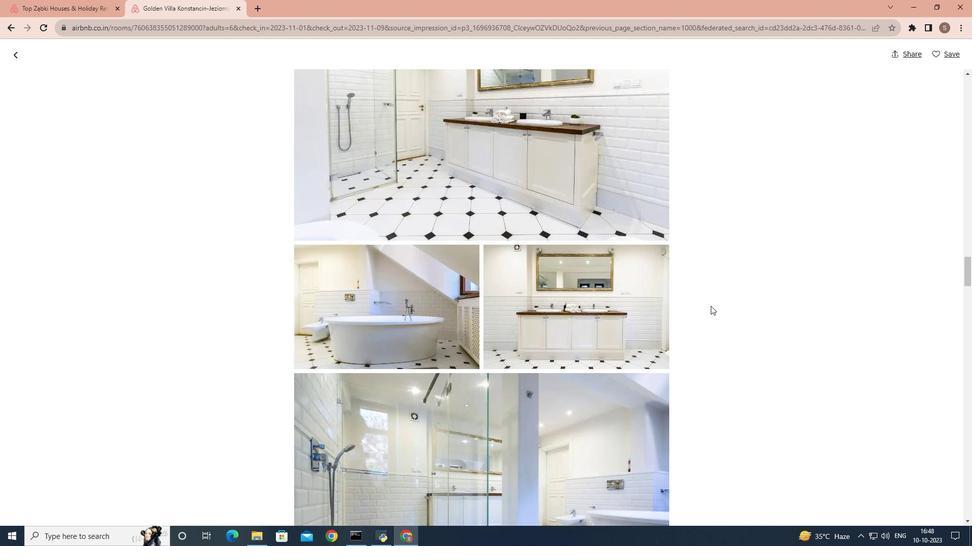 
Action: Mouse scrolled (711, 305) with delta (0, 0)
Screenshot: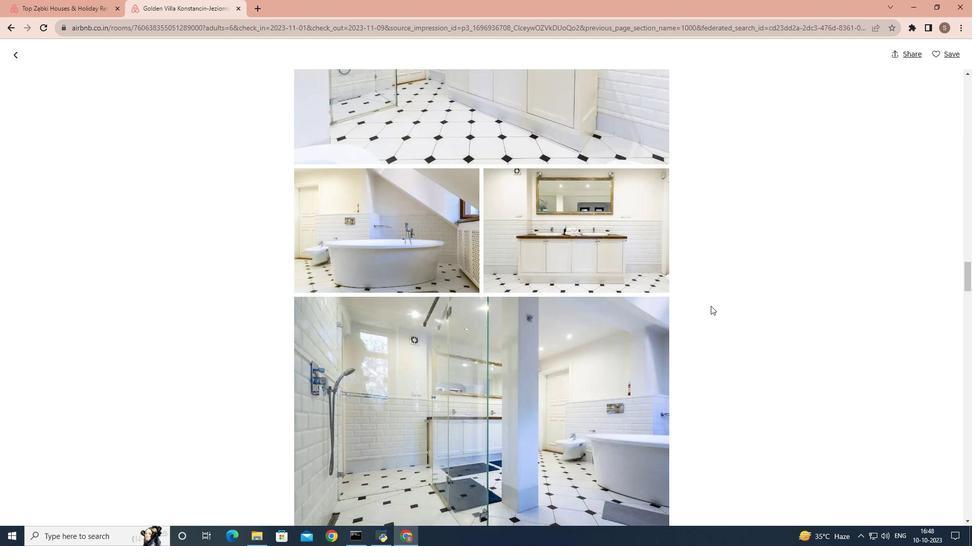
Action: Mouse scrolled (711, 305) with delta (0, 0)
Screenshot: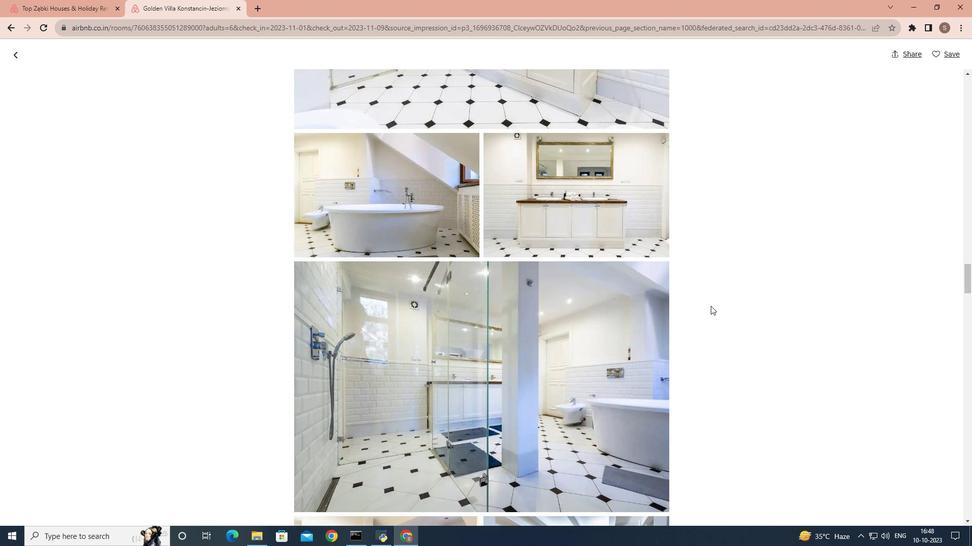 
Action: Mouse scrolled (711, 305) with delta (0, 0)
Screenshot: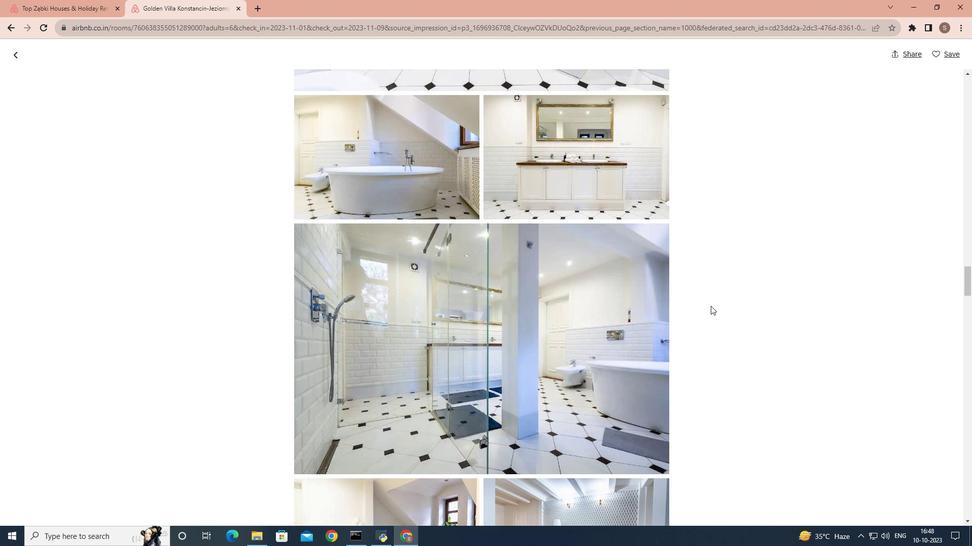
Action: Mouse scrolled (711, 305) with delta (0, 0)
Screenshot: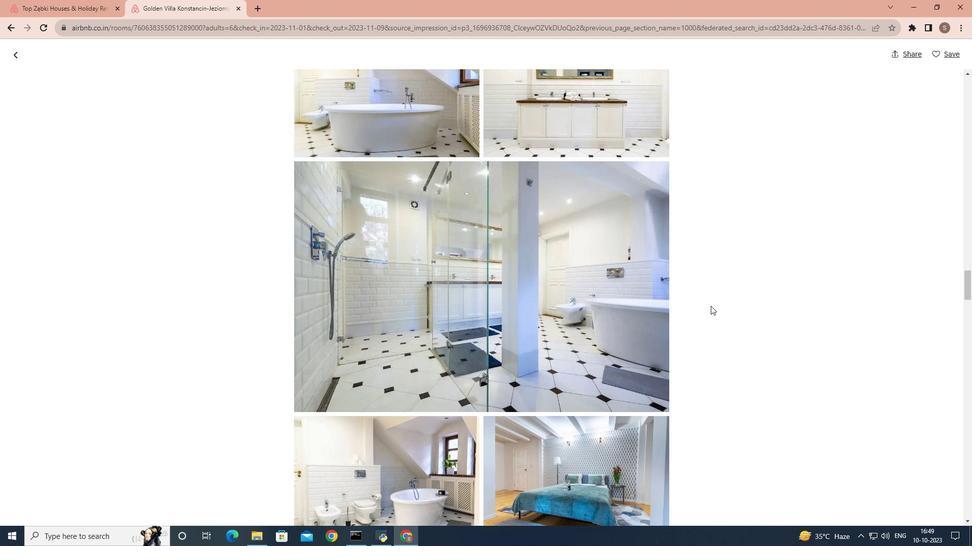 
Action: Mouse scrolled (711, 305) with delta (0, 0)
Screenshot: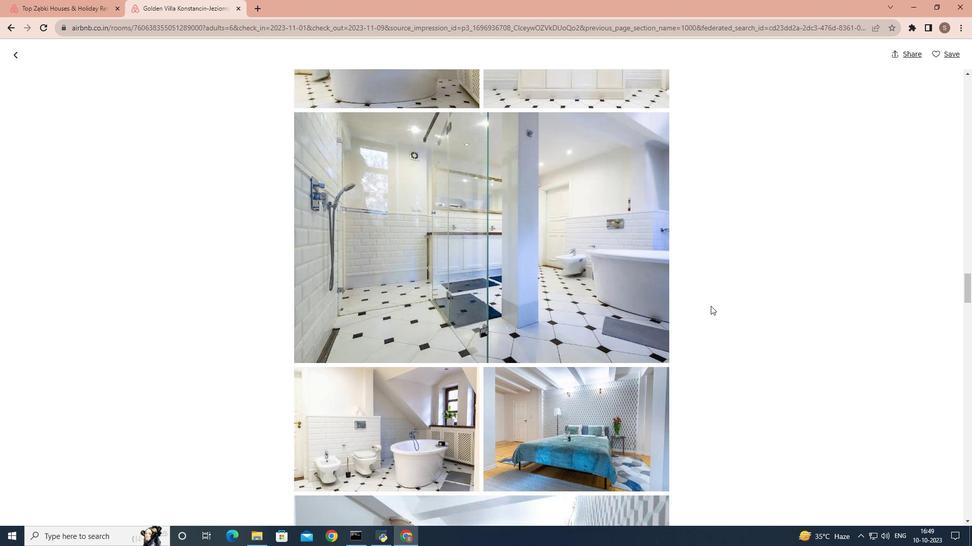 
Action: Mouse scrolled (711, 306) with delta (0, 0)
Screenshot: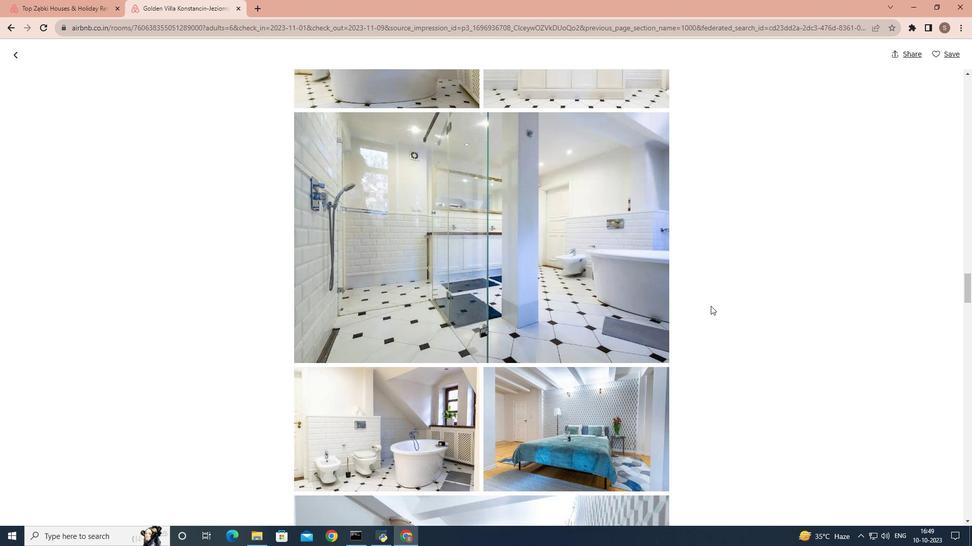 
Action: Mouse scrolled (711, 305) with delta (0, 0)
Screenshot: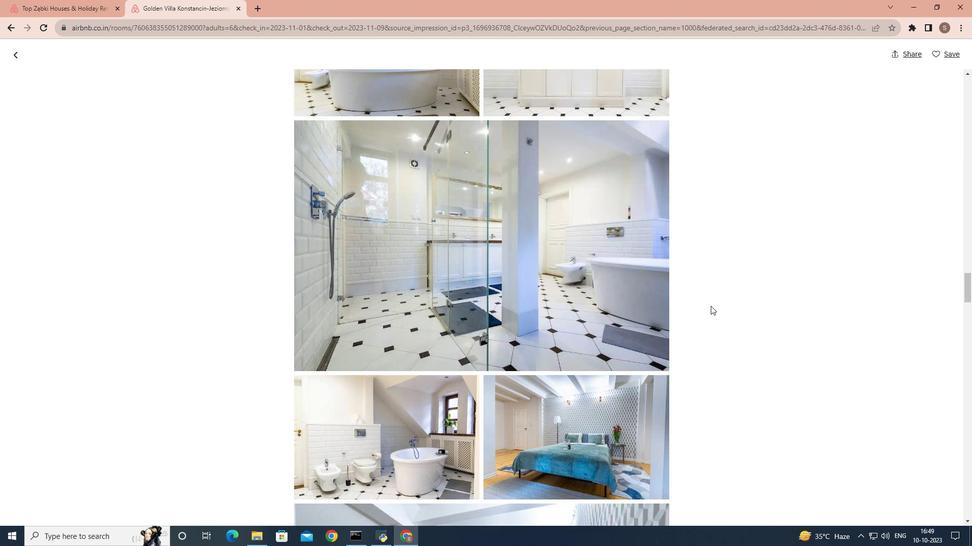 
Action: Mouse scrolled (711, 305) with delta (0, 0)
Screenshot: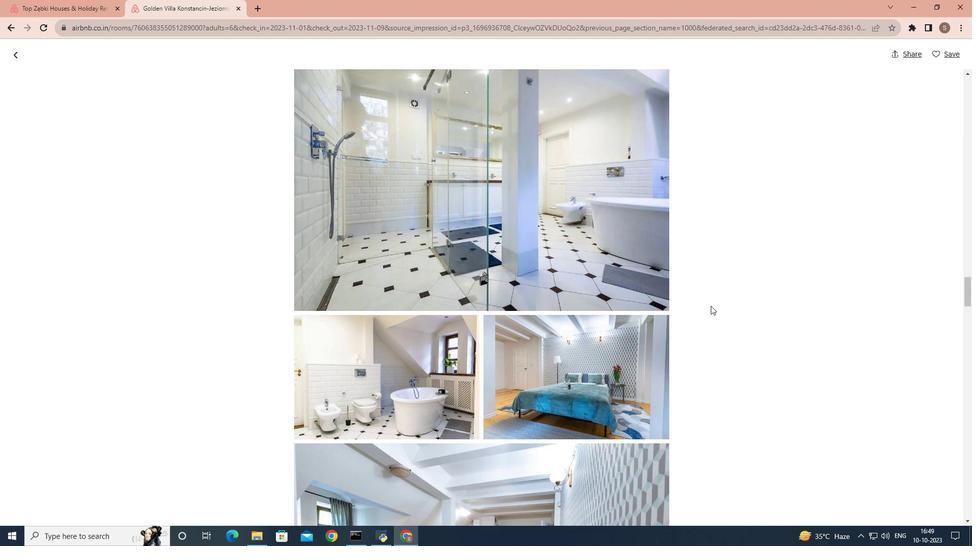 
Action: Mouse scrolled (711, 305) with delta (0, 0)
Screenshot: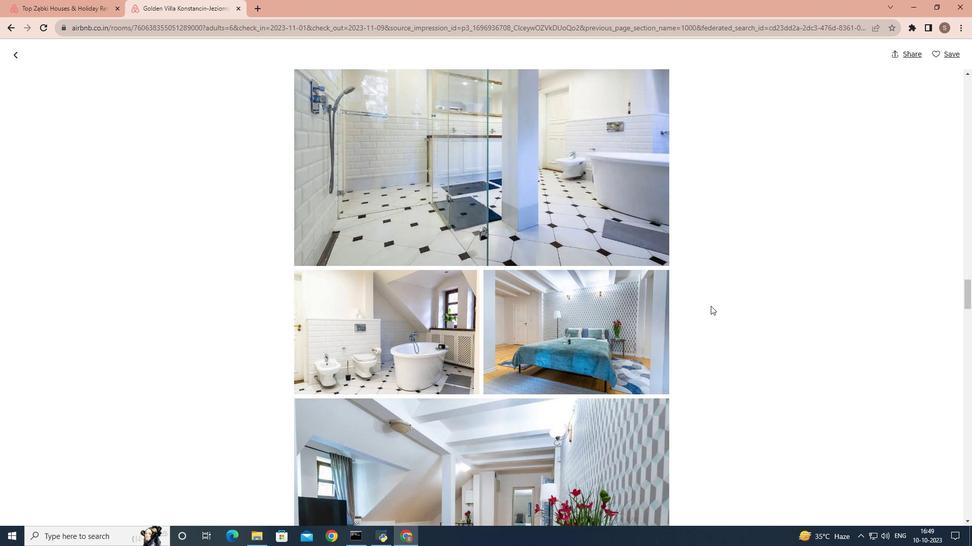 
Action: Mouse scrolled (711, 305) with delta (0, 0)
Screenshot: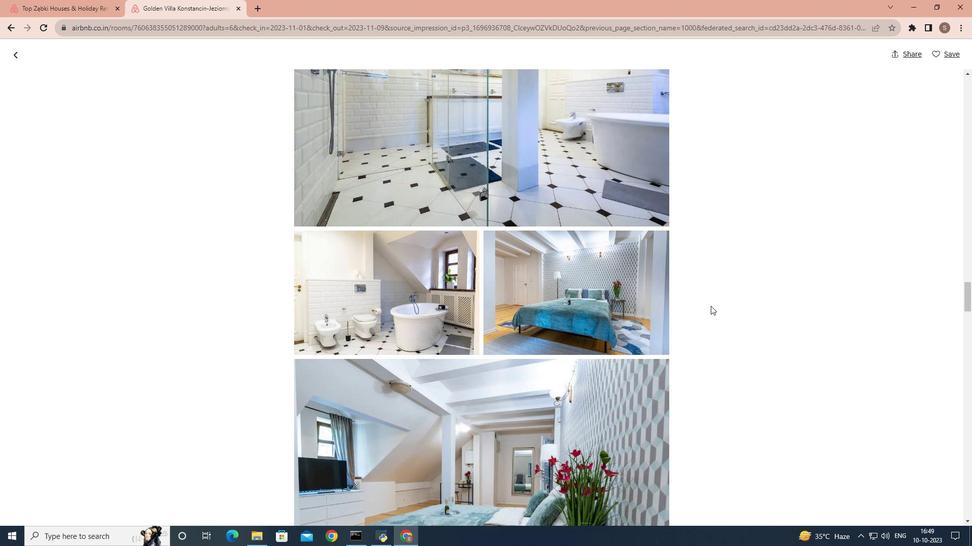 
Action: Mouse scrolled (711, 305) with delta (0, 0)
Screenshot: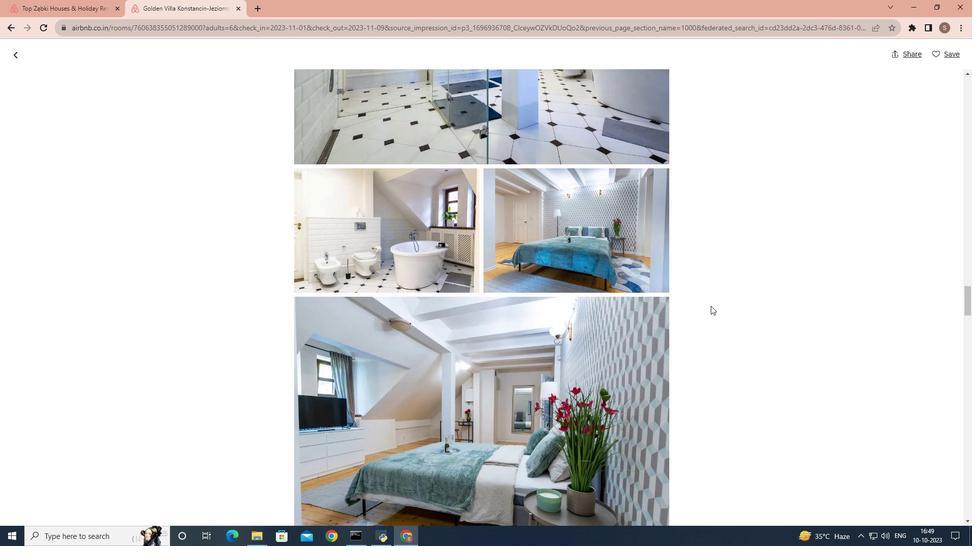 
Action: Mouse scrolled (711, 305) with delta (0, 0)
Screenshot: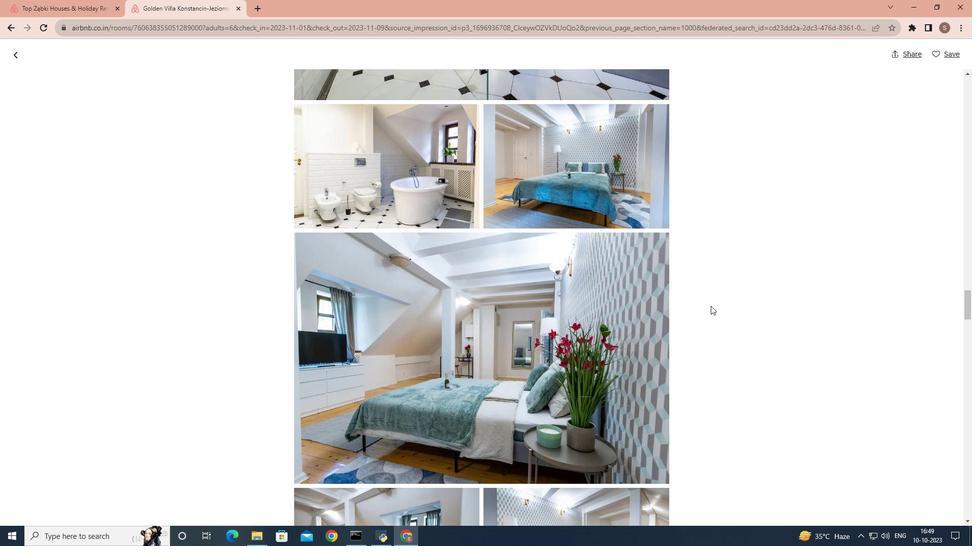 
Action: Mouse scrolled (711, 305) with delta (0, 0)
Screenshot: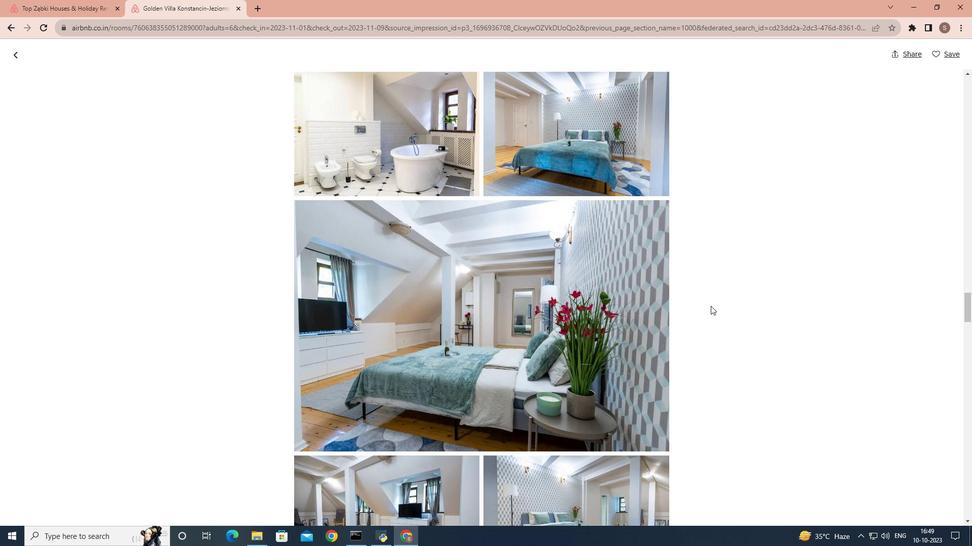 
Action: Mouse scrolled (711, 305) with delta (0, 0)
Screenshot: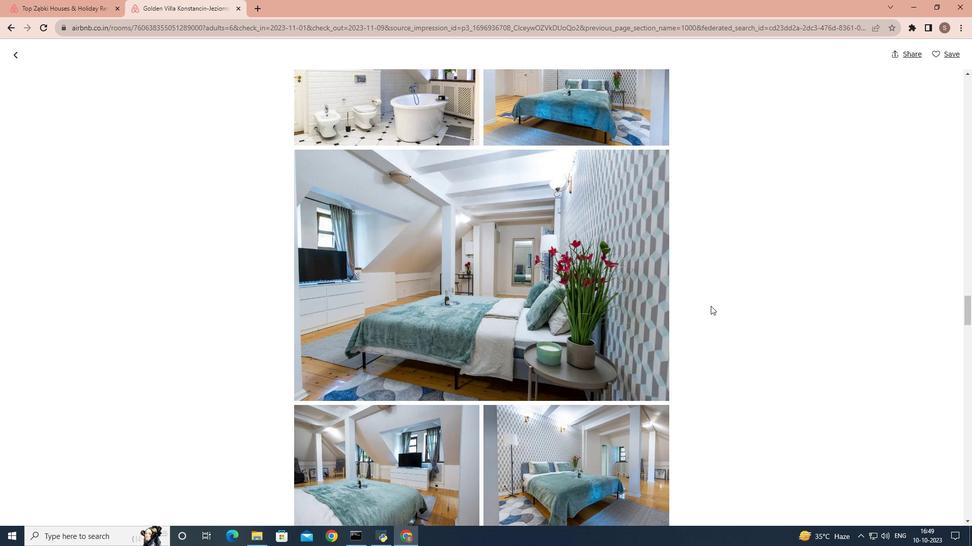 
Action: Mouse scrolled (711, 305) with delta (0, 0)
Screenshot: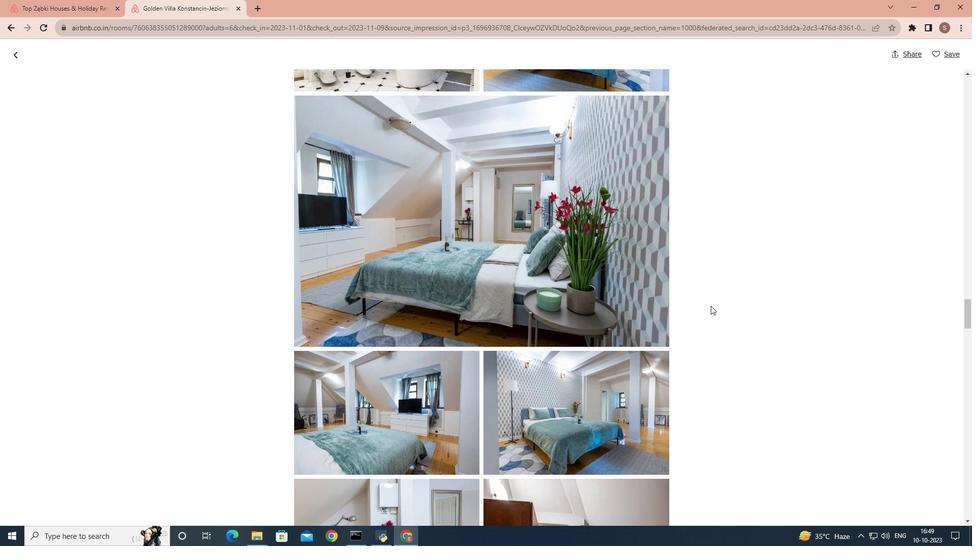 
Action: Mouse scrolled (711, 305) with delta (0, 0)
Screenshot: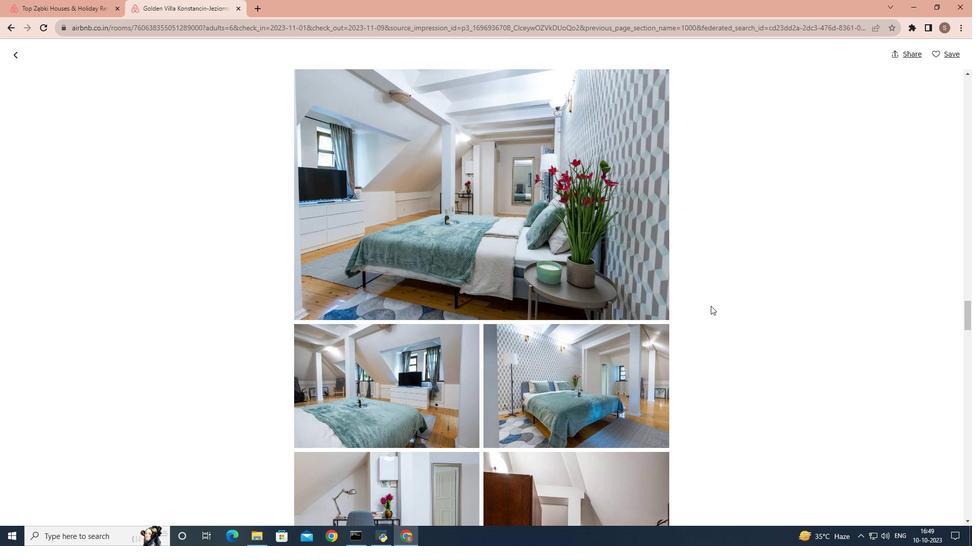
Action: Mouse scrolled (711, 305) with delta (0, 0)
Screenshot: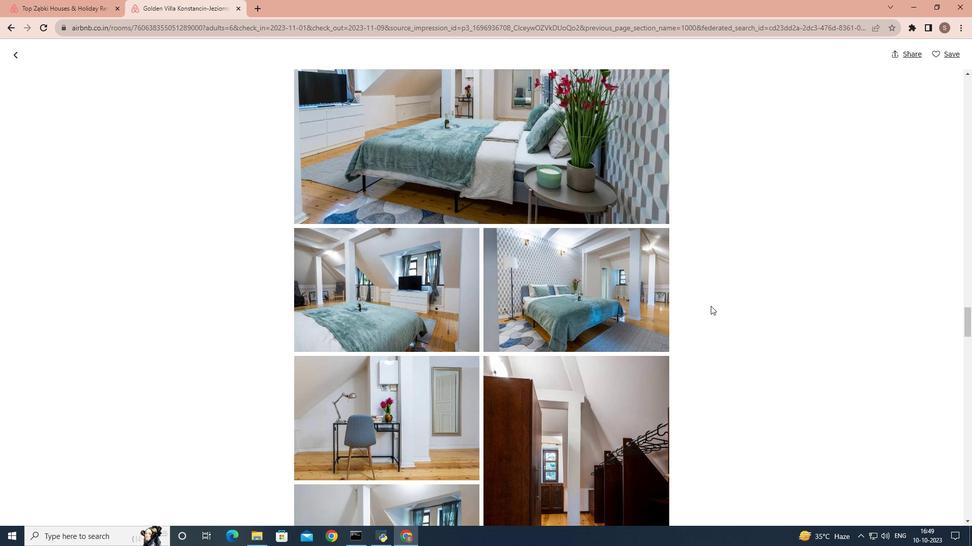 
Action: Mouse scrolled (711, 305) with delta (0, 0)
Screenshot: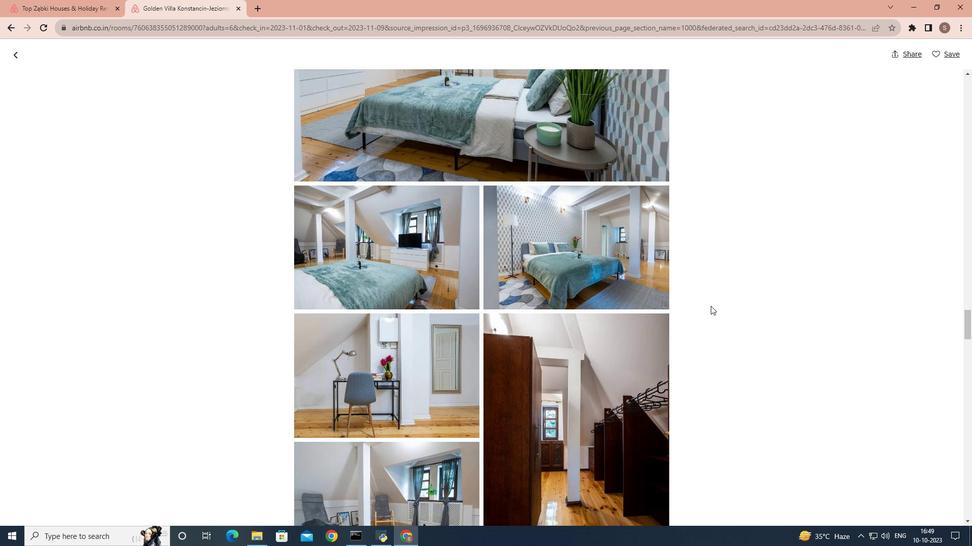 
Action: Mouse scrolled (711, 305) with delta (0, 0)
Screenshot: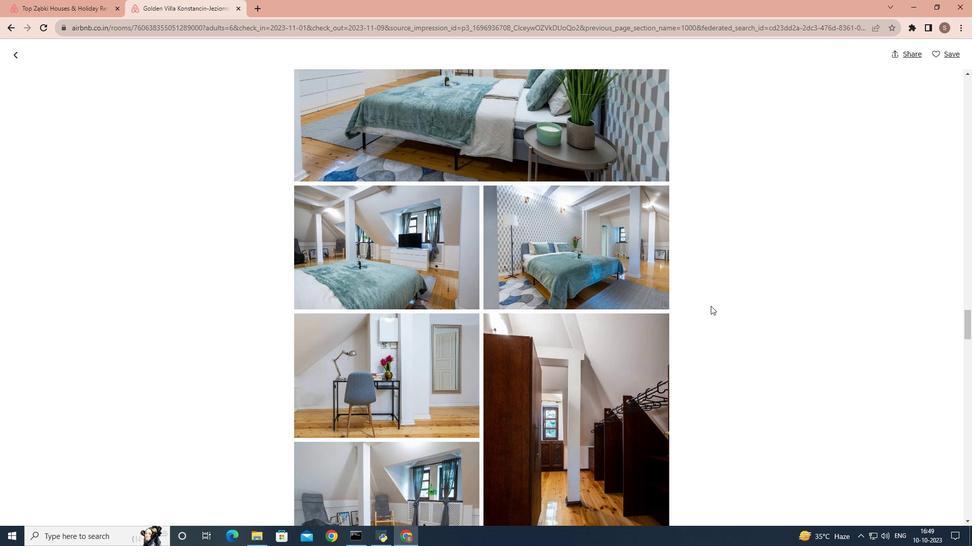 
Action: Mouse scrolled (711, 305) with delta (0, 0)
Screenshot: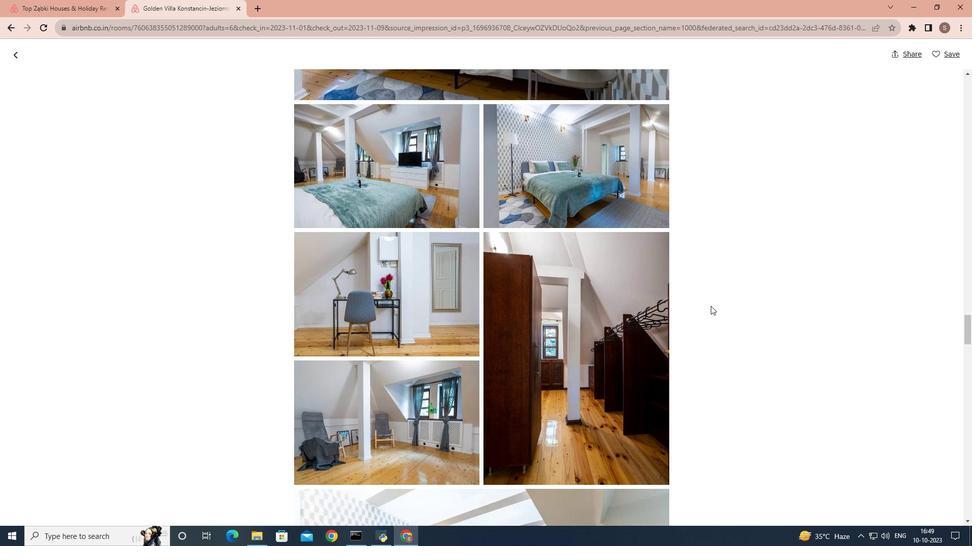 
Action: Mouse scrolled (711, 305) with delta (0, 0)
Screenshot: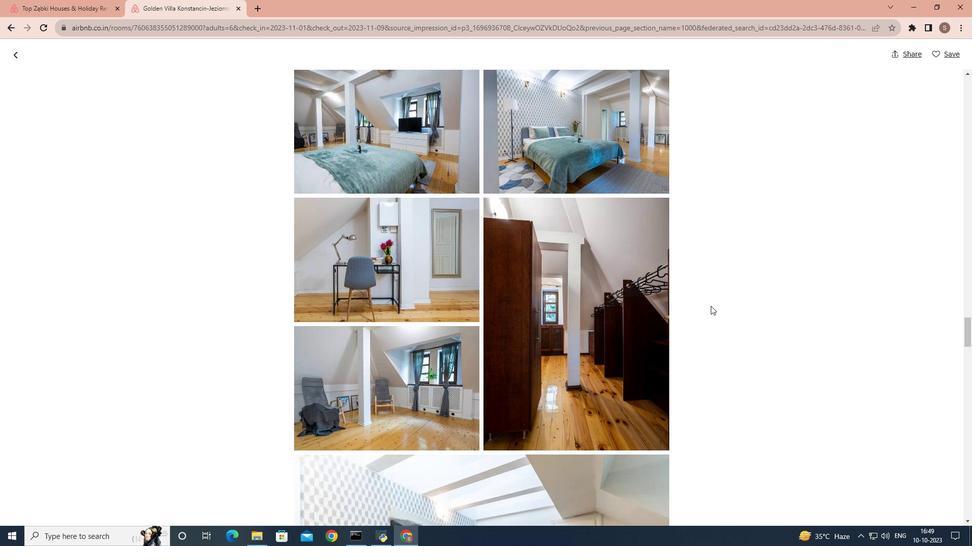 
Action: Mouse scrolled (711, 305) with delta (0, 0)
Screenshot: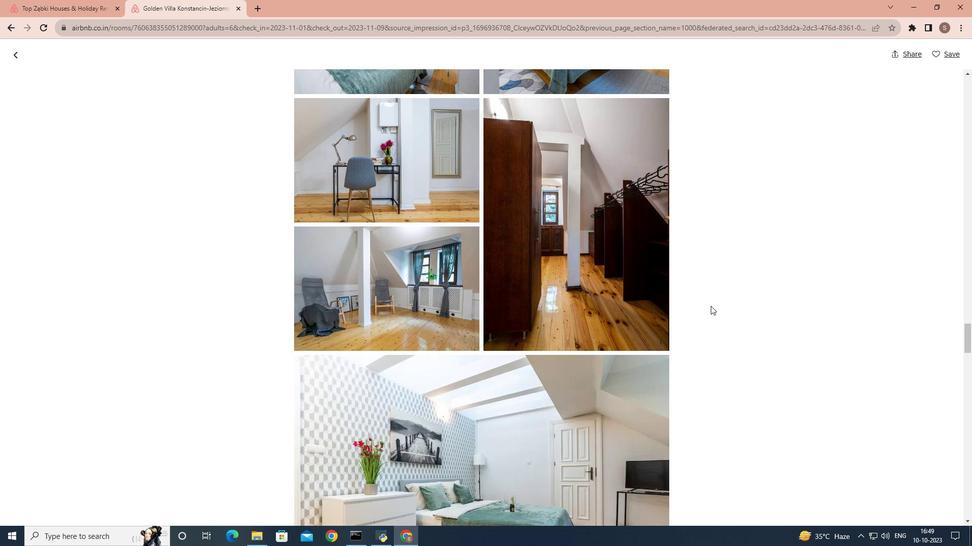 
Action: Mouse scrolled (711, 305) with delta (0, 0)
Screenshot: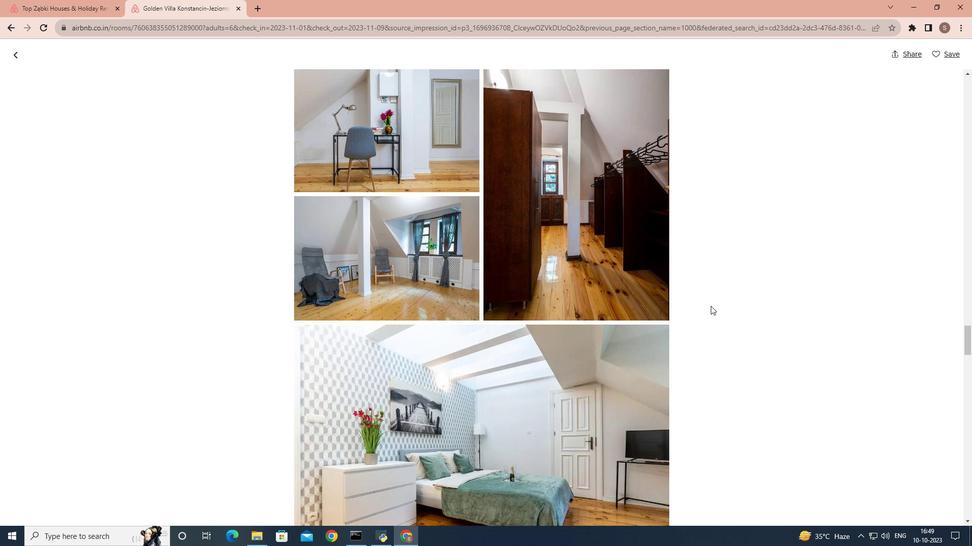 
Action: Mouse scrolled (711, 305) with delta (0, 0)
Screenshot: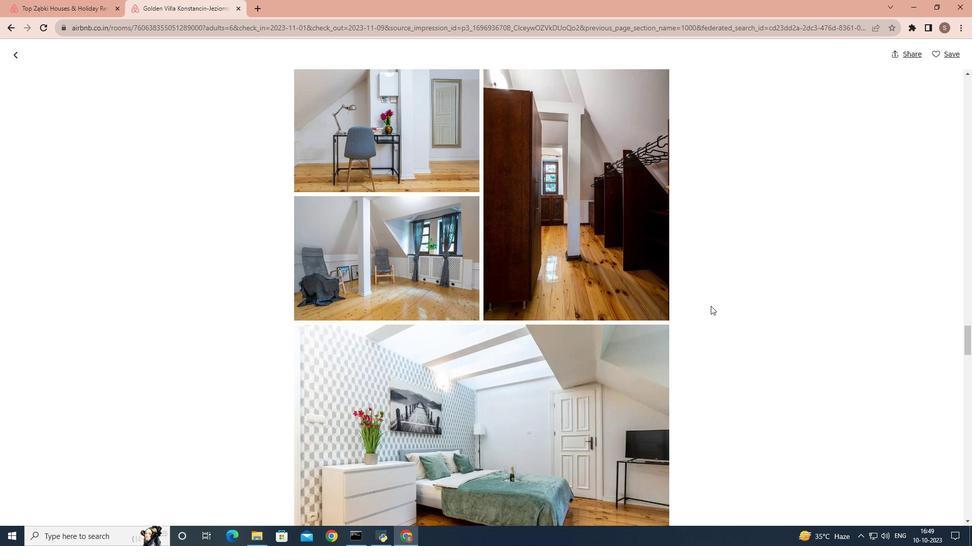 
Action: Mouse scrolled (711, 305) with delta (0, 0)
Screenshot: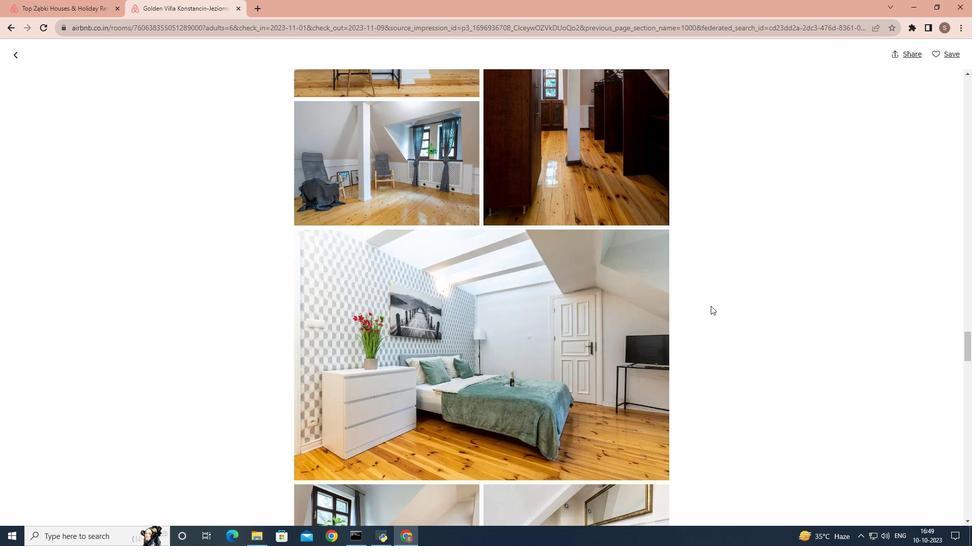 
Action: Mouse scrolled (711, 305) with delta (0, 0)
Screenshot: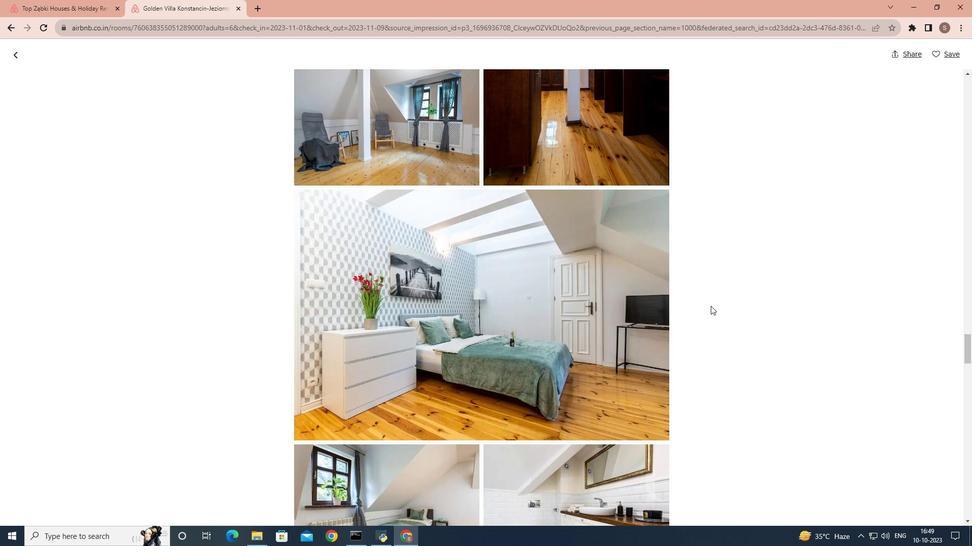 
Action: Mouse scrolled (711, 306) with delta (0, 0)
Screenshot: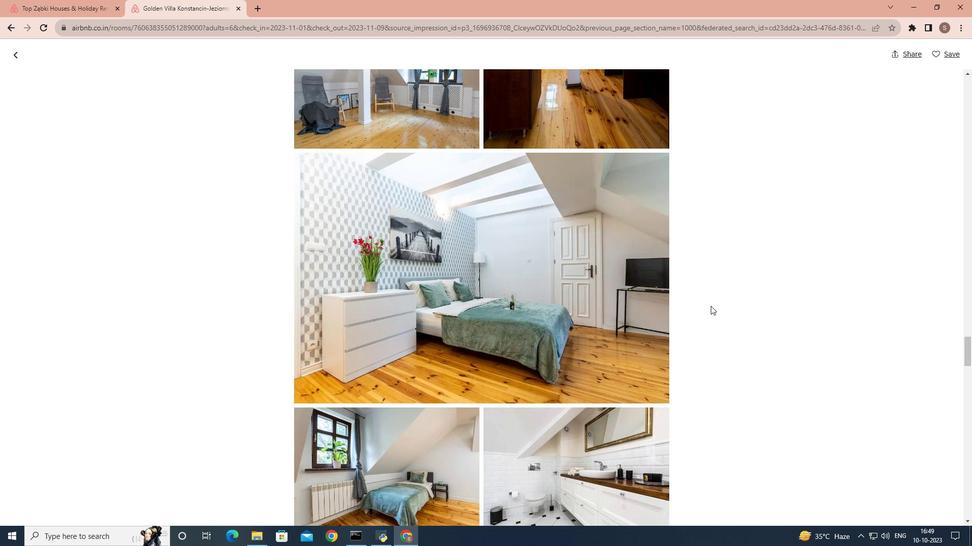 
Action: Mouse scrolled (711, 305) with delta (0, 0)
Screenshot: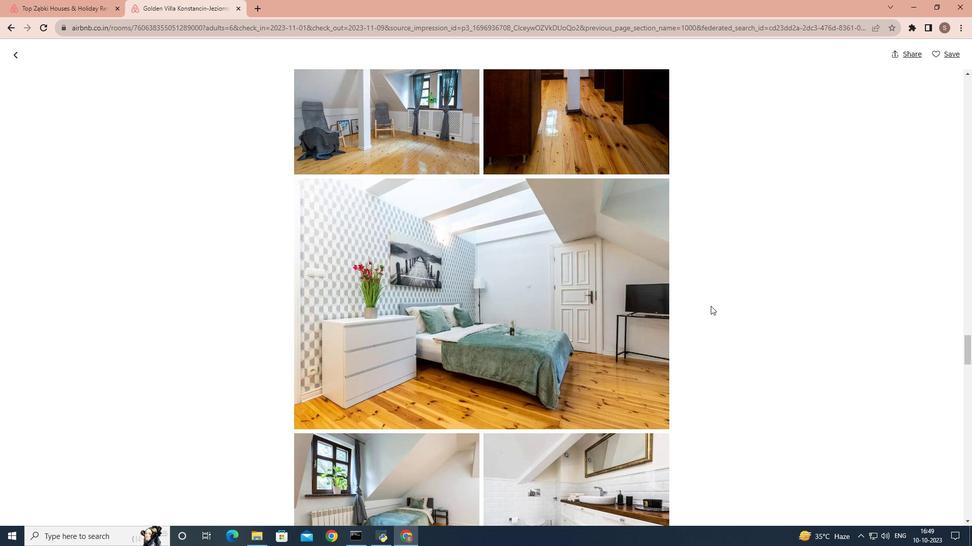 
Action: Mouse scrolled (711, 305) with delta (0, 0)
Screenshot: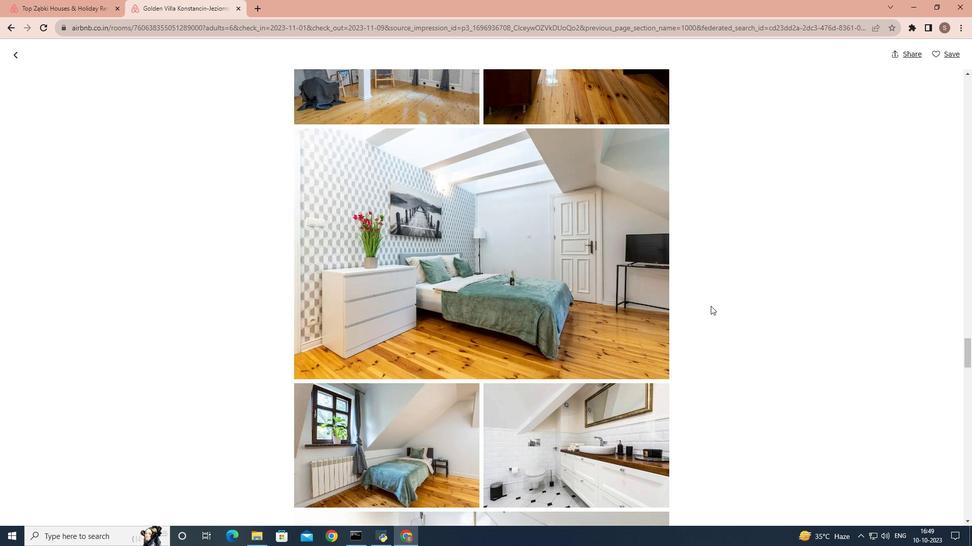 
Action: Mouse scrolled (711, 305) with delta (0, 0)
Screenshot: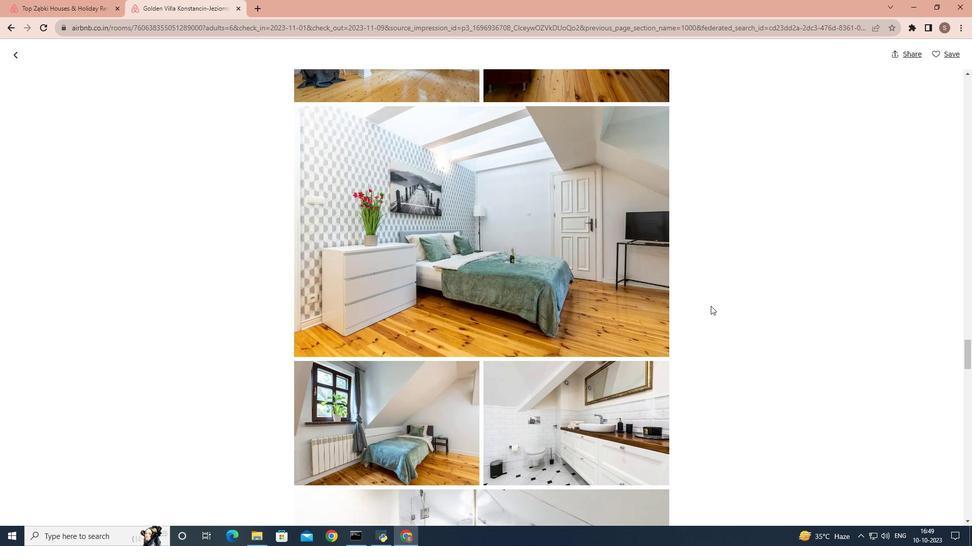 
Action: Mouse scrolled (711, 305) with delta (0, 0)
Screenshot: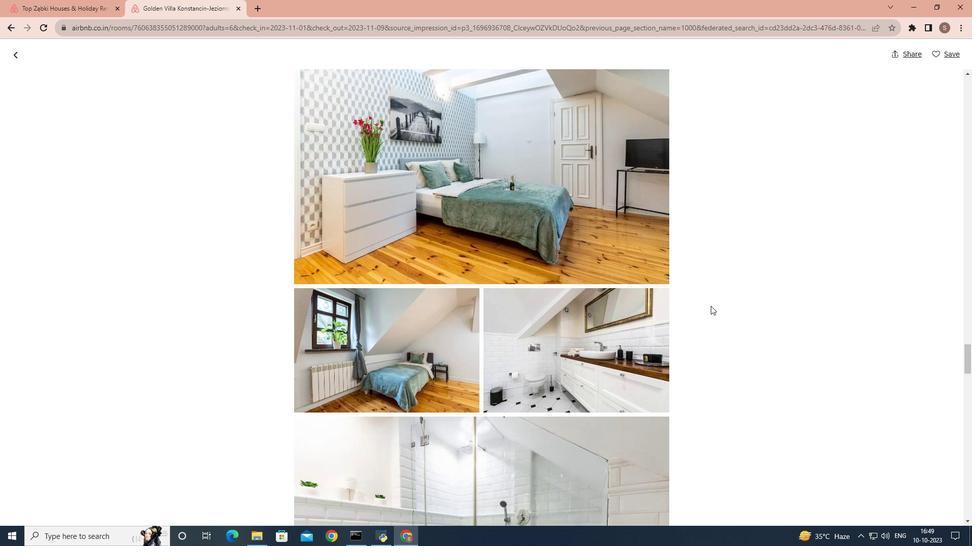 
Action: Mouse scrolled (711, 305) with delta (0, 0)
Screenshot: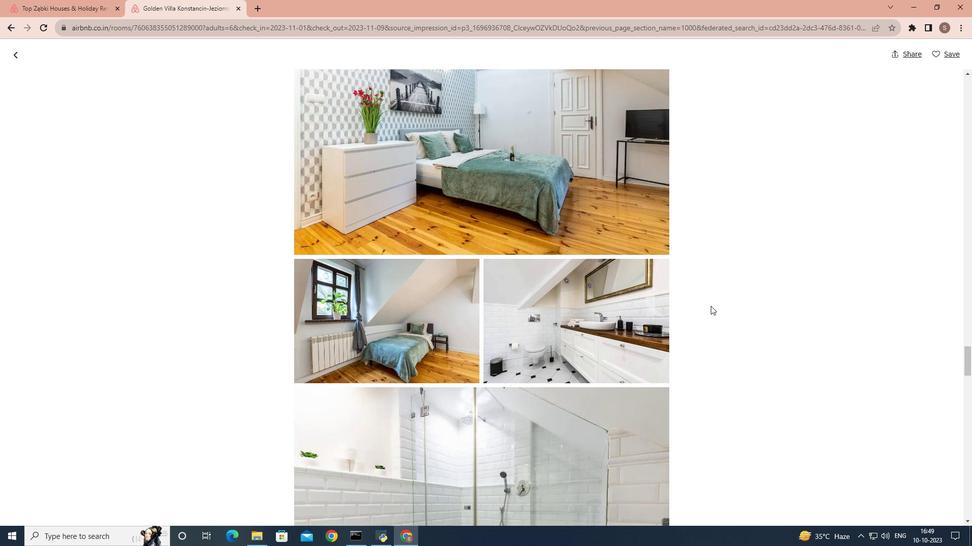 
Action: Mouse scrolled (711, 305) with delta (0, 0)
Screenshot: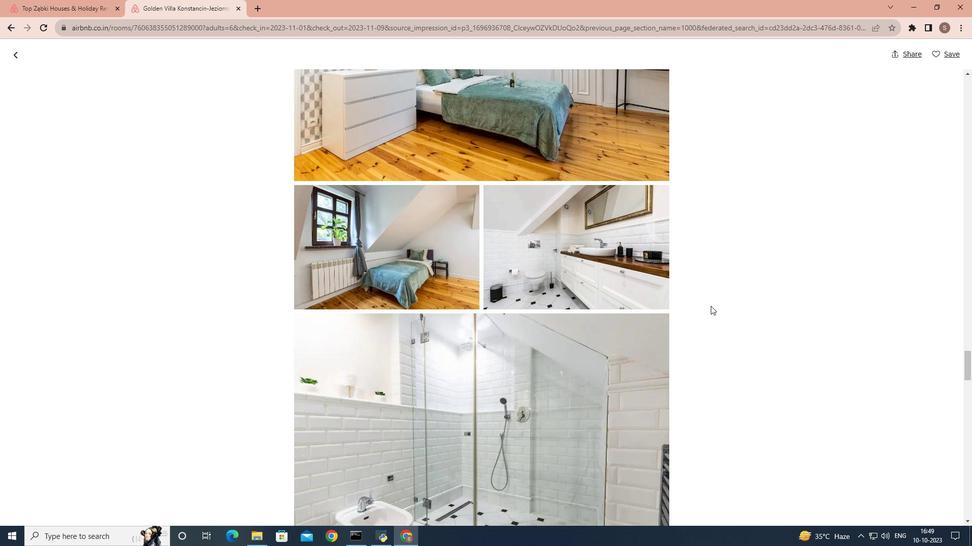 
Action: Mouse scrolled (711, 305) with delta (0, 0)
Screenshot: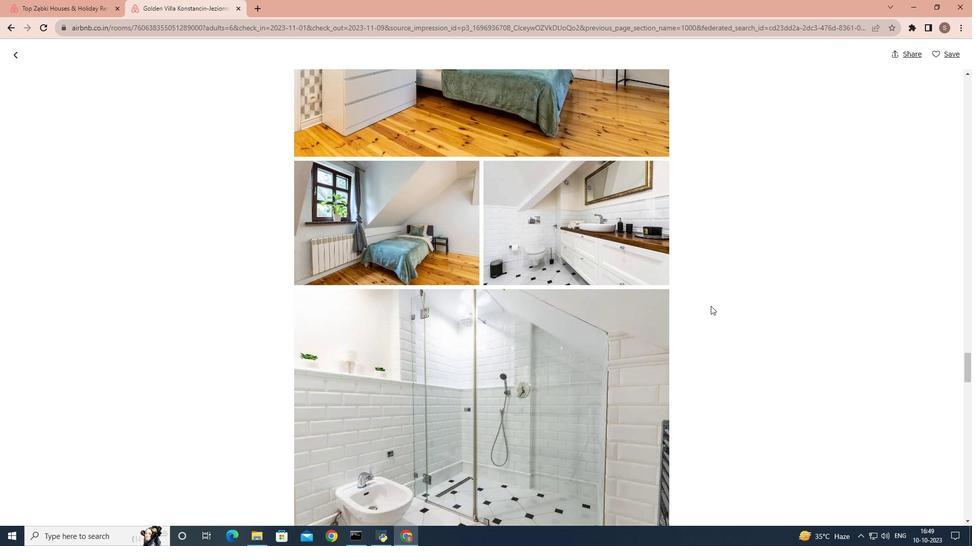 
Action: Mouse scrolled (711, 305) with delta (0, 0)
Screenshot: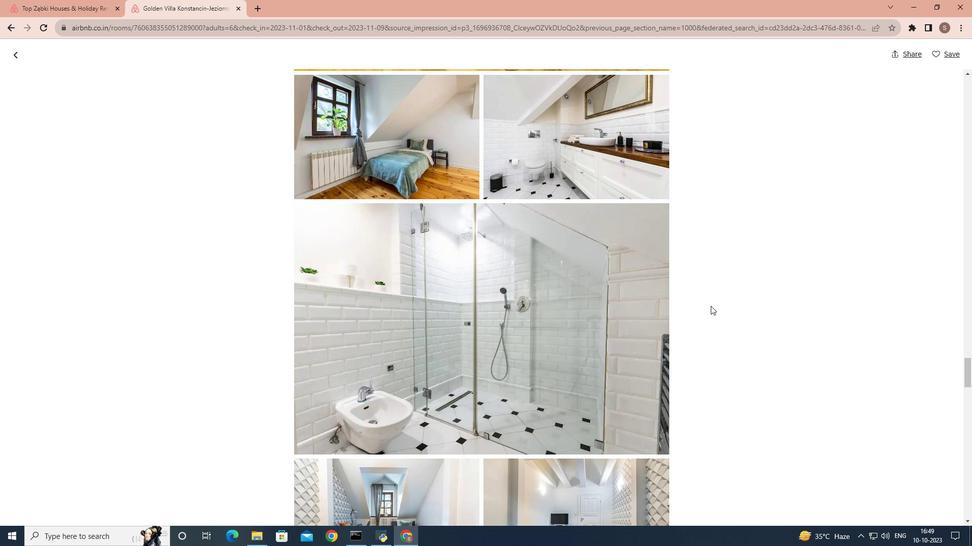 
Action: Mouse scrolled (711, 305) with delta (0, 0)
Screenshot: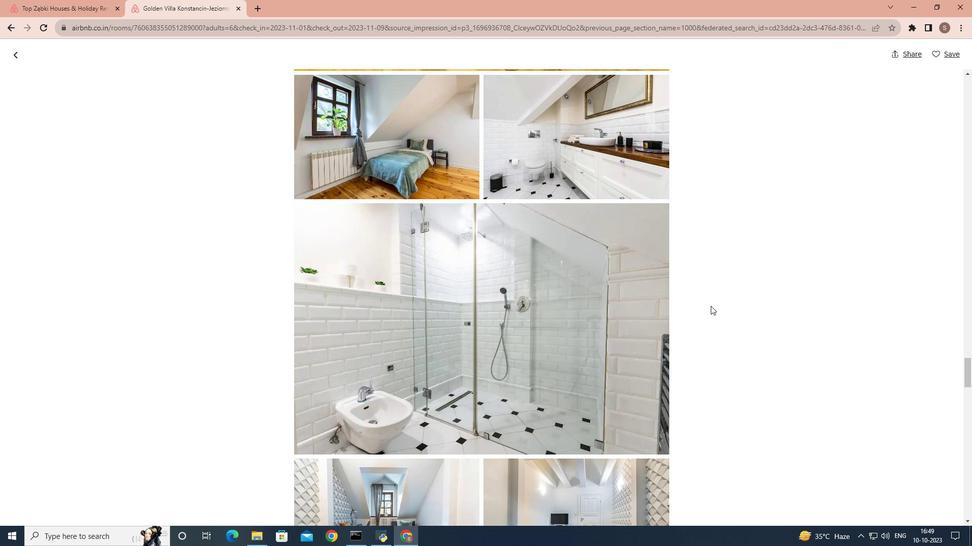 
Action: Mouse scrolled (711, 305) with delta (0, 0)
Screenshot: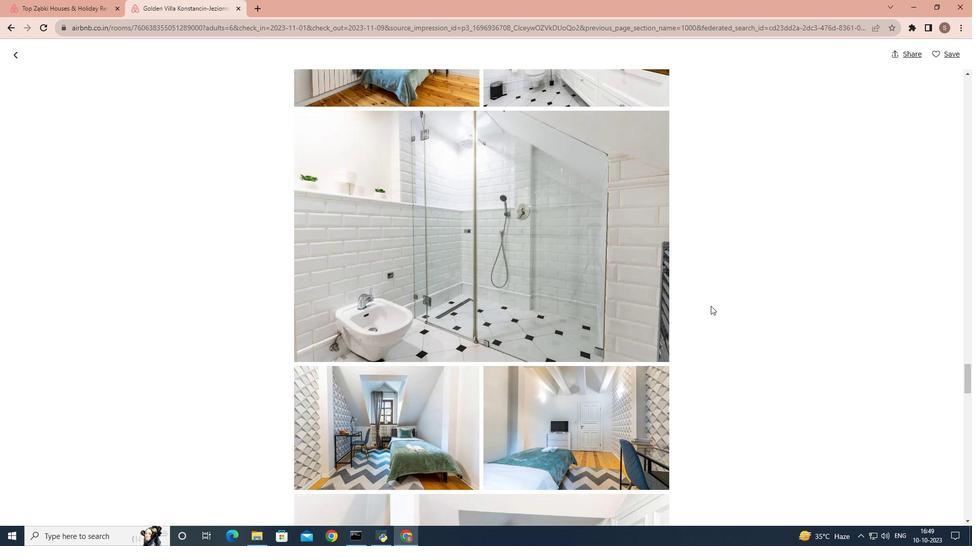 
Action: Mouse scrolled (711, 305) with delta (0, 0)
Screenshot: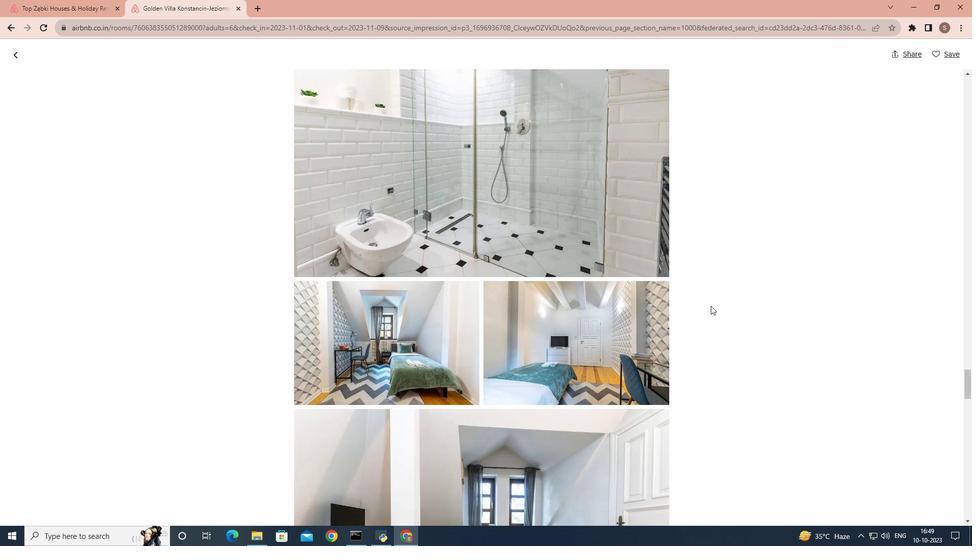 
Action: Mouse scrolled (711, 305) with delta (0, 0)
Screenshot: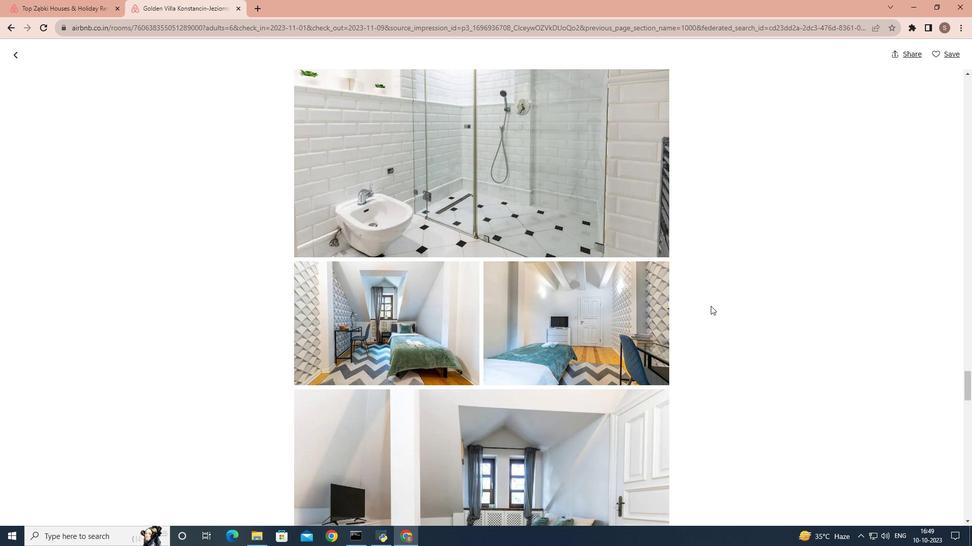 
Action: Mouse scrolled (711, 305) with delta (0, 0)
Screenshot: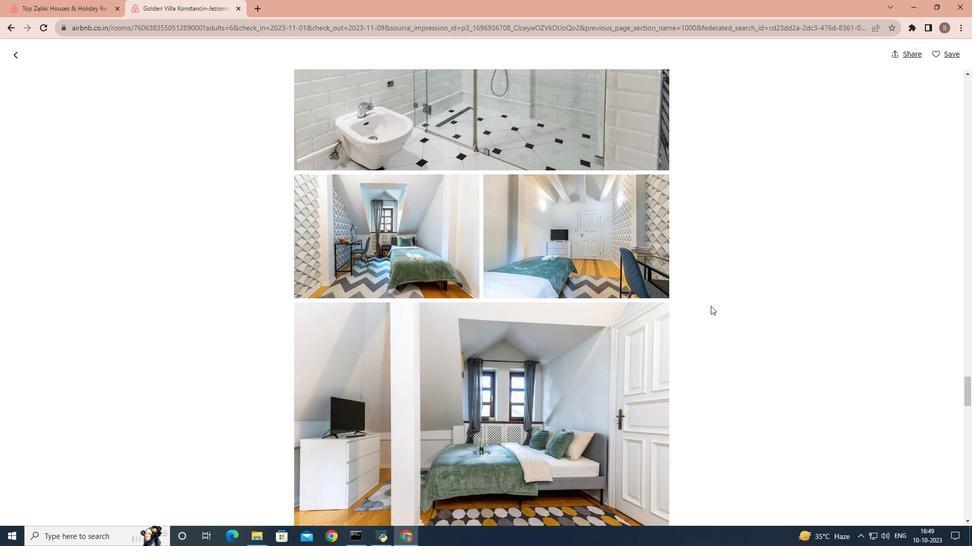 
Action: Mouse scrolled (711, 305) with delta (0, 0)
Screenshot: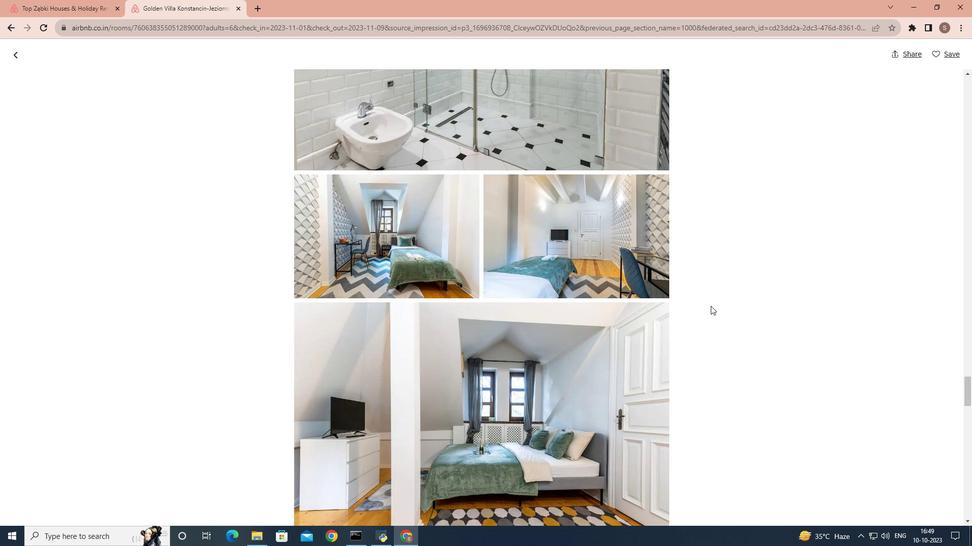 
Action: Mouse scrolled (711, 305) with delta (0, 0)
Screenshot: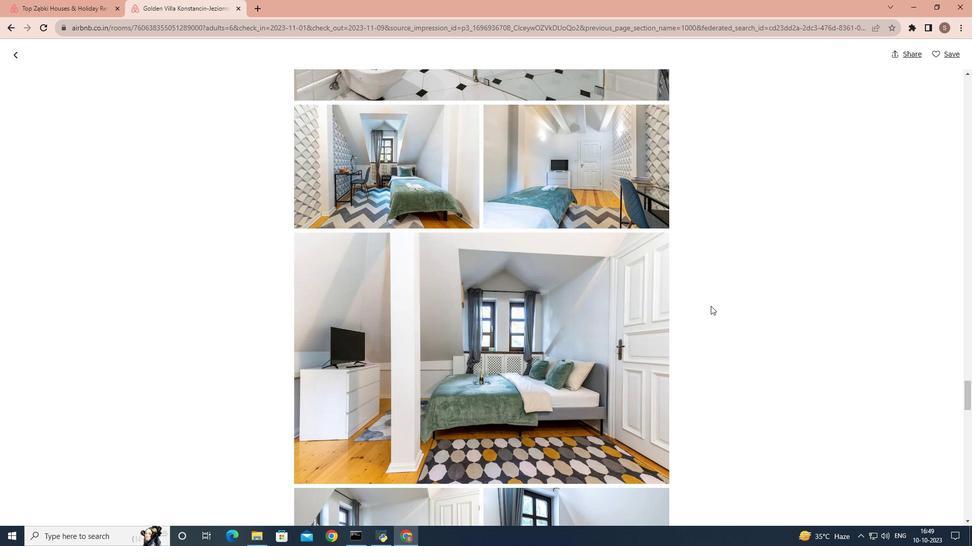 
Action: Mouse scrolled (711, 305) with delta (0, 0)
Screenshot: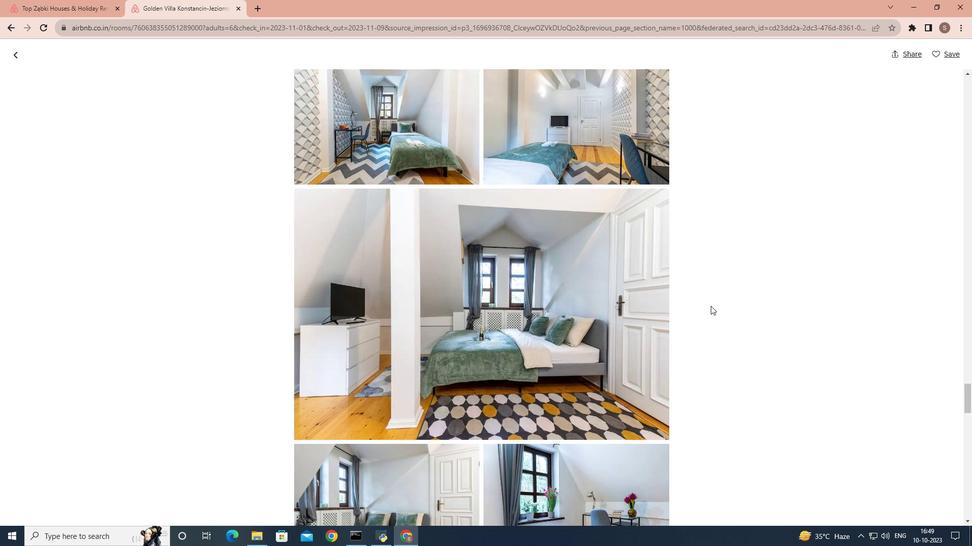 
Action: Mouse scrolled (711, 305) with delta (0, 0)
Screenshot: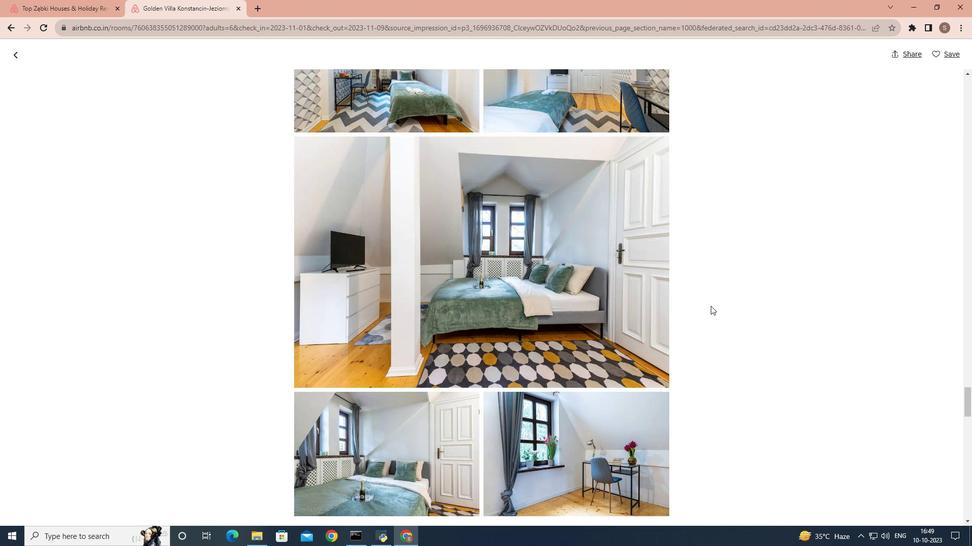 
Action: Mouse scrolled (711, 305) with delta (0, 0)
Screenshot: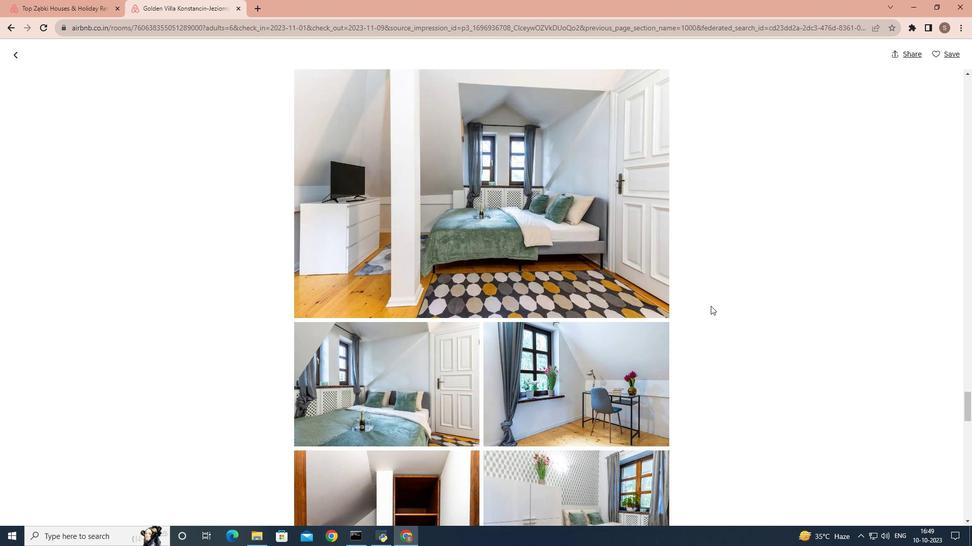 
Action: Mouse scrolled (711, 305) with delta (0, 0)
Screenshot: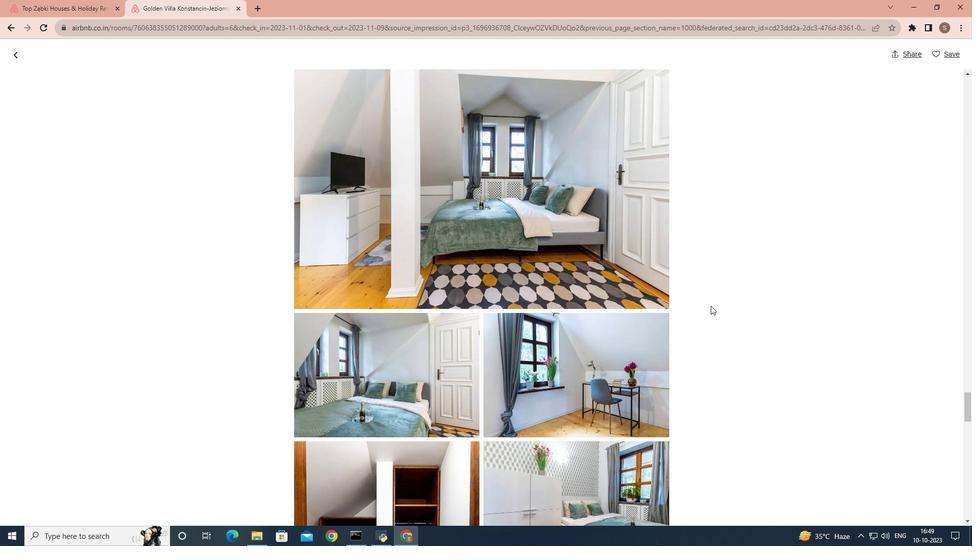 
Action: Mouse scrolled (711, 305) with delta (0, 0)
Screenshot: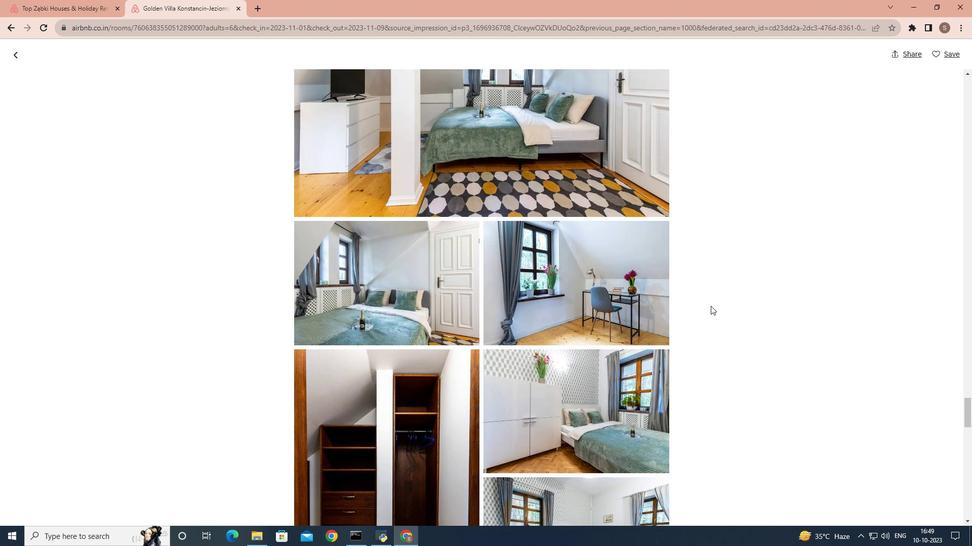 
Action: Mouse scrolled (711, 305) with delta (0, 0)
Screenshot: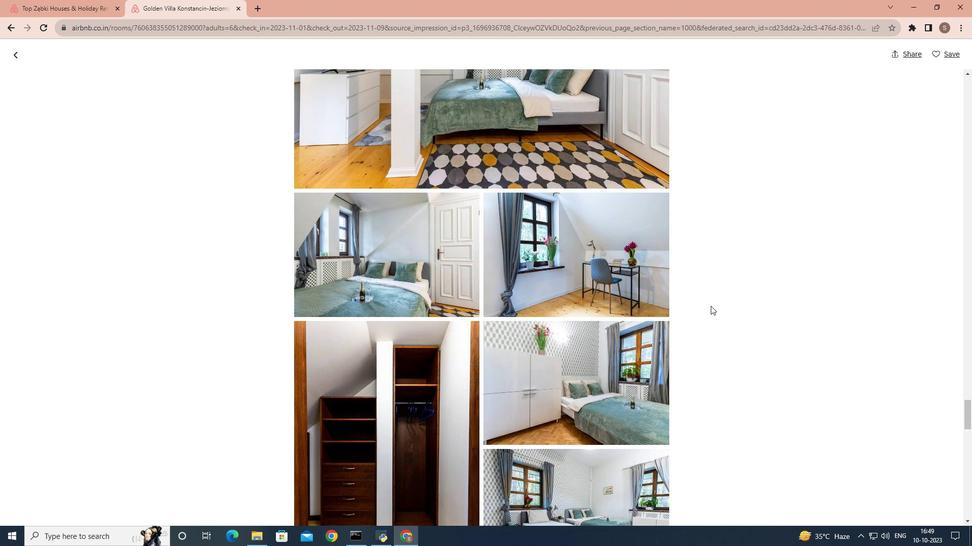 
Action: Mouse scrolled (711, 305) with delta (0, 0)
Screenshot: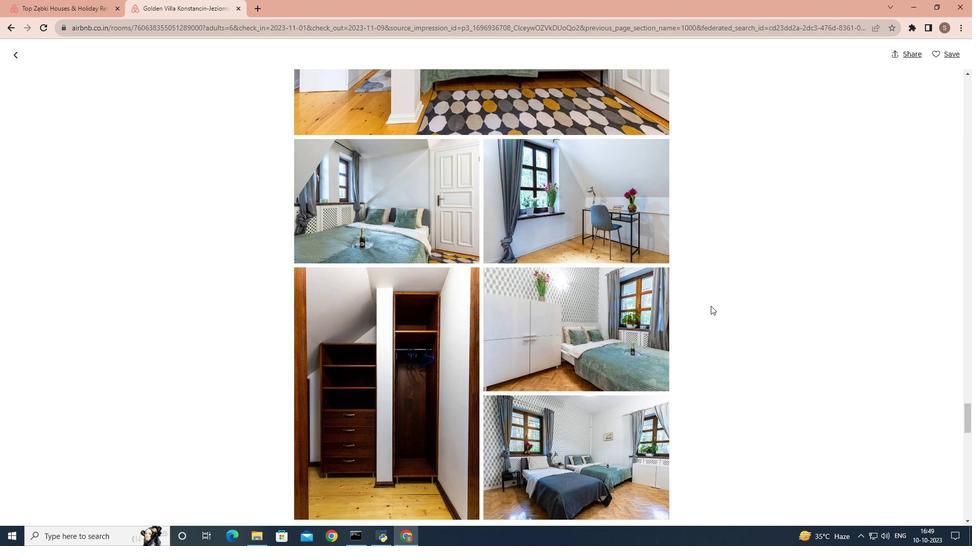 
Action: Mouse scrolled (711, 305) with delta (0, 0)
Screenshot: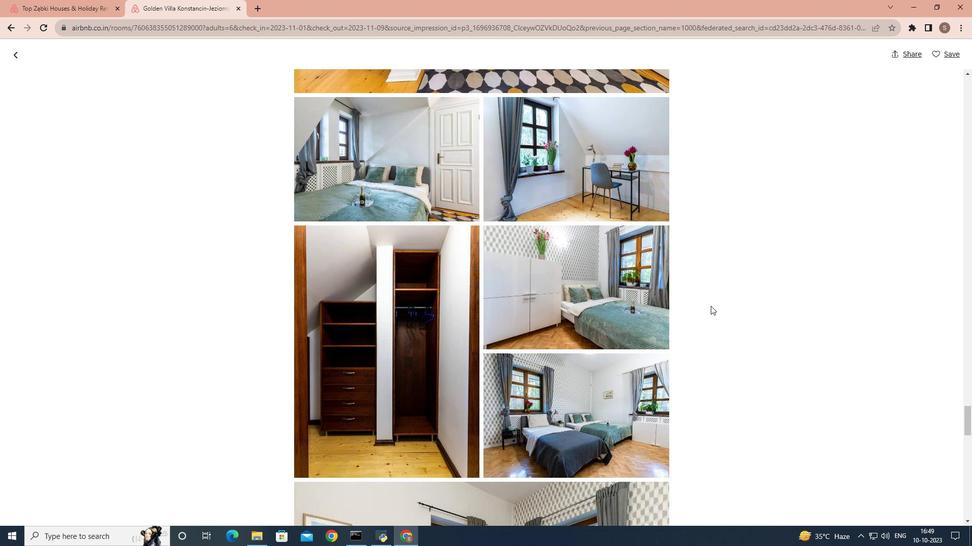 
Action: Mouse scrolled (711, 305) with delta (0, 0)
Screenshot: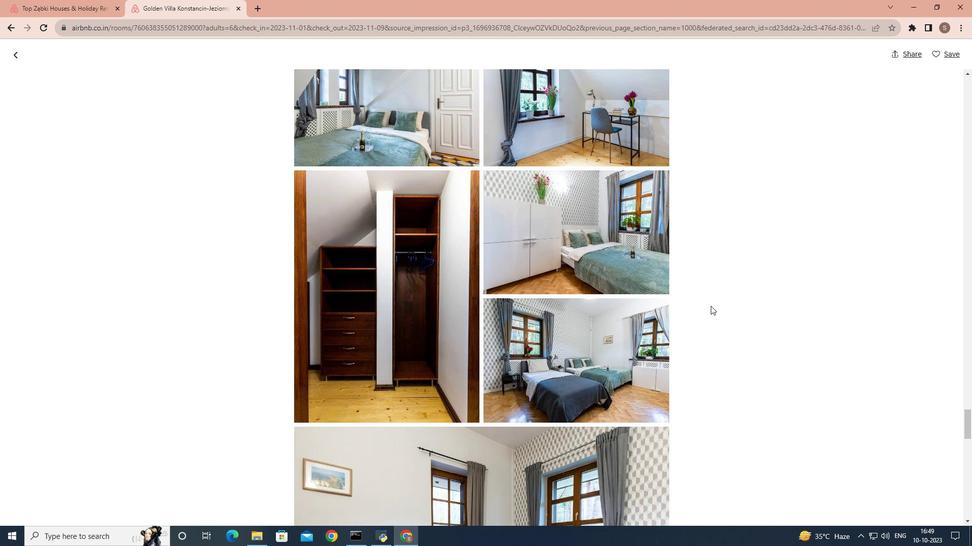
Action: Mouse scrolled (711, 305) with delta (0, 0)
Screenshot: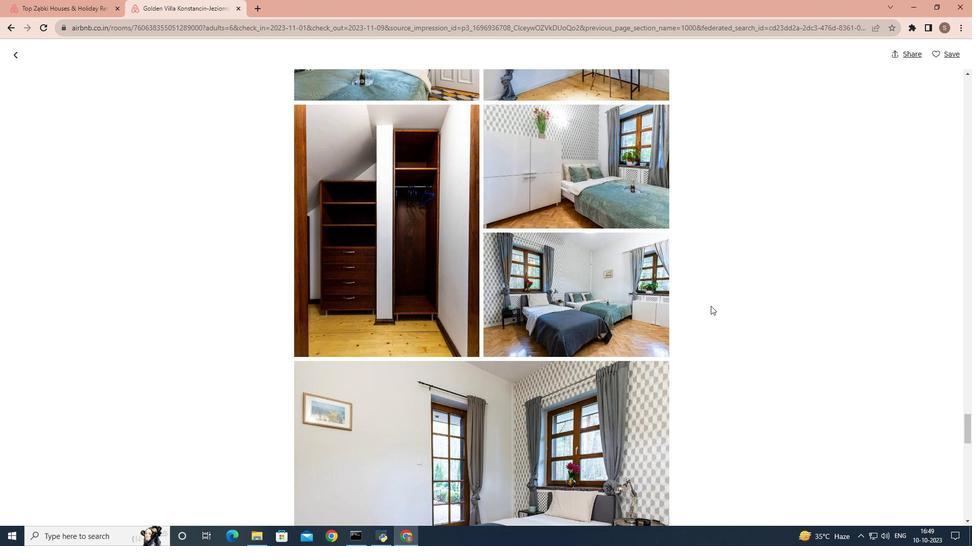 
Action: Mouse scrolled (711, 305) with delta (0, 0)
Screenshot: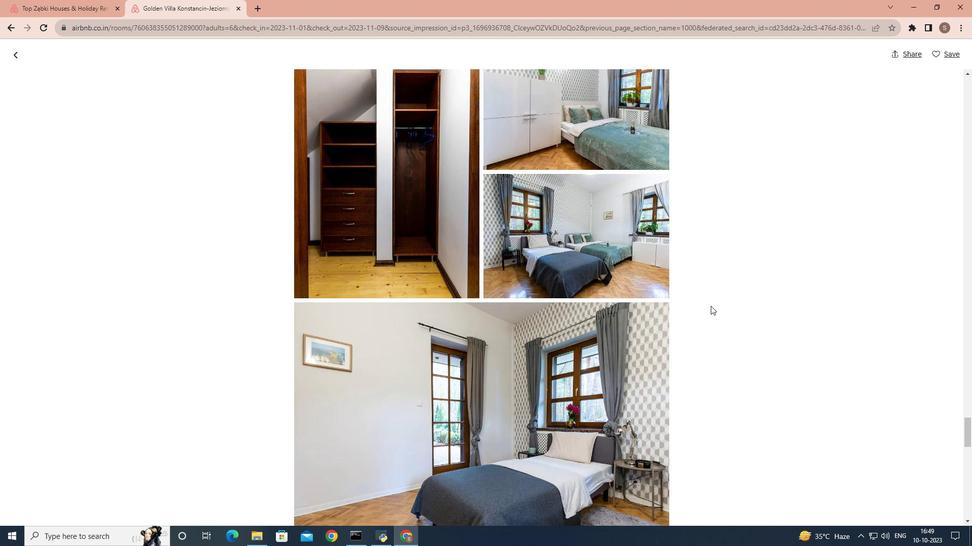 
Action: Mouse scrolled (711, 305) with delta (0, 0)
Screenshot: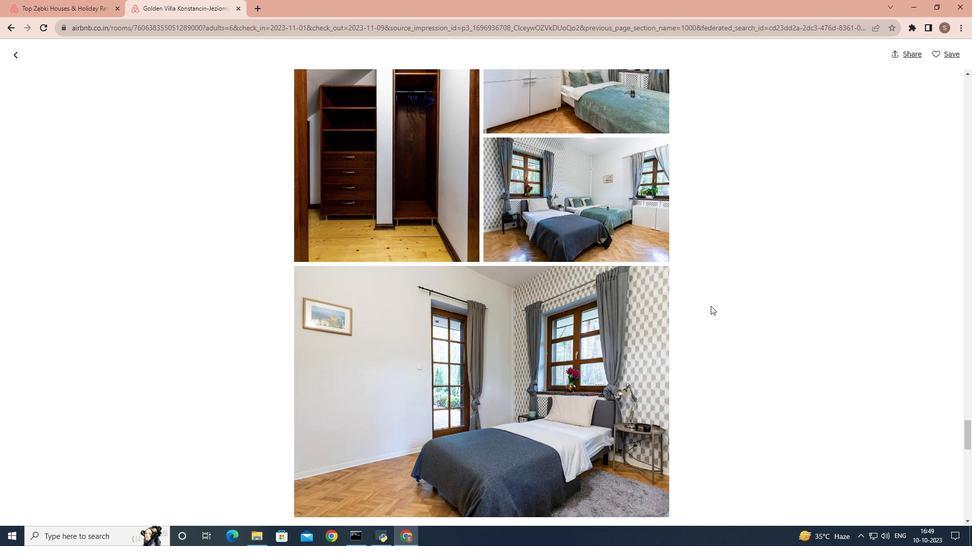 
Action: Mouse scrolled (711, 305) with delta (0, 0)
Screenshot: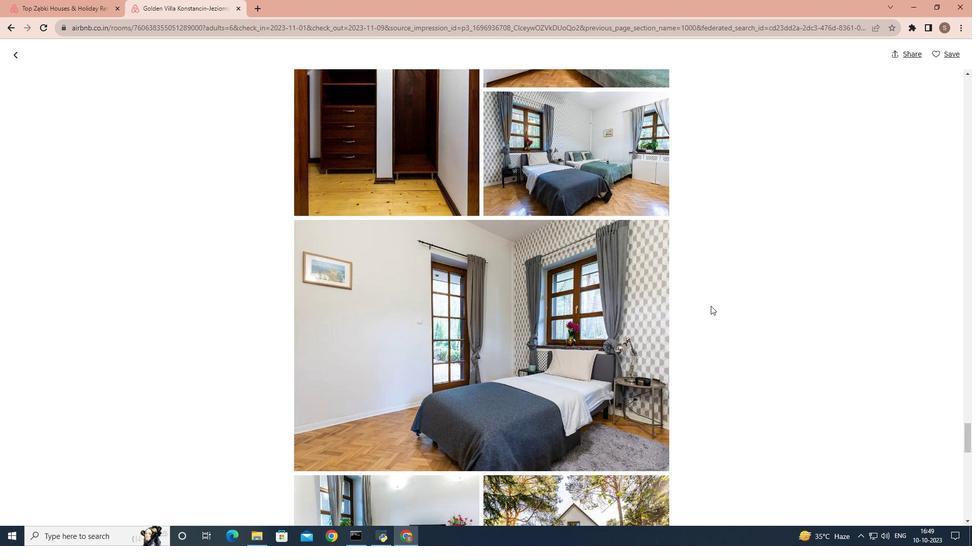 
Action: Mouse scrolled (711, 305) with delta (0, 0)
Screenshot: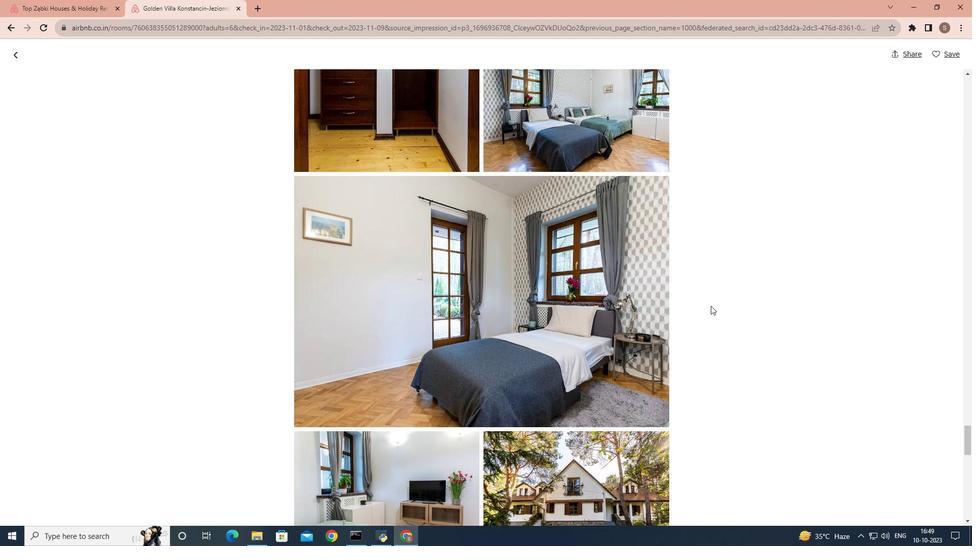 
Action: Mouse scrolled (711, 305) with delta (0, 0)
Screenshot: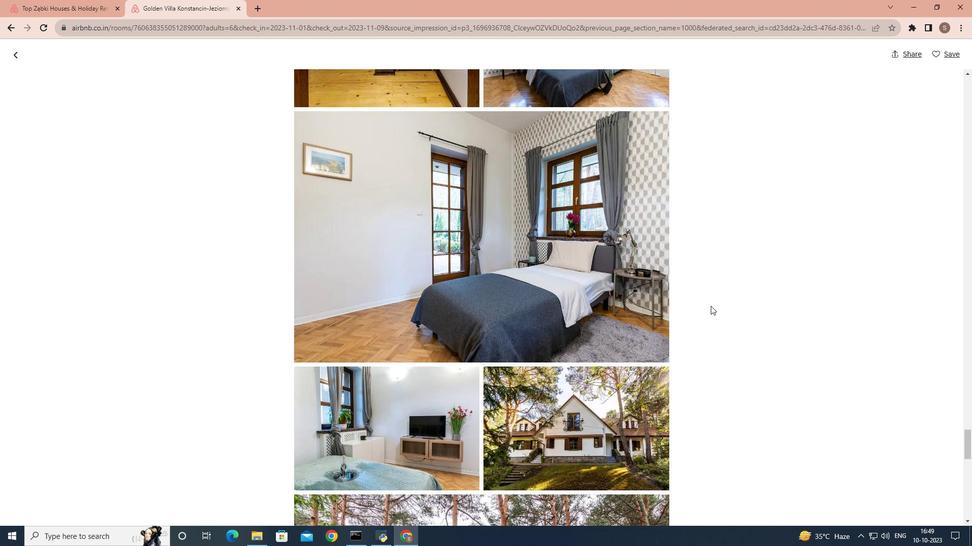 
Action: Mouse scrolled (711, 305) with delta (0, 0)
Screenshot: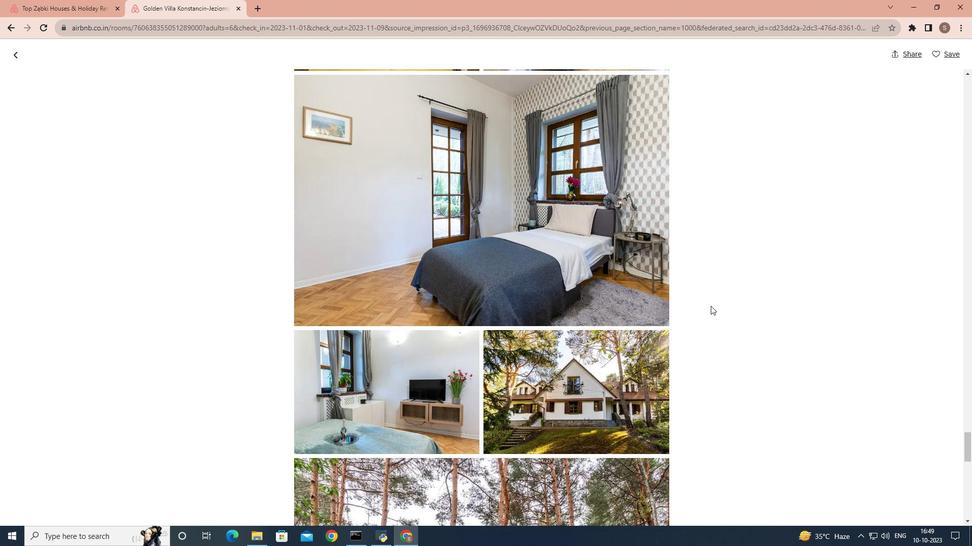 
Action: Mouse scrolled (711, 305) with delta (0, 0)
Screenshot: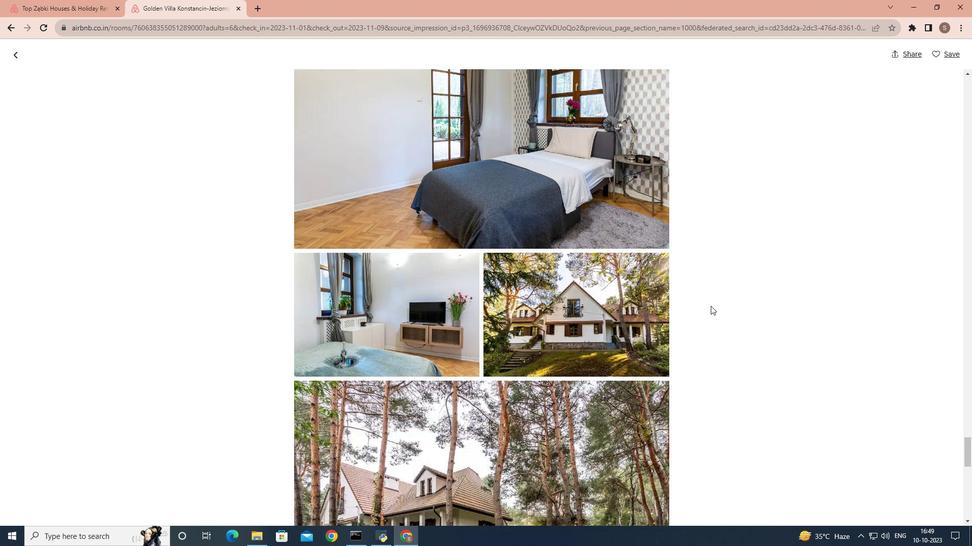 
Action: Mouse scrolled (711, 305) with delta (0, 0)
Screenshot: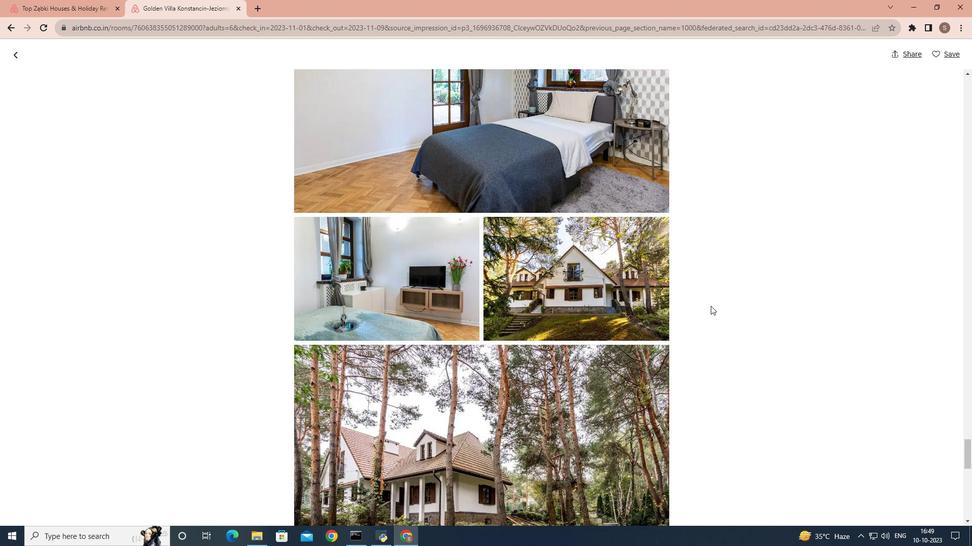 
Action: Mouse scrolled (711, 305) with delta (0, 0)
Screenshot: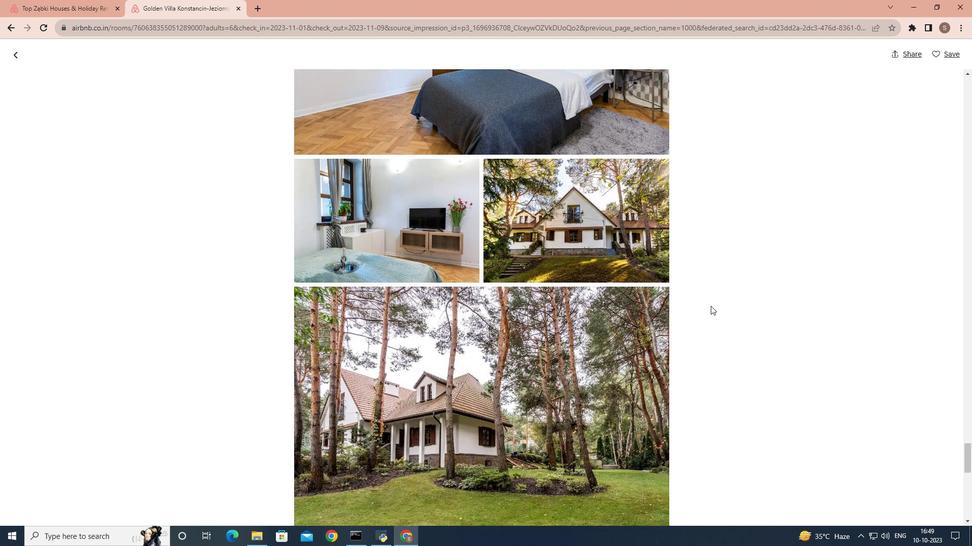 
Action: Mouse scrolled (711, 305) with delta (0, 0)
Screenshot: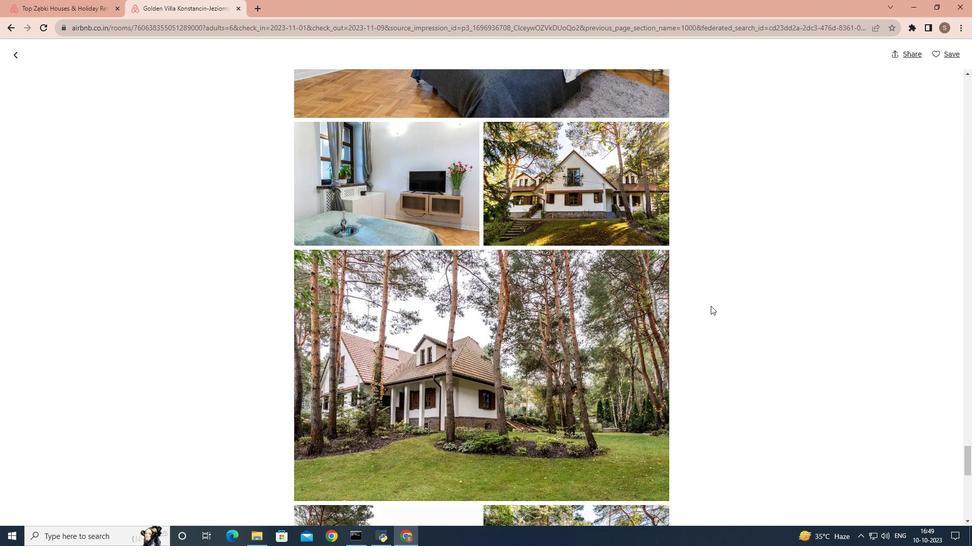 
Action: Mouse scrolled (711, 305) with delta (0, 0)
Screenshot: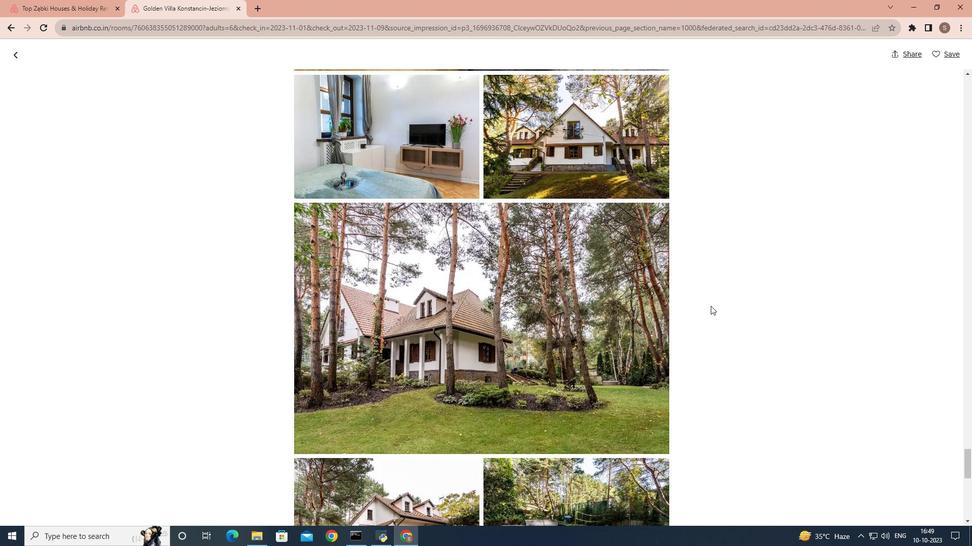 
Action: Mouse scrolled (711, 305) with delta (0, 0)
Screenshot: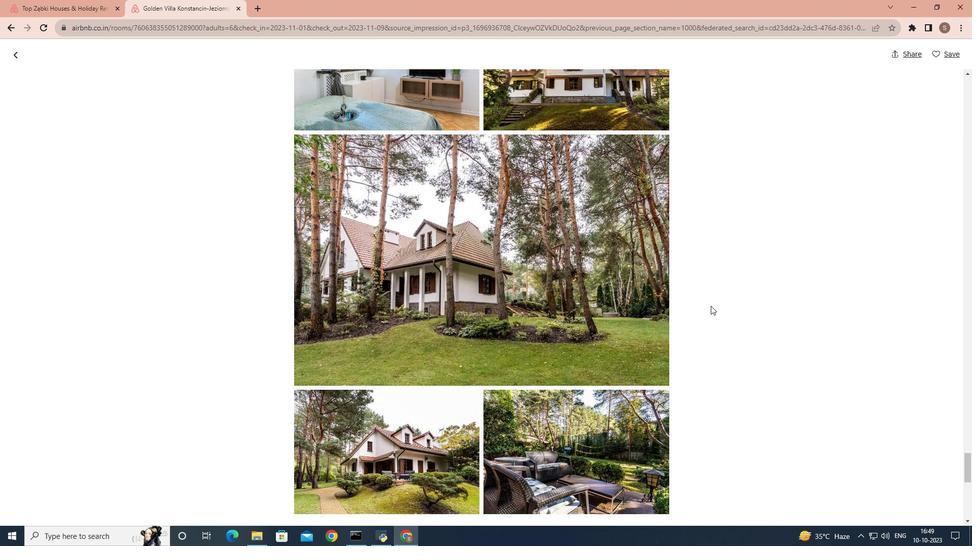 
Action: Mouse scrolled (711, 305) with delta (0, 0)
Screenshot: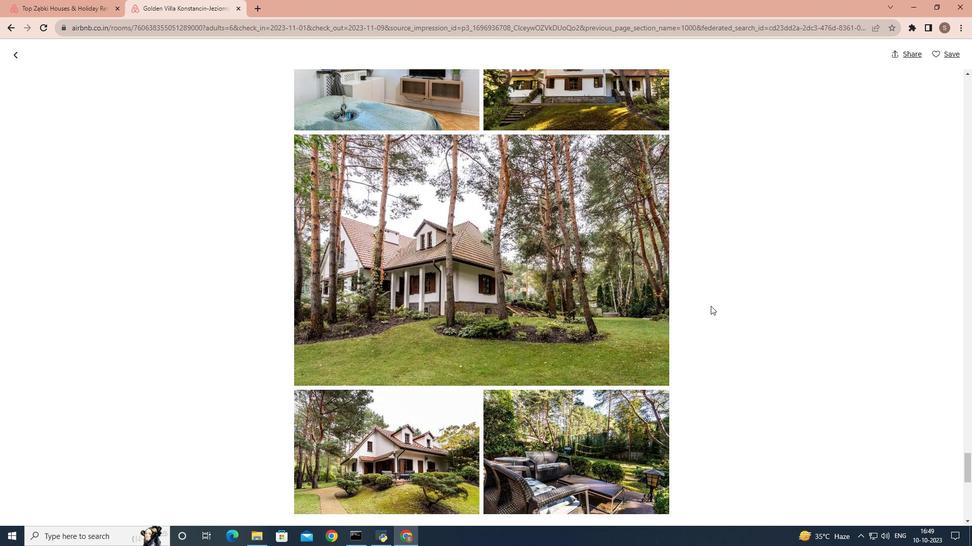 
Action: Mouse scrolled (711, 305) with delta (0, 0)
Screenshot: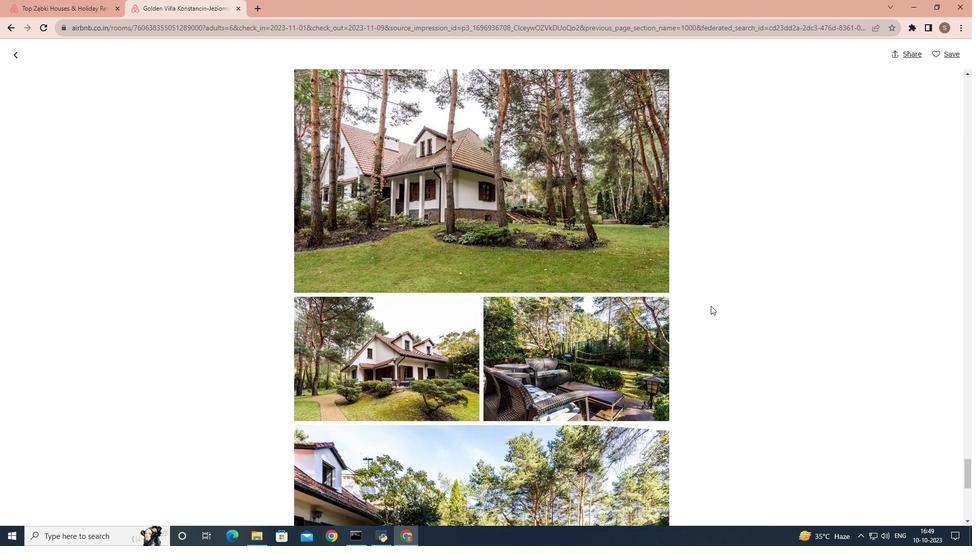 
Action: Mouse scrolled (711, 305) with delta (0, 0)
Screenshot: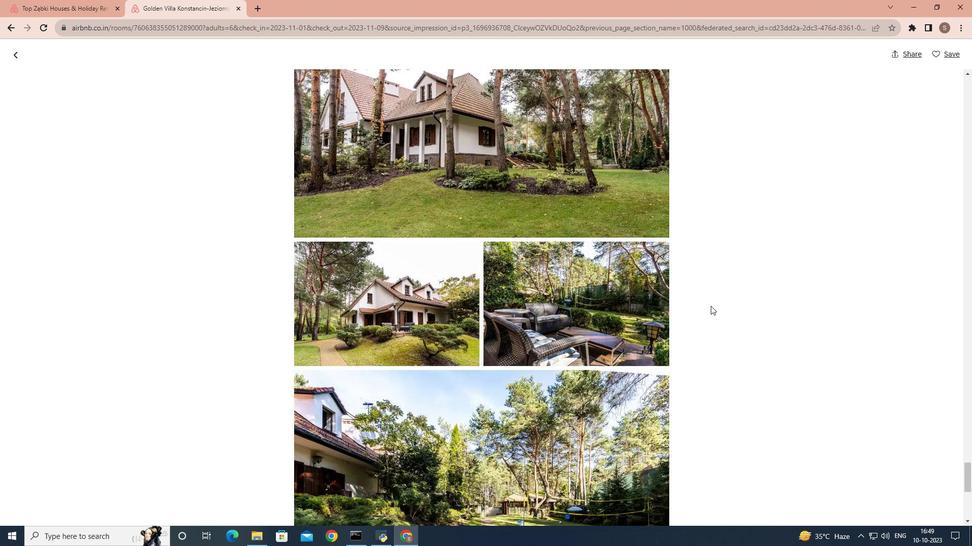 
Action: Mouse scrolled (711, 305) with delta (0, 0)
Screenshot: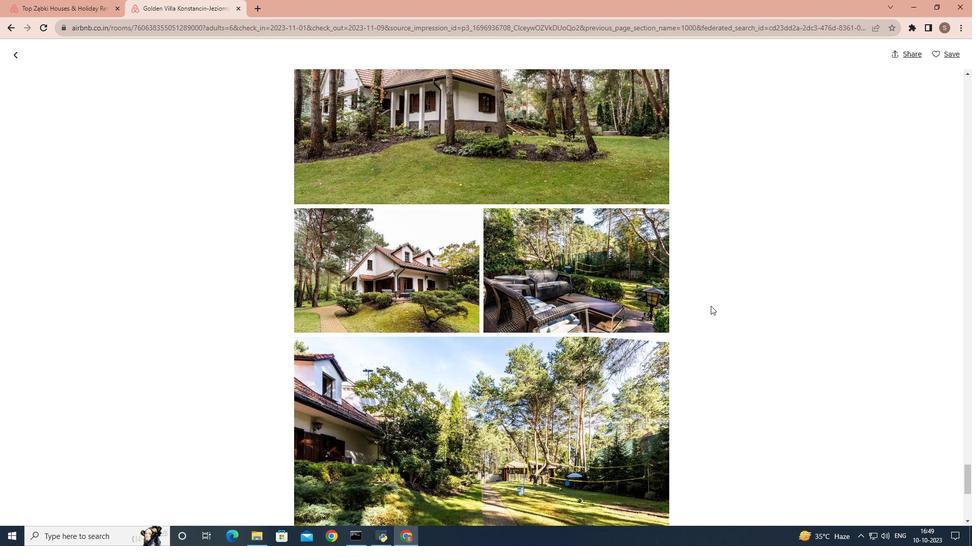 
Action: Mouse scrolled (711, 305) with delta (0, 0)
Screenshot: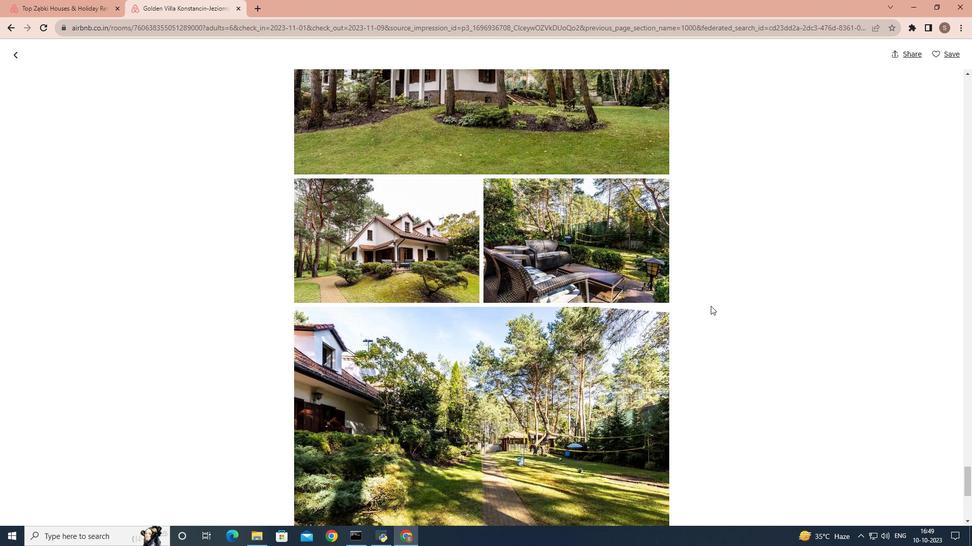 
Action: Mouse scrolled (711, 305) with delta (0, 0)
Screenshot: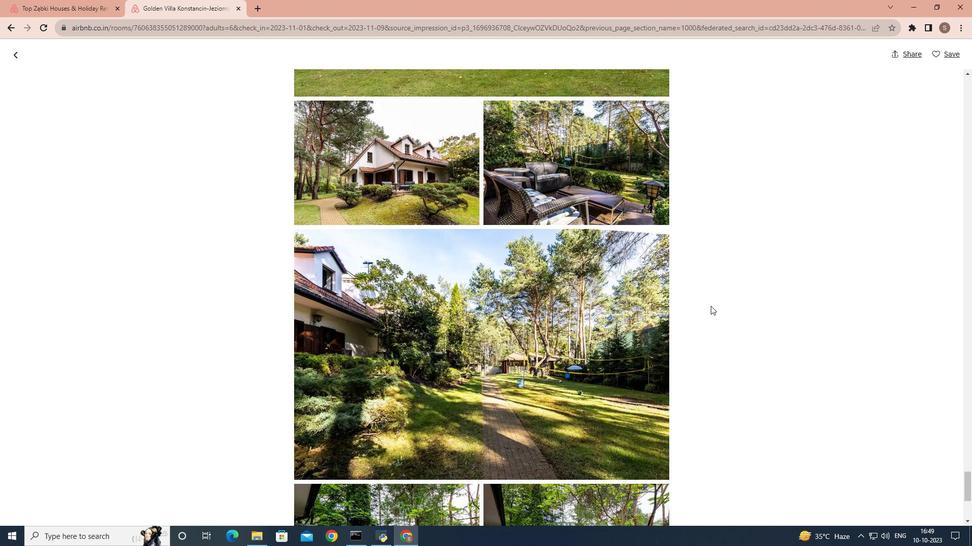 
Action: Mouse scrolled (711, 305) with delta (0, 0)
Screenshot: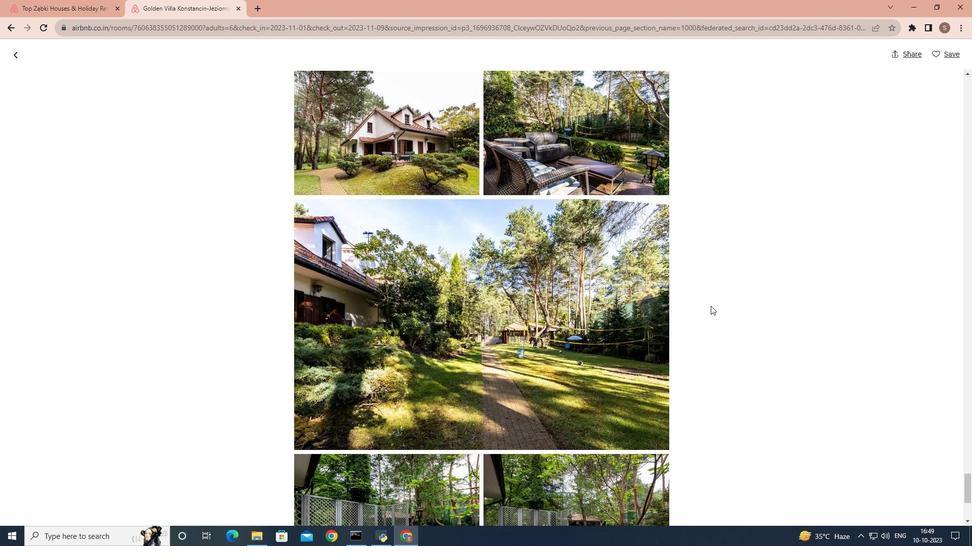 
Action: Mouse scrolled (711, 305) with delta (0, 0)
Screenshot: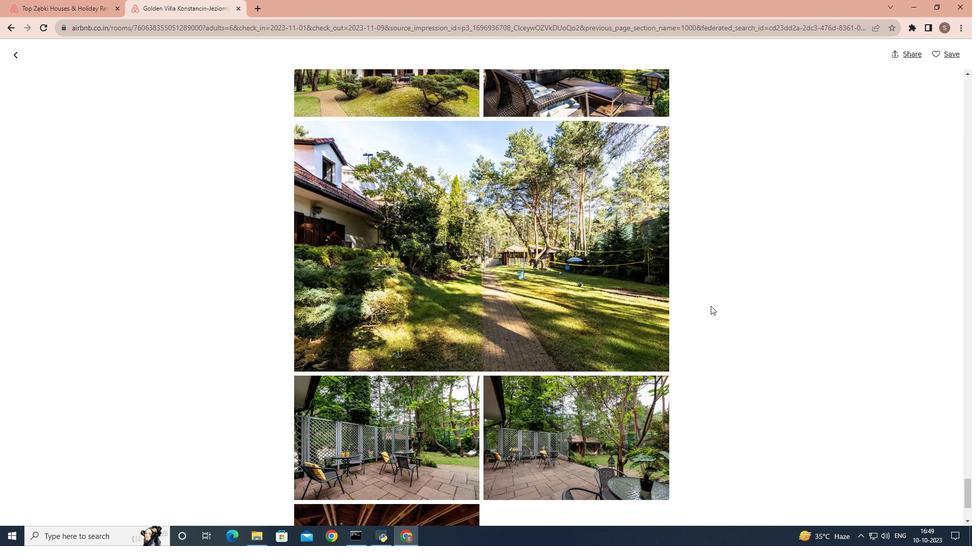 
Action: Mouse scrolled (711, 305) with delta (0, 0)
Screenshot: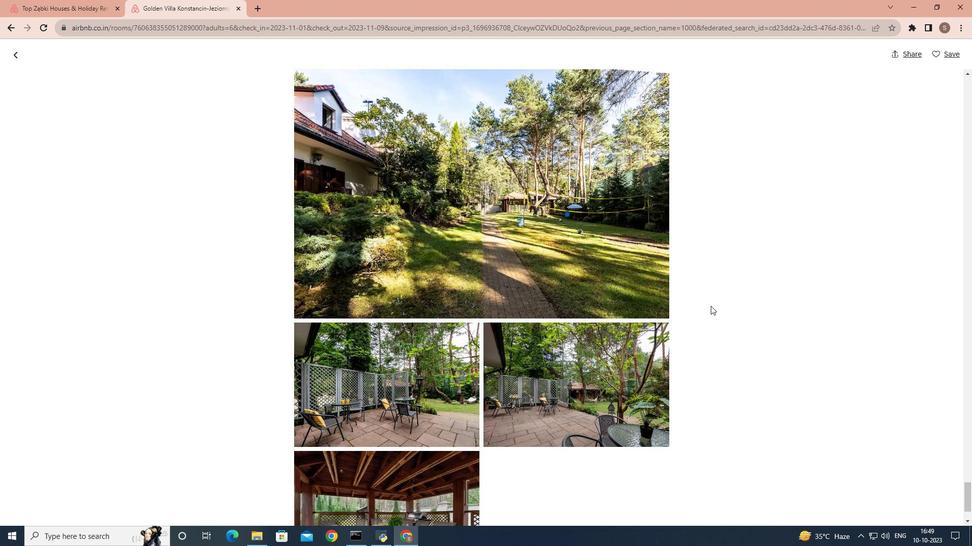 
Action: Mouse scrolled (711, 305) with delta (0, 0)
Screenshot: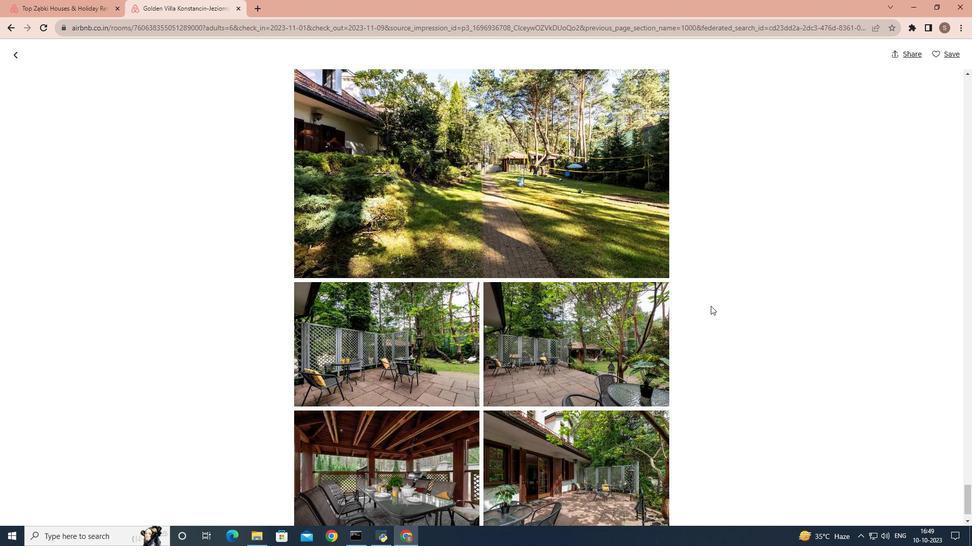 
Action: Mouse scrolled (711, 305) with delta (0, 0)
Screenshot: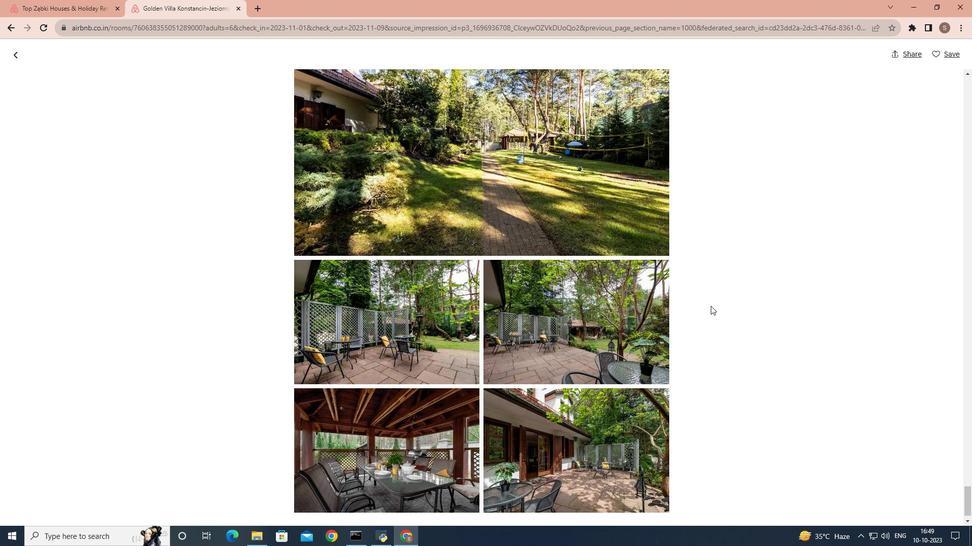 
Action: Mouse scrolled (711, 305) with delta (0, 0)
Screenshot: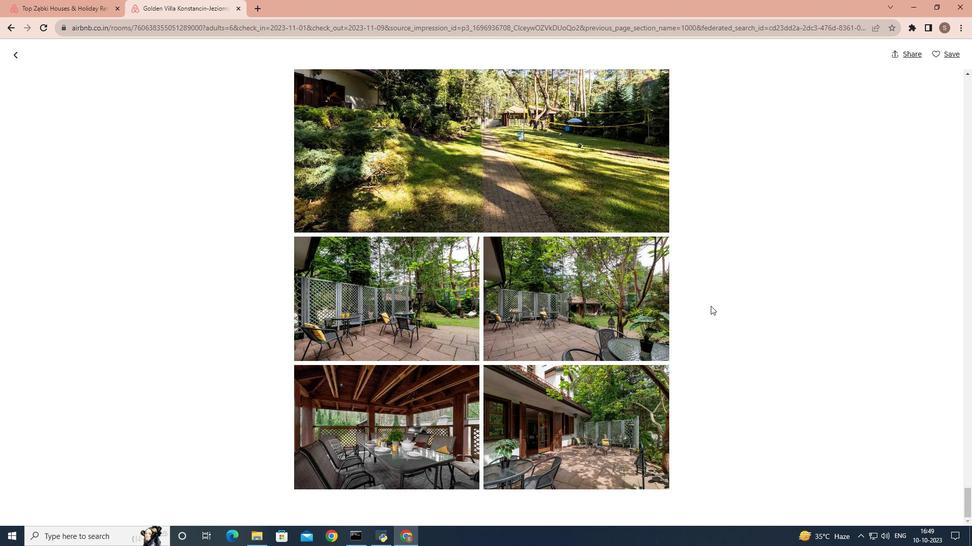 
Action: Mouse scrolled (711, 305) with delta (0, 0)
Screenshot: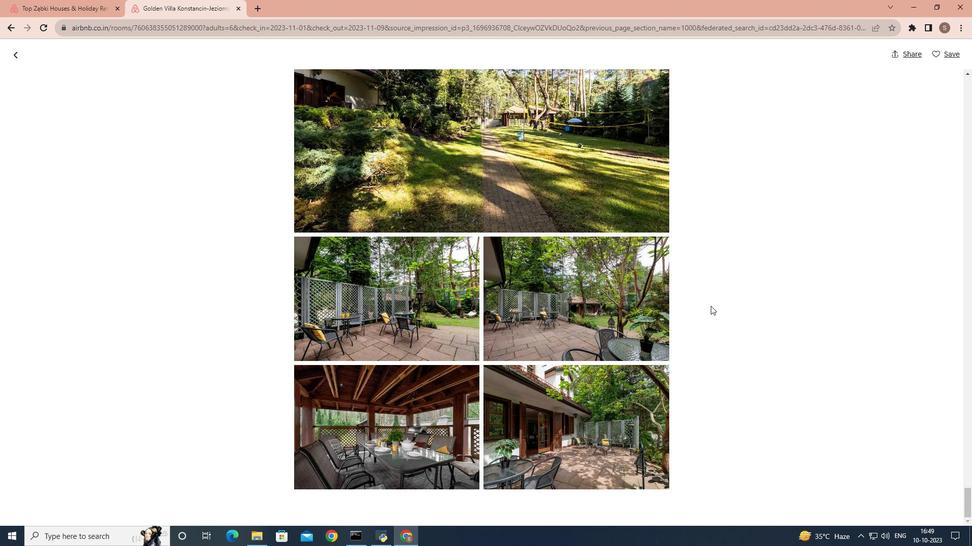 
Action: Mouse moved to (17, 54)
Screenshot: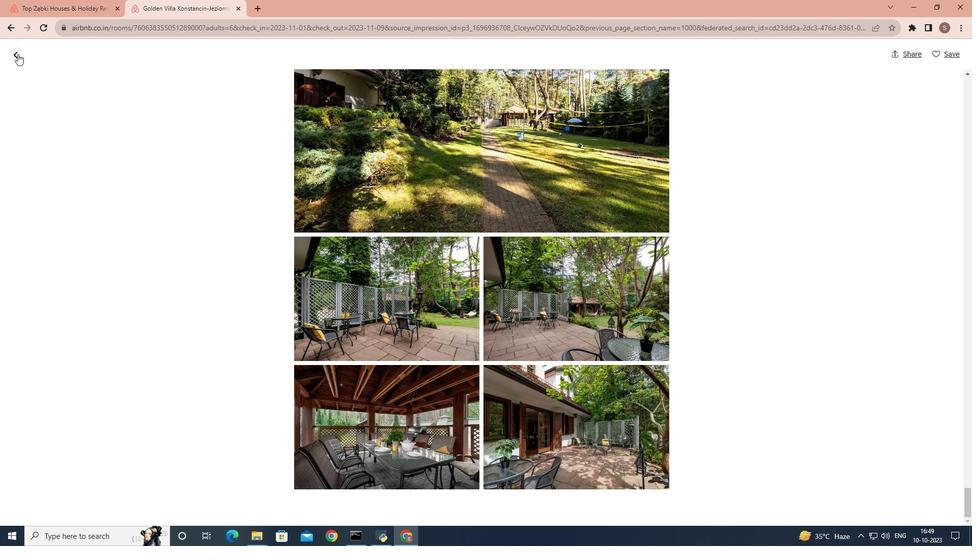 
Action: Mouse pressed left at (17, 54)
Screenshot: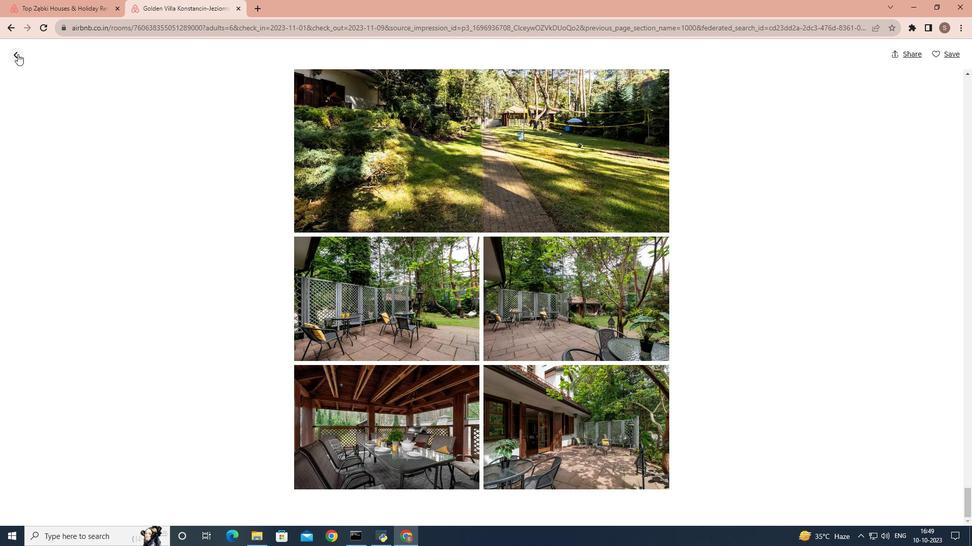 
Action: Mouse moved to (263, 217)
Screenshot: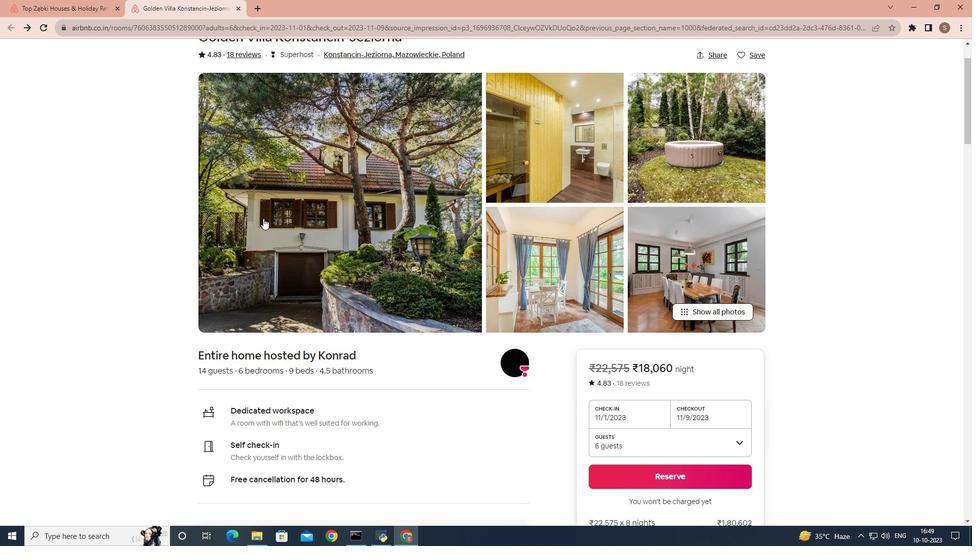 
Action: Mouse scrolled (263, 216) with delta (0, 0)
Screenshot: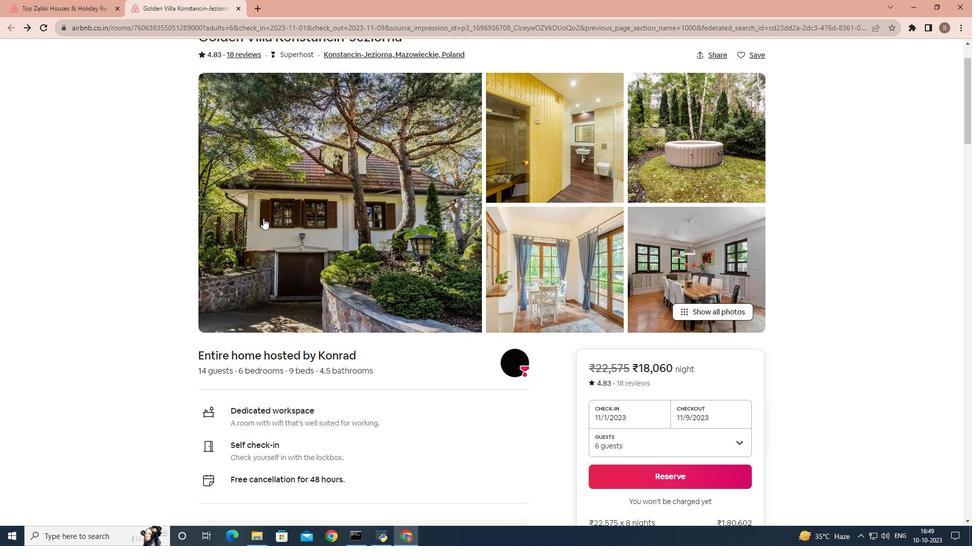 
Action: Mouse moved to (263, 218)
Screenshot: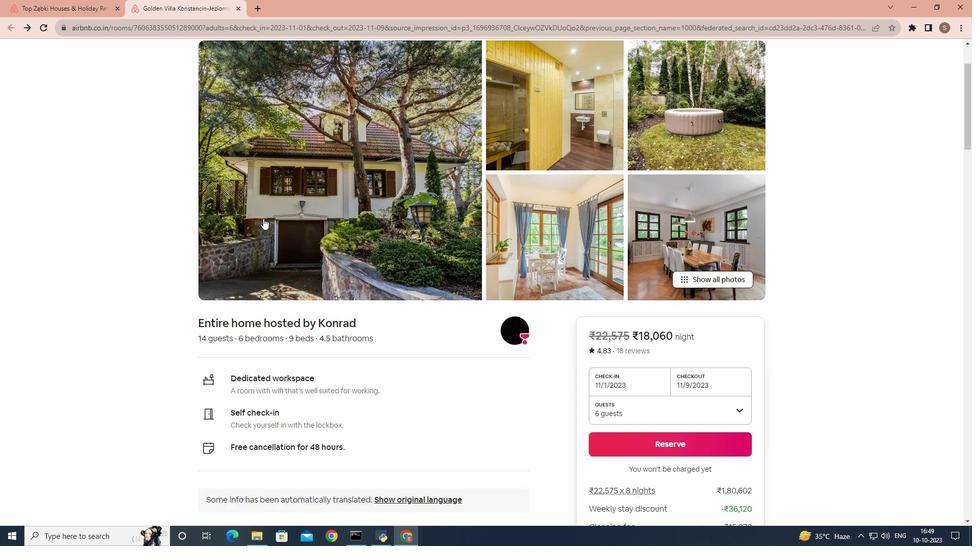 
Action: Mouse scrolled (263, 218) with delta (0, 0)
Screenshot: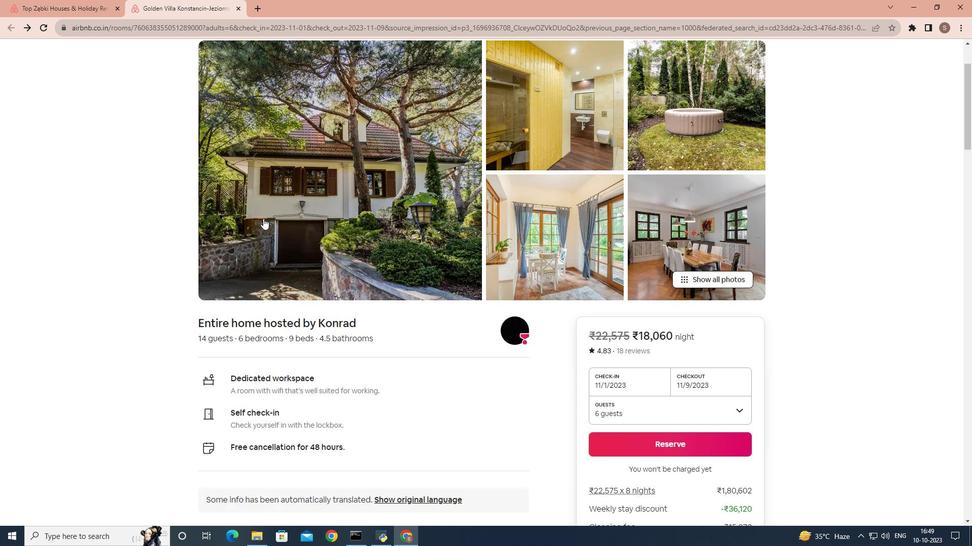 
Action: Mouse scrolled (263, 219) with delta (0, 0)
Screenshot: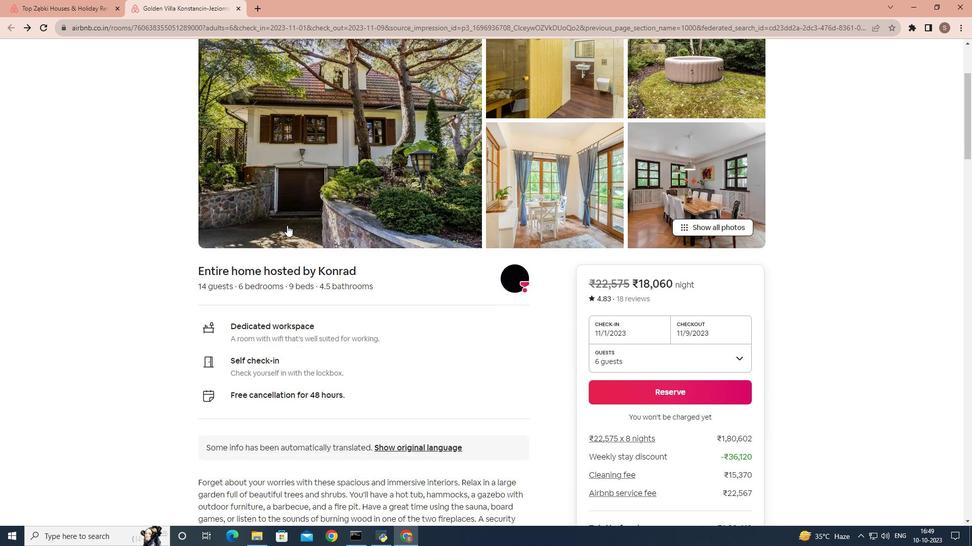 
Action: Mouse moved to (325, 243)
Screenshot: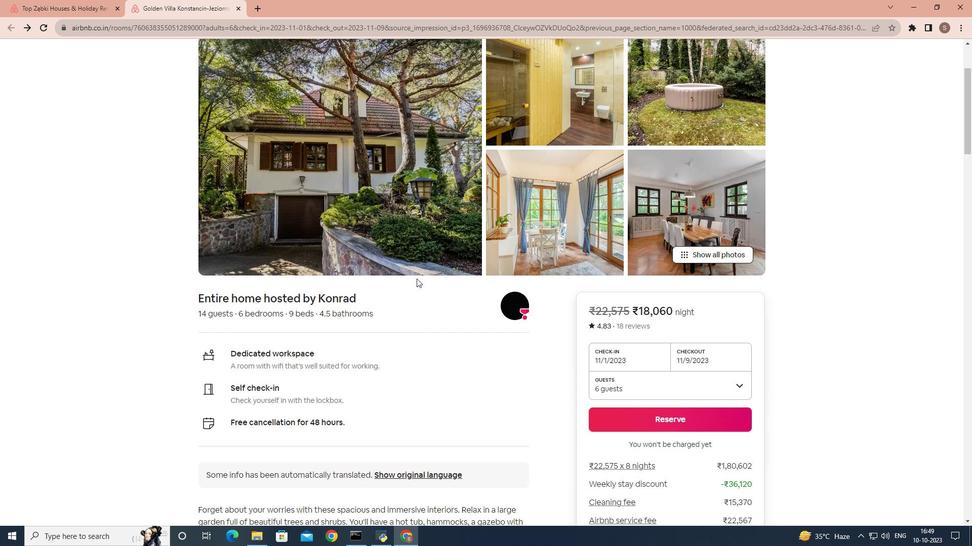 
Action: Mouse scrolled (325, 243) with delta (0, 0)
Screenshot: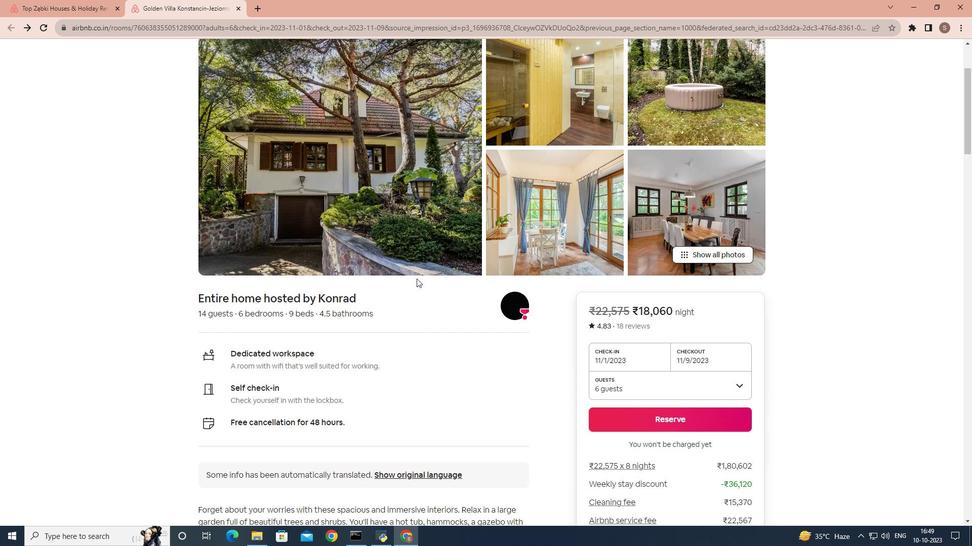 
Action: Mouse moved to (641, 309)
Screenshot: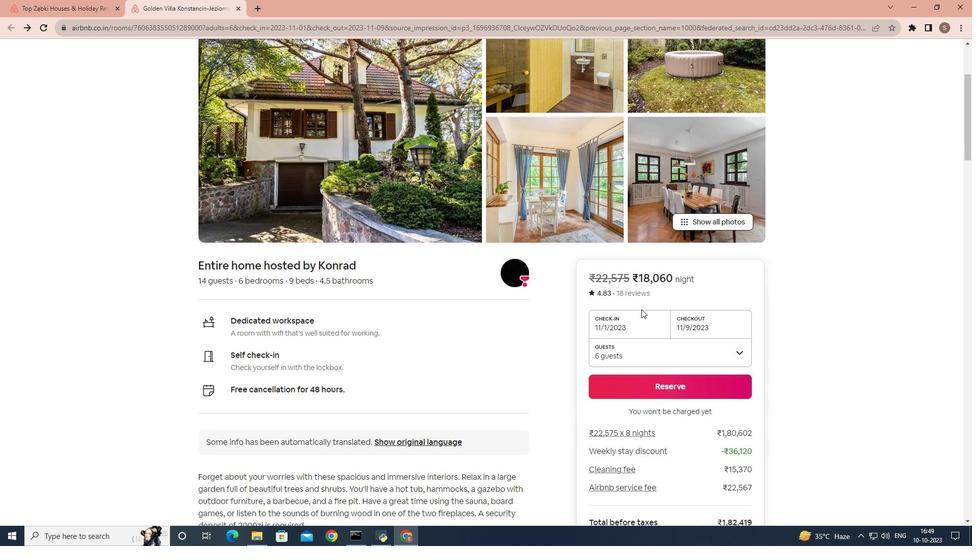 
Action: Mouse scrolled (641, 309) with delta (0, 0)
Screenshot: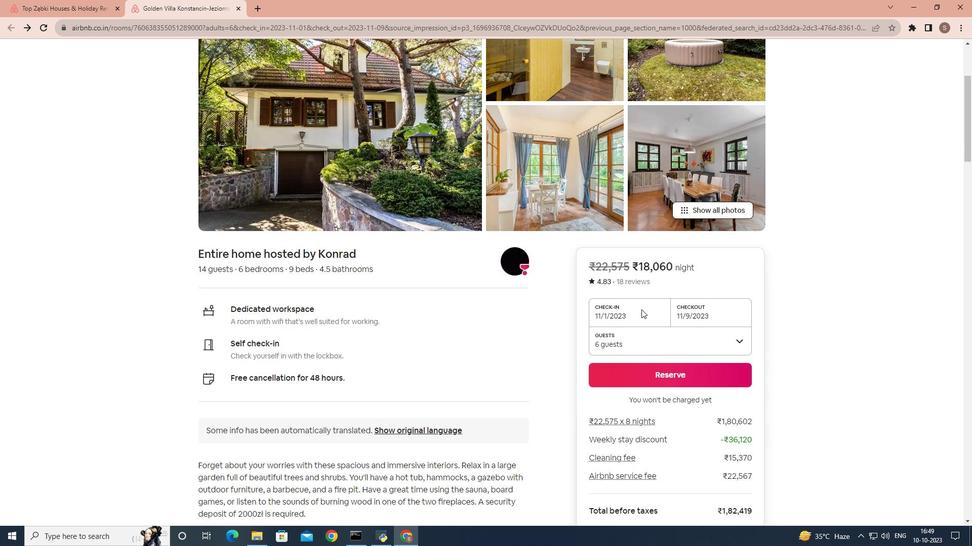 
Action: Mouse scrolled (641, 309) with delta (0, 0)
Screenshot: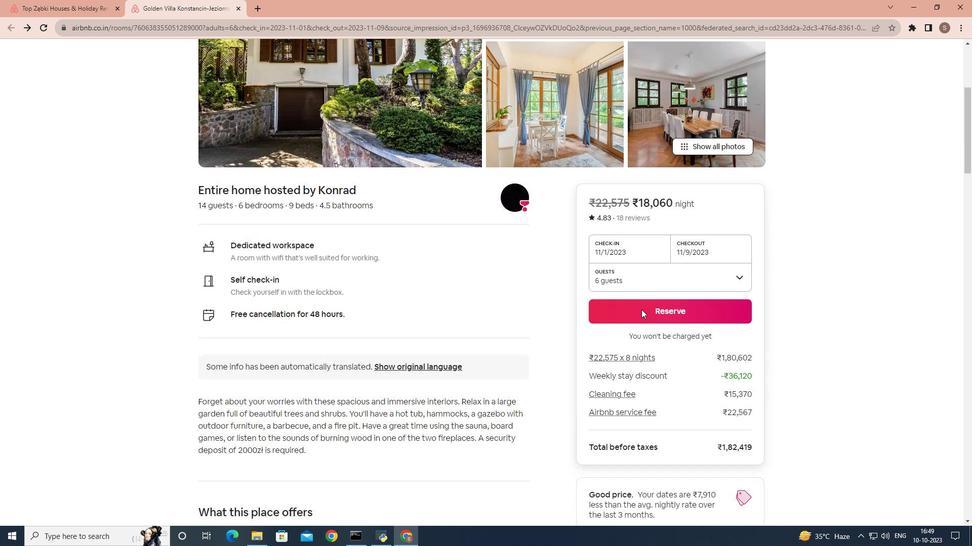 
Action: Mouse scrolled (641, 309) with delta (0, 0)
Screenshot: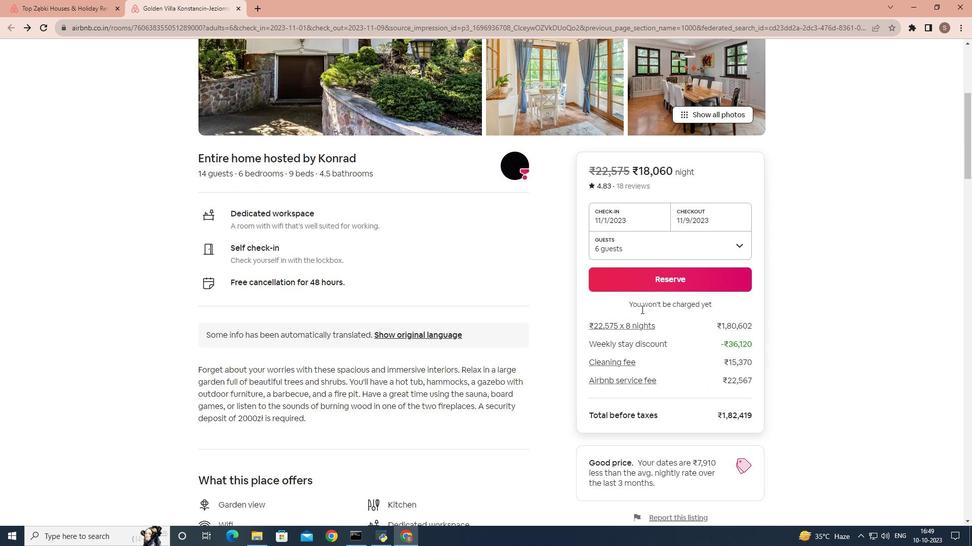
Action: Mouse moved to (405, 290)
Screenshot: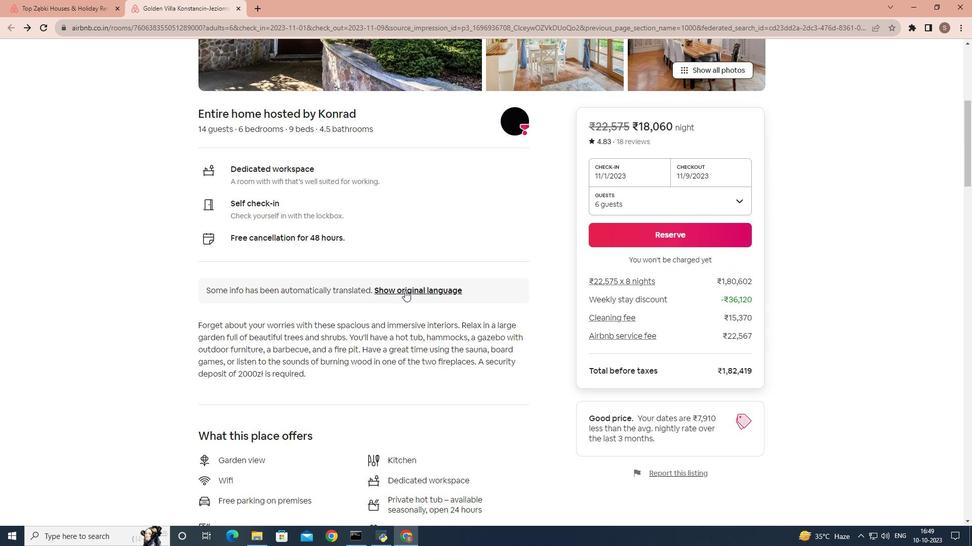 
Action: Mouse scrolled (405, 290) with delta (0, 0)
Screenshot: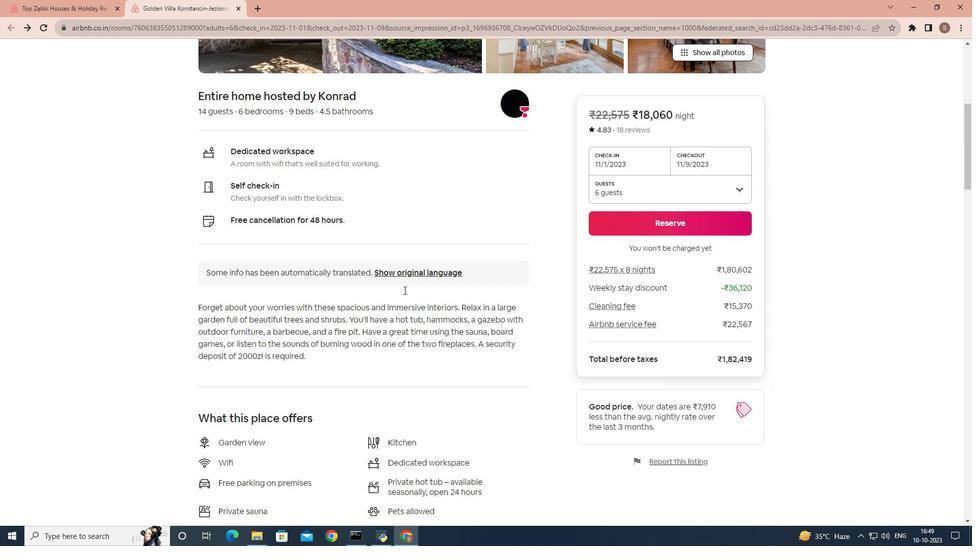 
Action: Mouse moved to (404, 290)
Screenshot: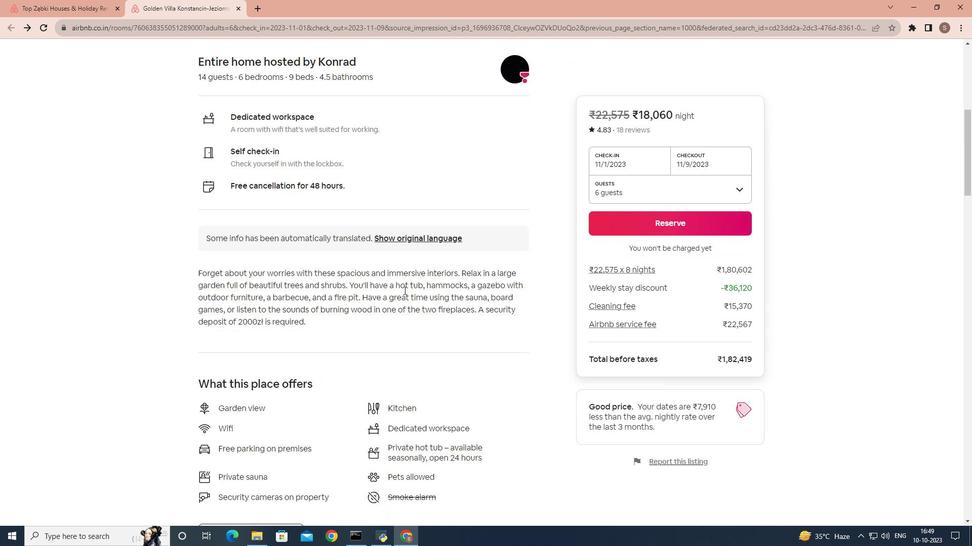 
Action: Mouse scrolled (404, 290) with delta (0, 0)
Screenshot: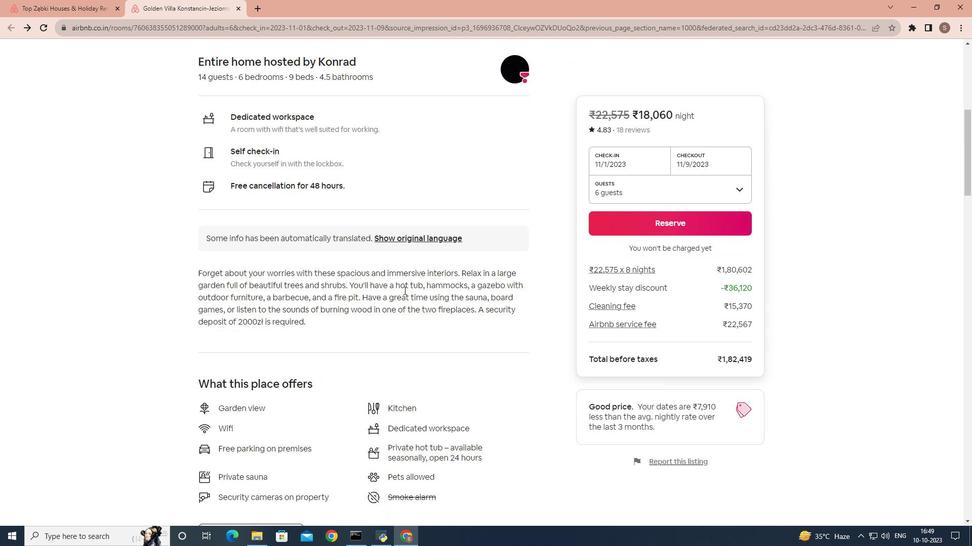 
Action: Mouse moved to (368, 314)
Screenshot: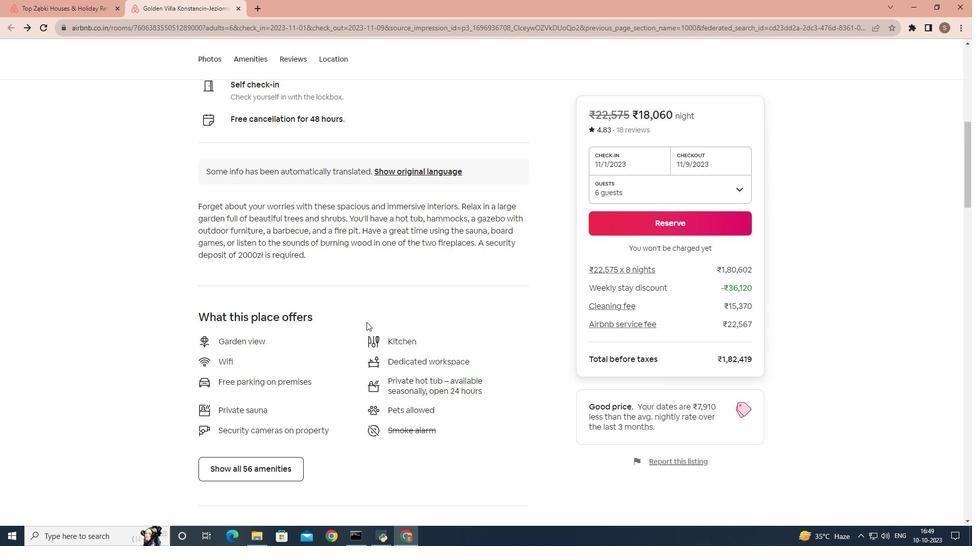 
Action: Mouse scrolled (368, 314) with delta (0, 0)
Screenshot: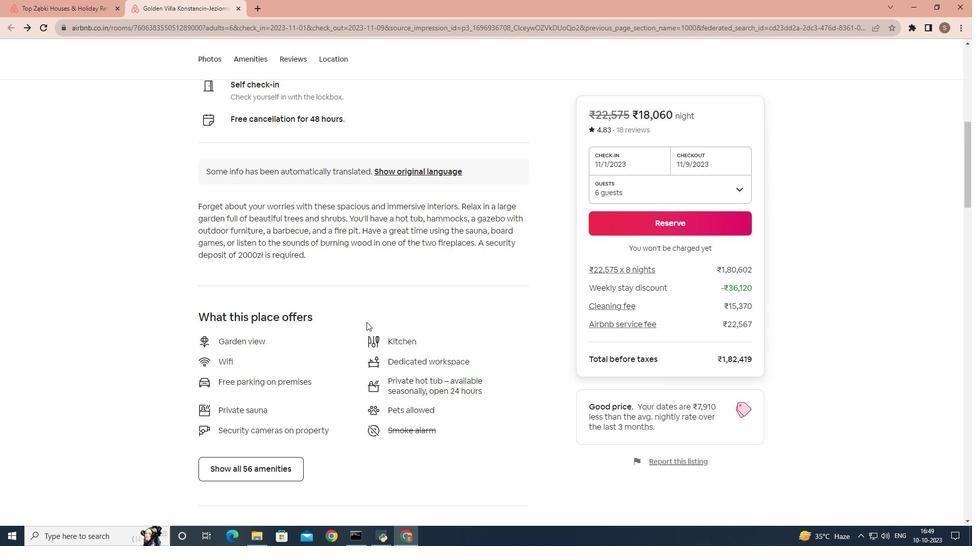 
Action: Mouse moved to (368, 318)
Screenshot: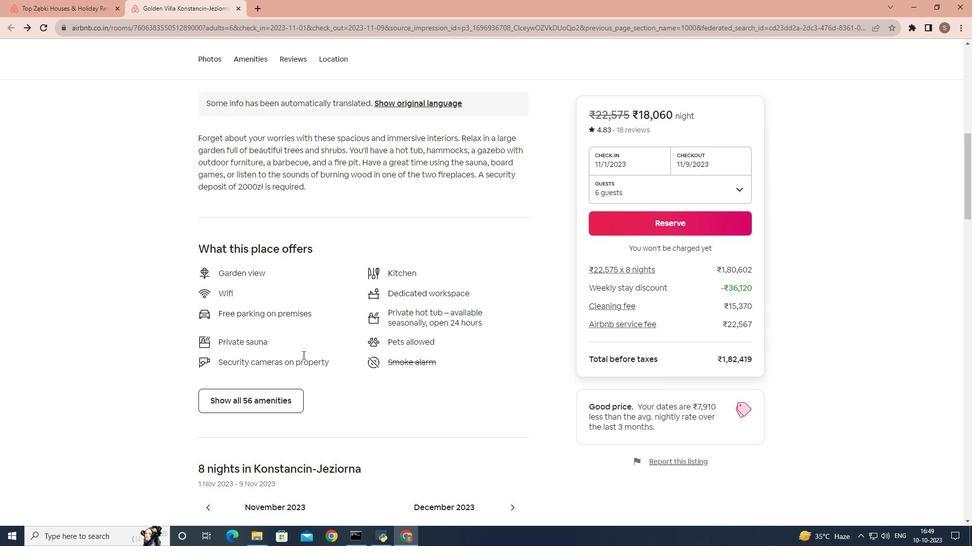 
Action: Mouse scrolled (368, 318) with delta (0, 0)
Screenshot: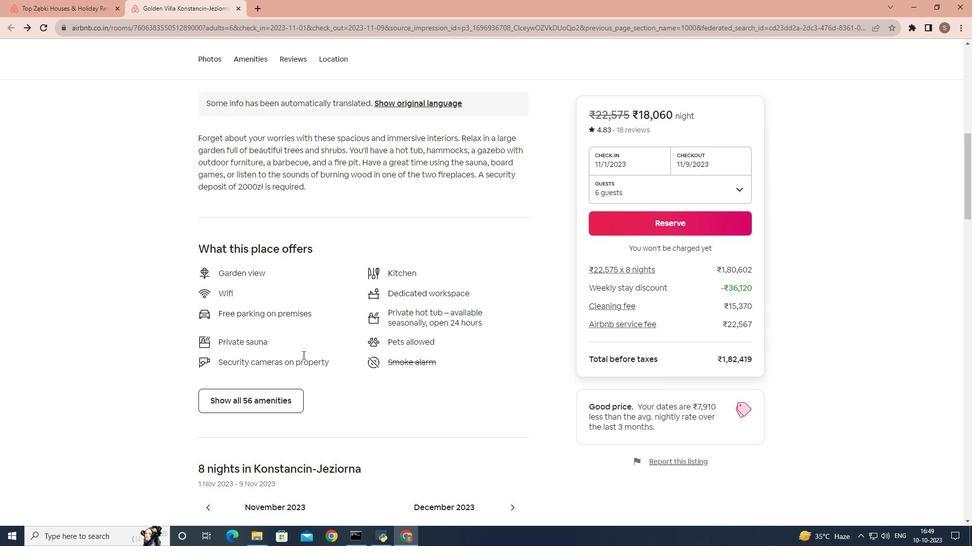 
Action: Mouse moved to (266, 376)
Screenshot: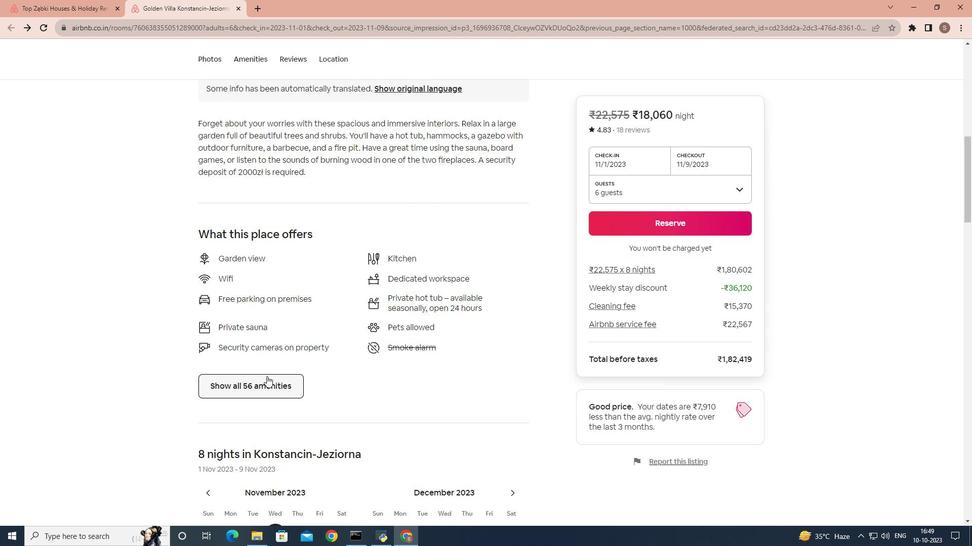 
Action: Mouse scrolled (266, 376) with delta (0, 0)
Screenshot: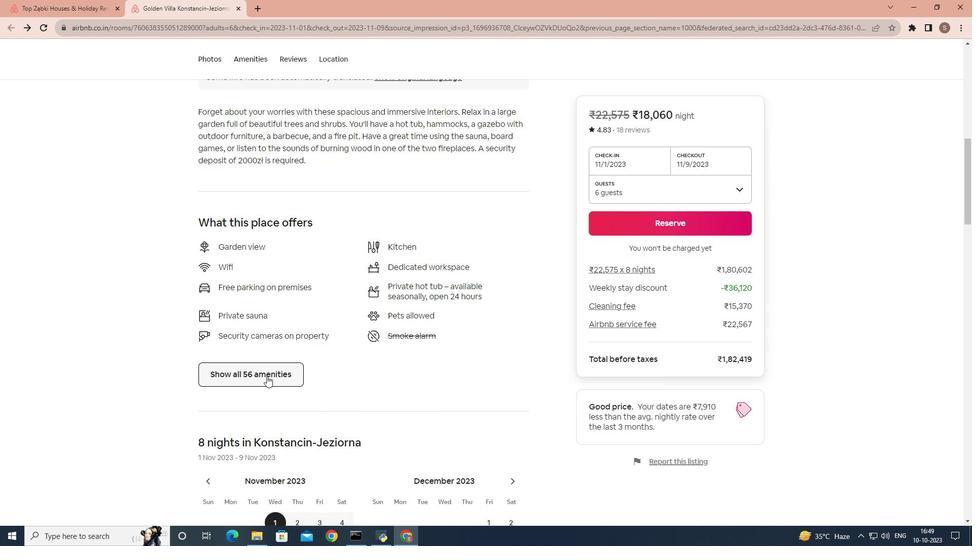 
Action: Mouse moved to (279, 337)
Screenshot: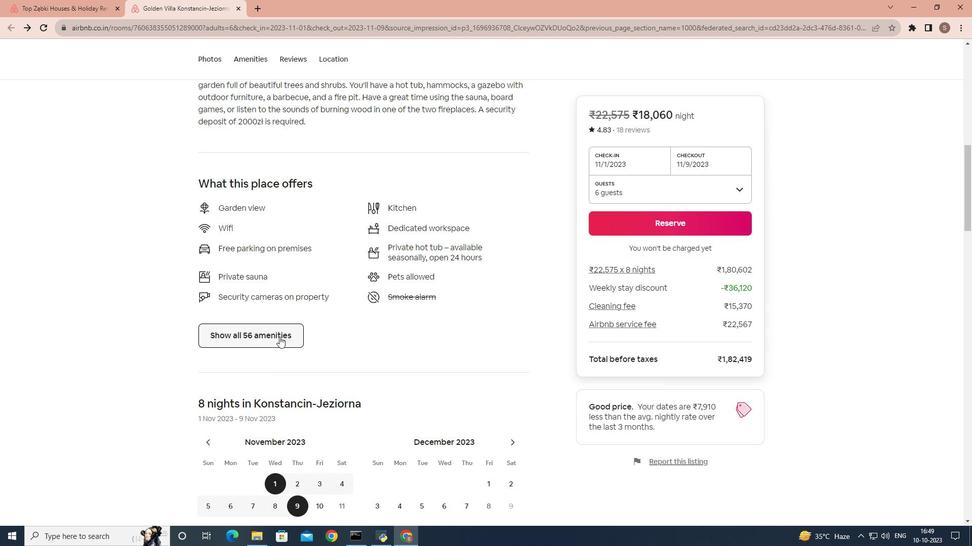 
Action: Mouse pressed left at (279, 337)
Screenshot: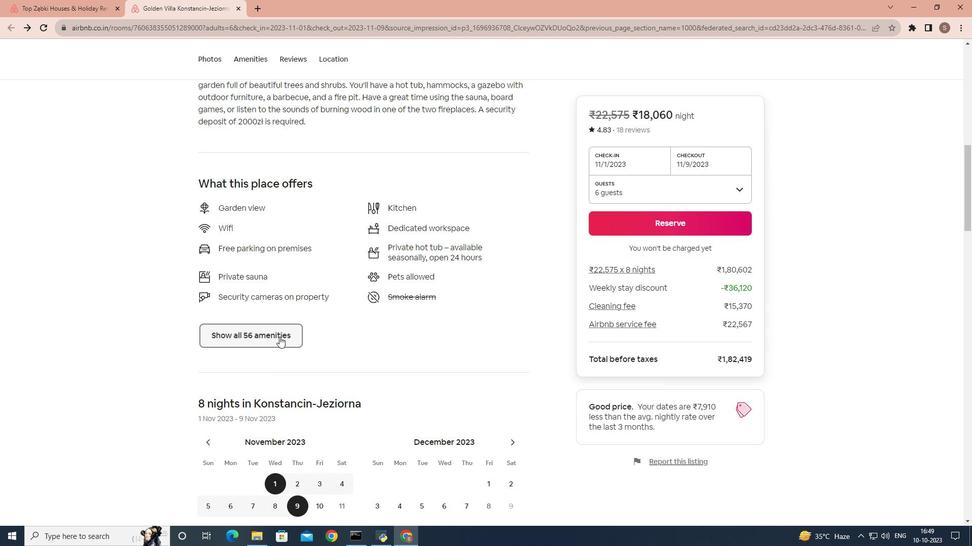 
Action: Mouse moved to (334, 323)
Screenshot: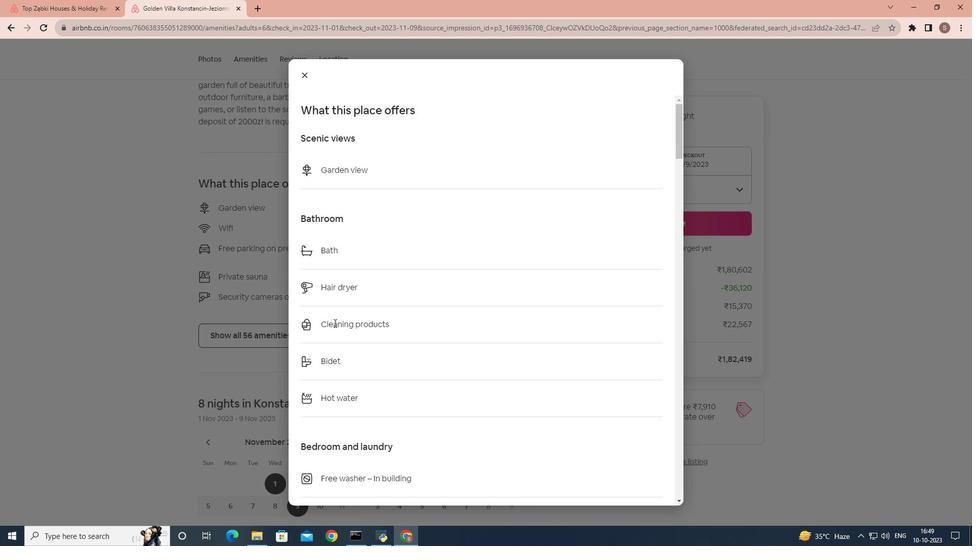
Action: Mouse scrolled (334, 323) with delta (0, 0)
Screenshot: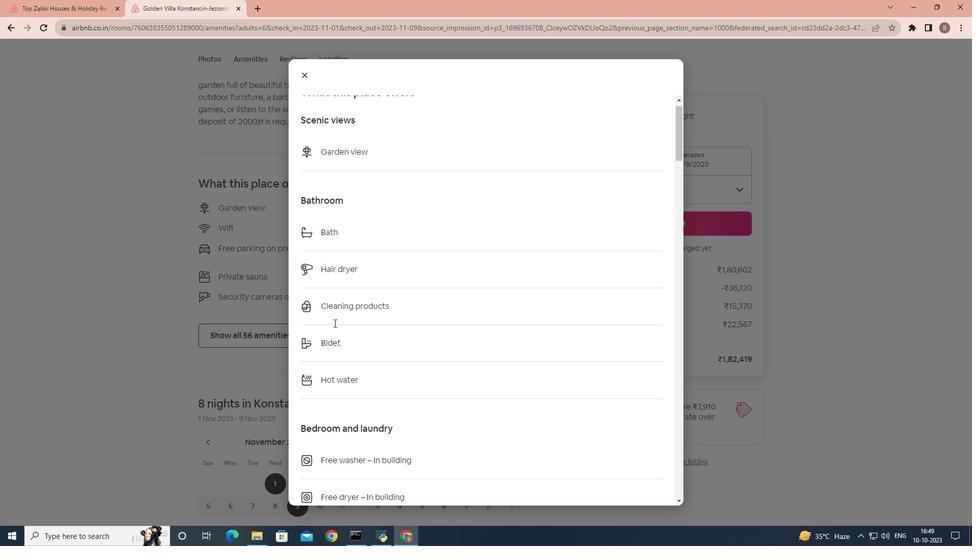 
Action: Mouse scrolled (334, 323) with delta (0, 0)
Screenshot: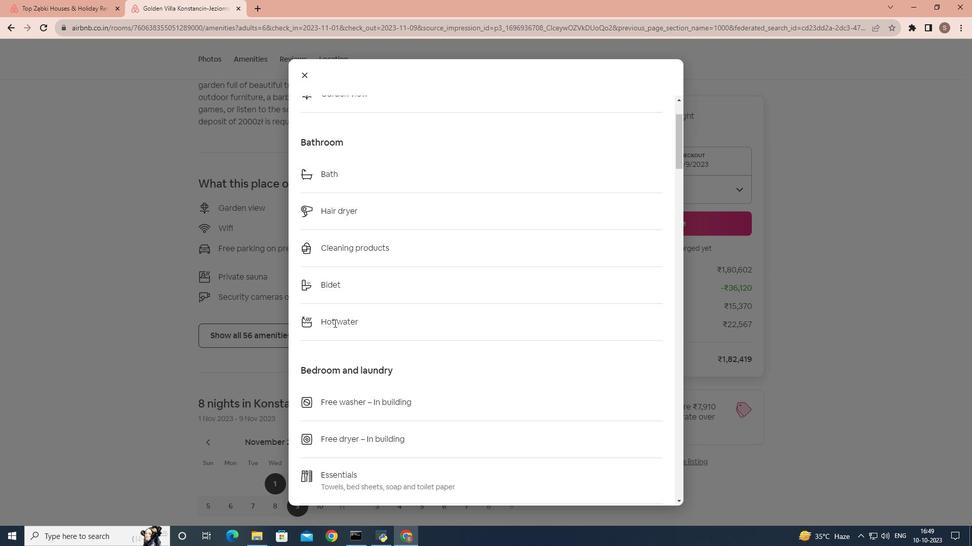 
Action: Mouse scrolled (334, 323) with delta (0, 0)
Screenshot: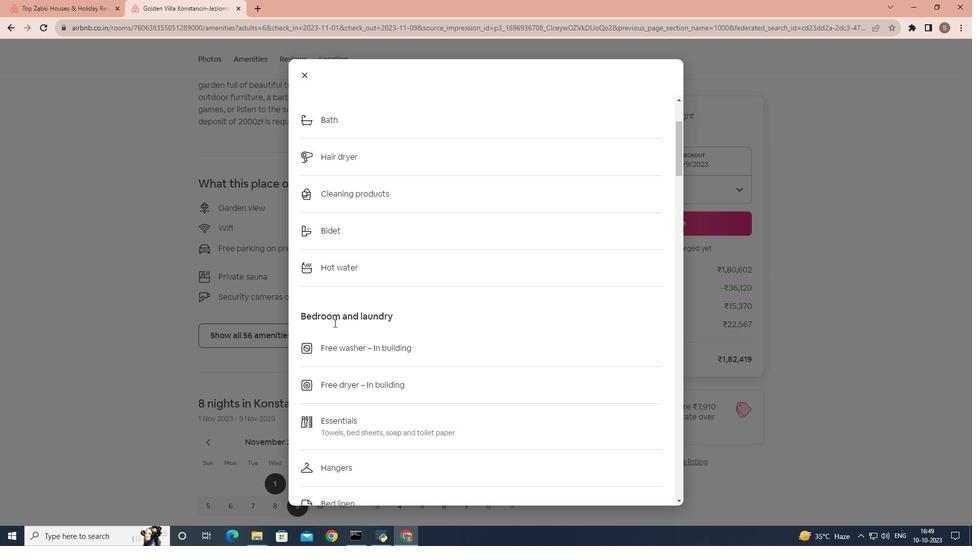 
Action: Mouse scrolled (334, 323) with delta (0, 0)
Screenshot: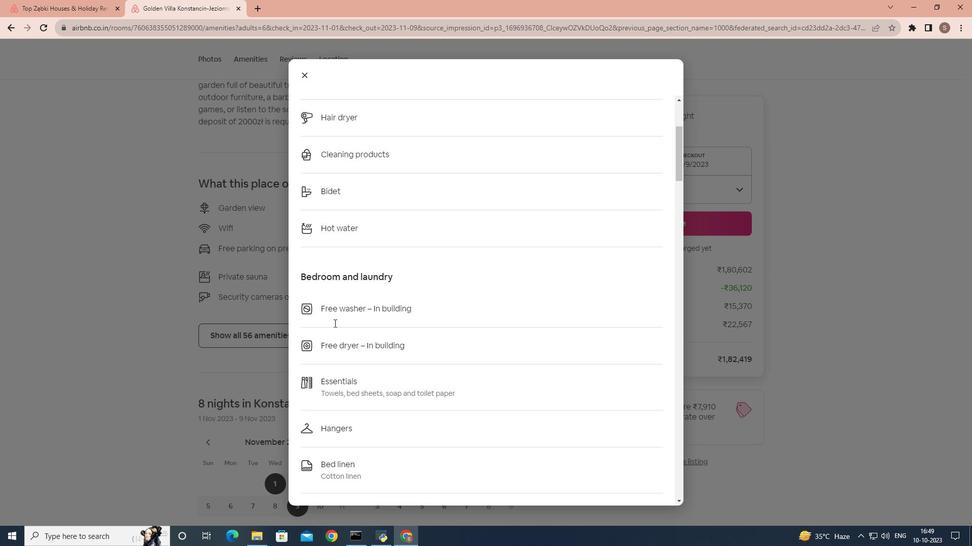 
Action: Mouse scrolled (334, 323) with delta (0, 0)
Screenshot: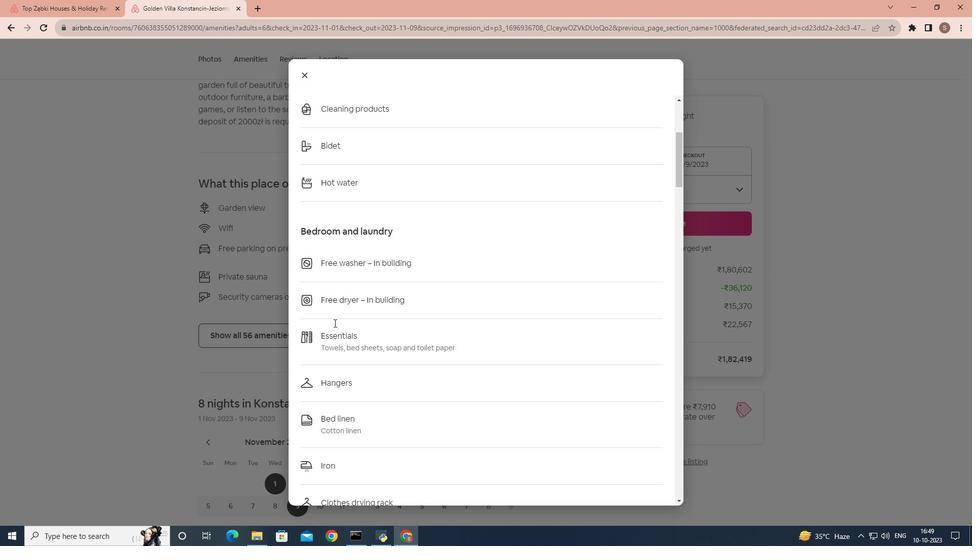 
Action: Mouse scrolled (334, 323) with delta (0, 0)
Screenshot: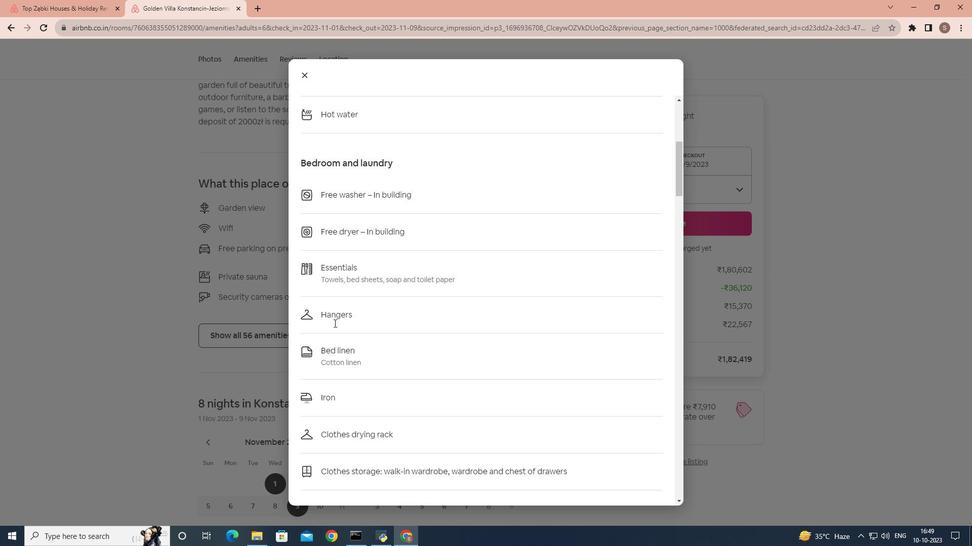 
Action: Mouse scrolled (334, 323) with delta (0, 0)
Screenshot: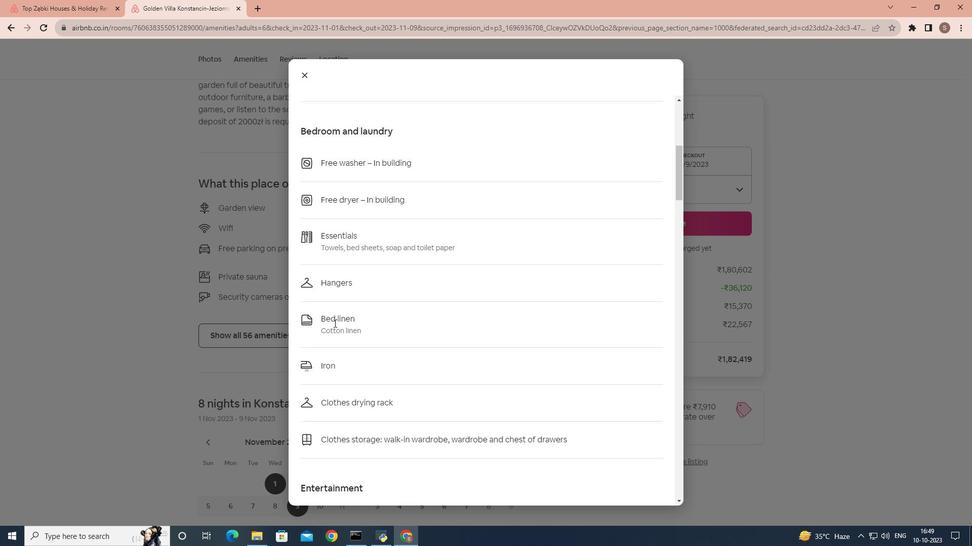 
Action: Mouse scrolled (334, 323) with delta (0, 0)
Screenshot: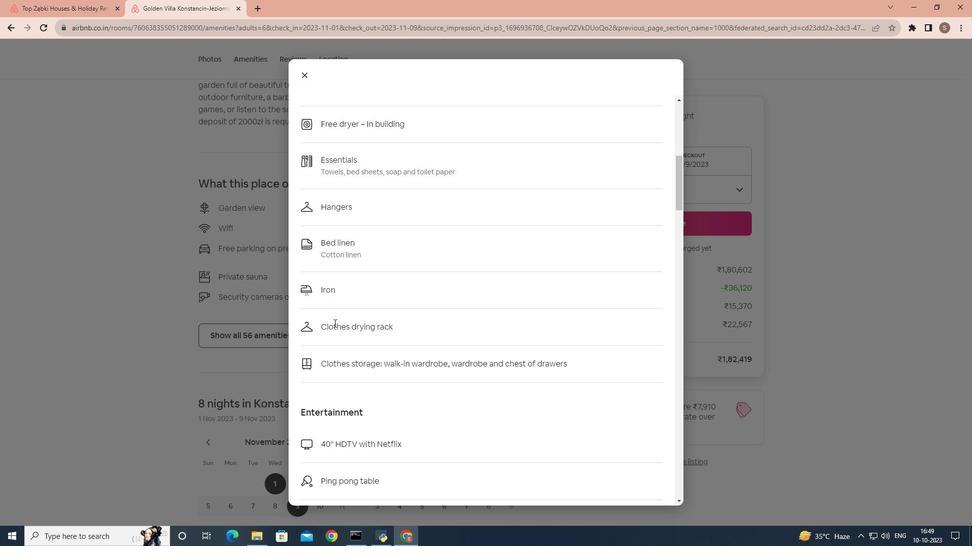 
Action: Mouse scrolled (334, 323) with delta (0, 0)
Screenshot: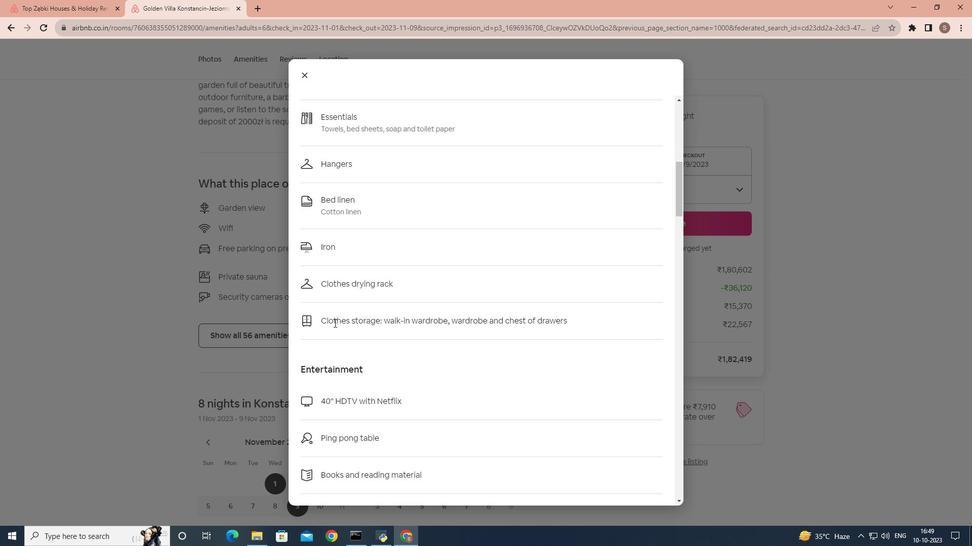 
Action: Mouse scrolled (334, 323) with delta (0, 0)
Screenshot: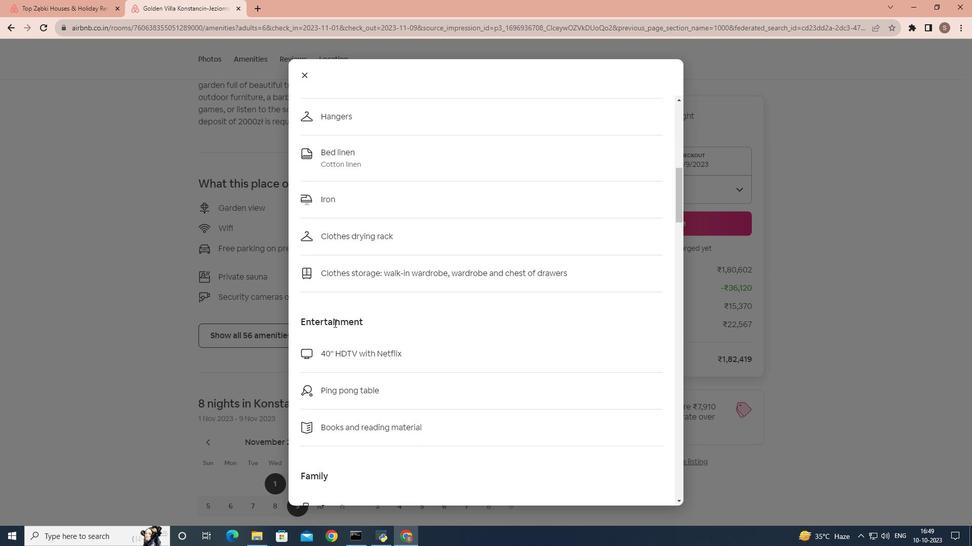 
Action: Mouse scrolled (334, 323) with delta (0, 0)
Screenshot: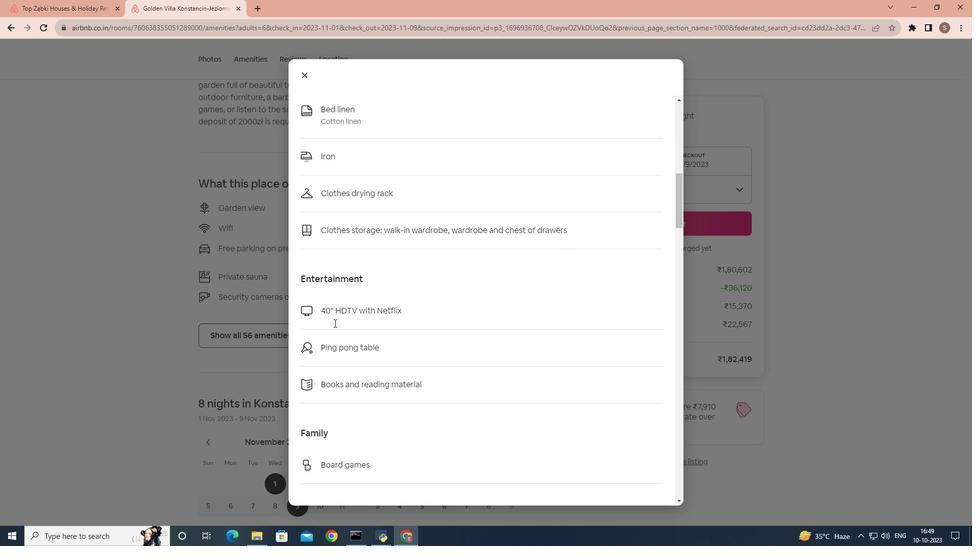 
Action: Mouse scrolled (334, 323) with delta (0, 0)
Screenshot: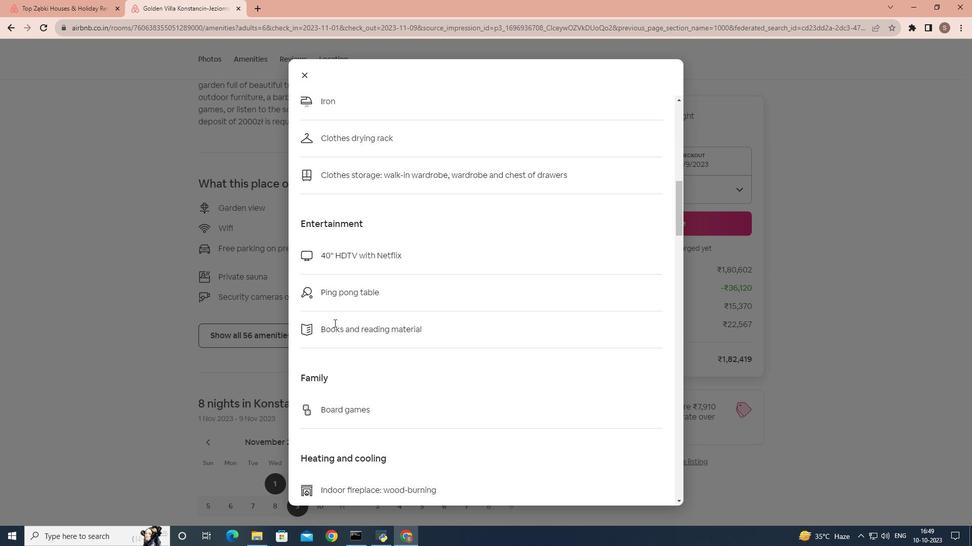 
Action: Mouse scrolled (334, 323) with delta (0, 0)
Screenshot: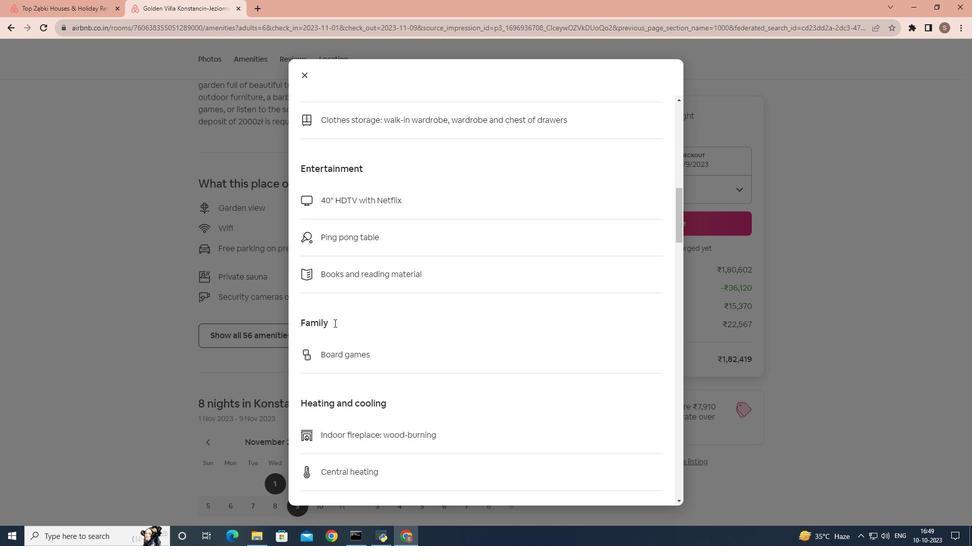 
Action: Mouse scrolled (334, 323) with delta (0, 0)
Screenshot: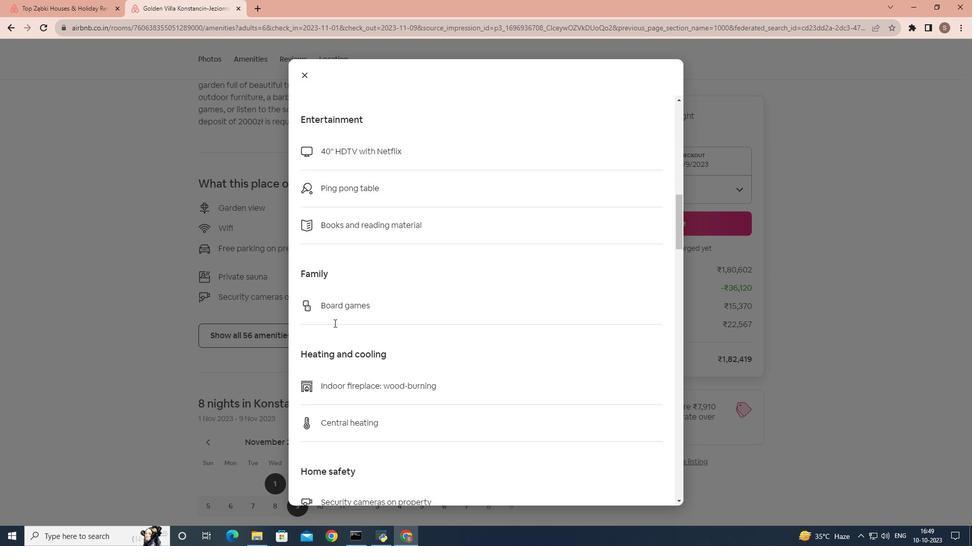 
Action: Mouse scrolled (334, 323) with delta (0, 0)
Screenshot: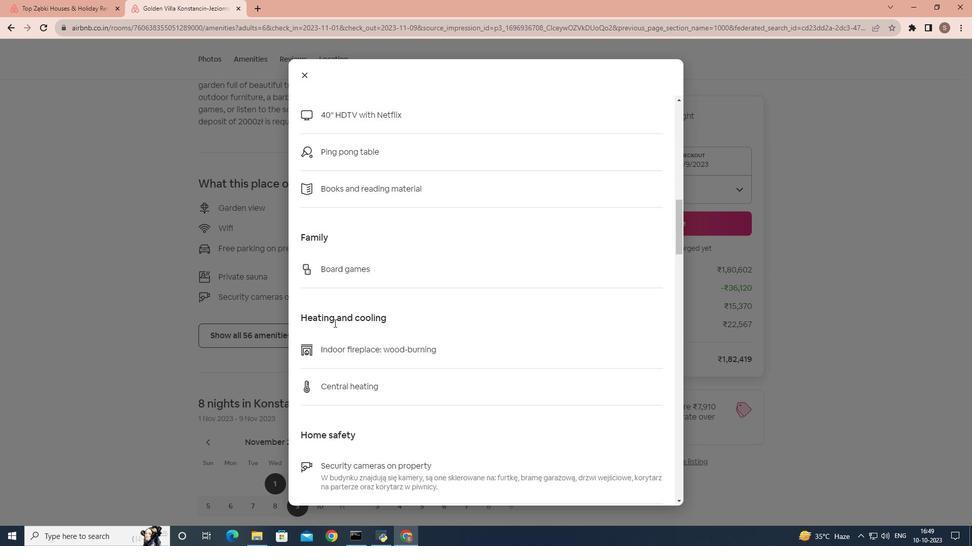 
Action: Mouse scrolled (334, 323) with delta (0, 0)
Screenshot: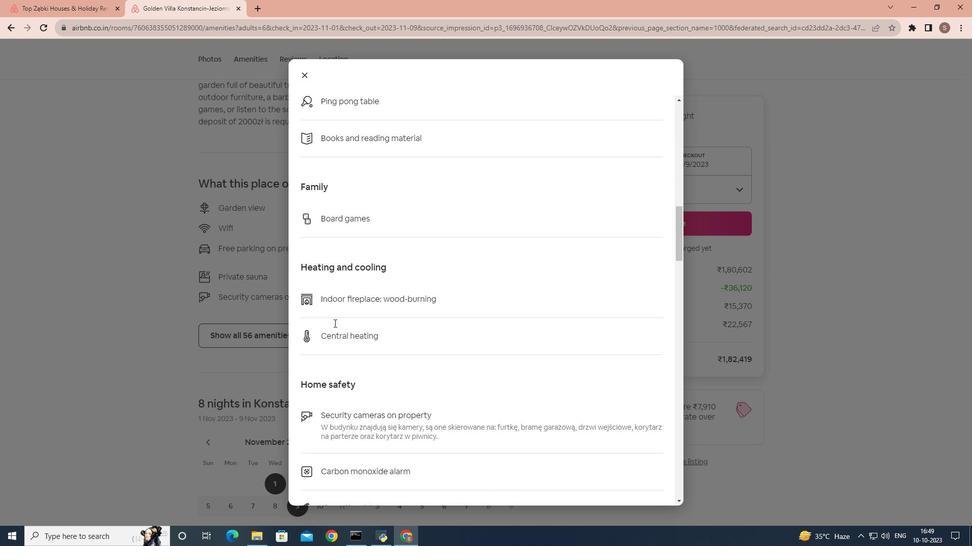 
Action: Mouse scrolled (334, 323) with delta (0, 0)
Screenshot: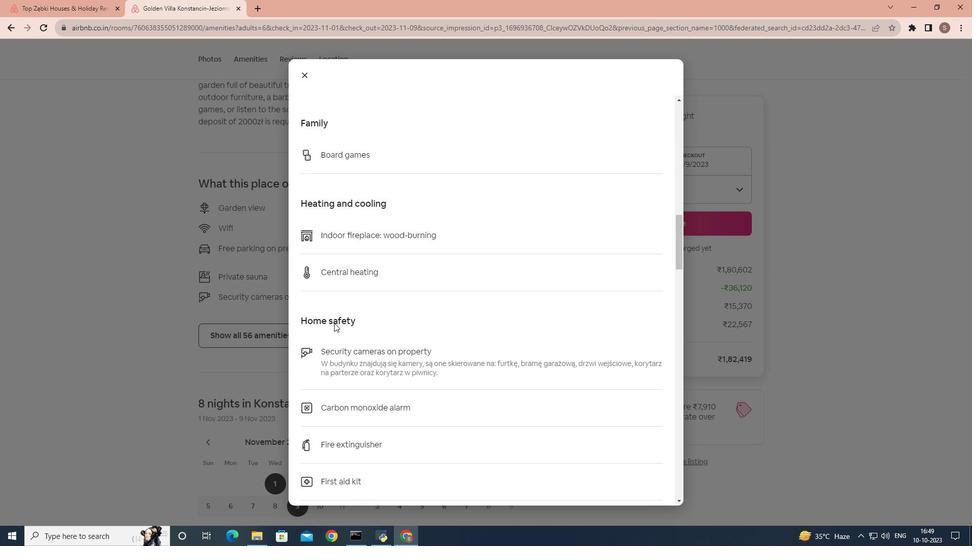 
Action: Mouse scrolled (334, 323) with delta (0, 0)
Screenshot: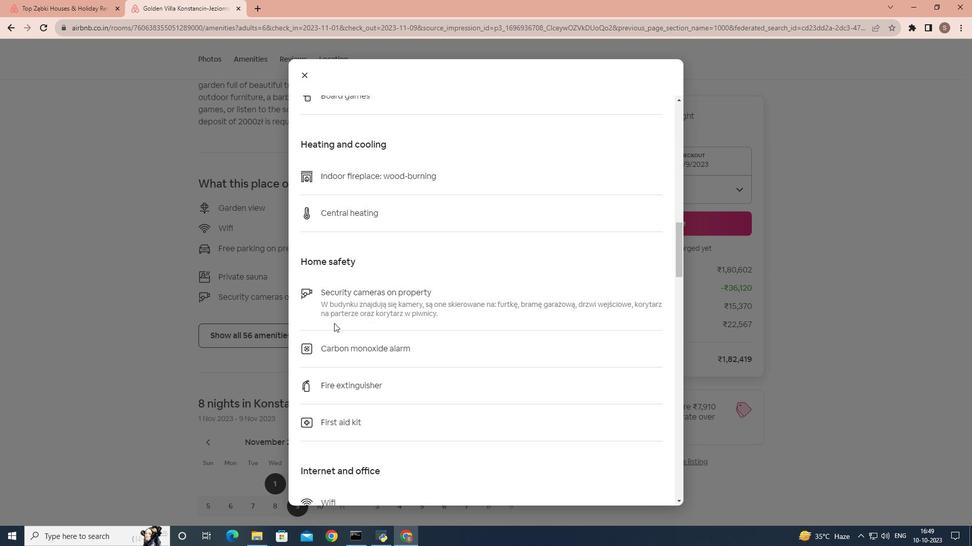 
Action: Mouse scrolled (334, 323) with delta (0, 0)
Screenshot: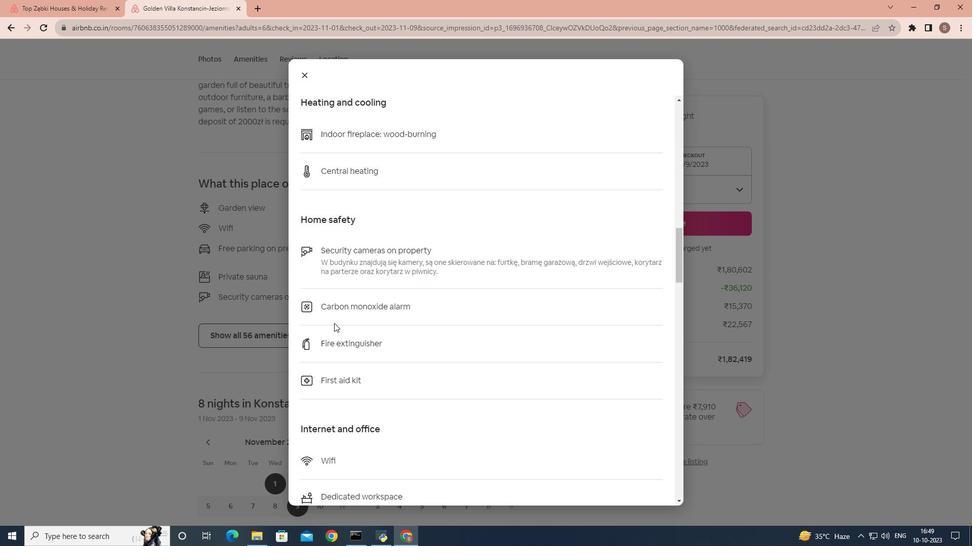 
Action: Mouse scrolled (334, 323) with delta (0, 0)
Screenshot: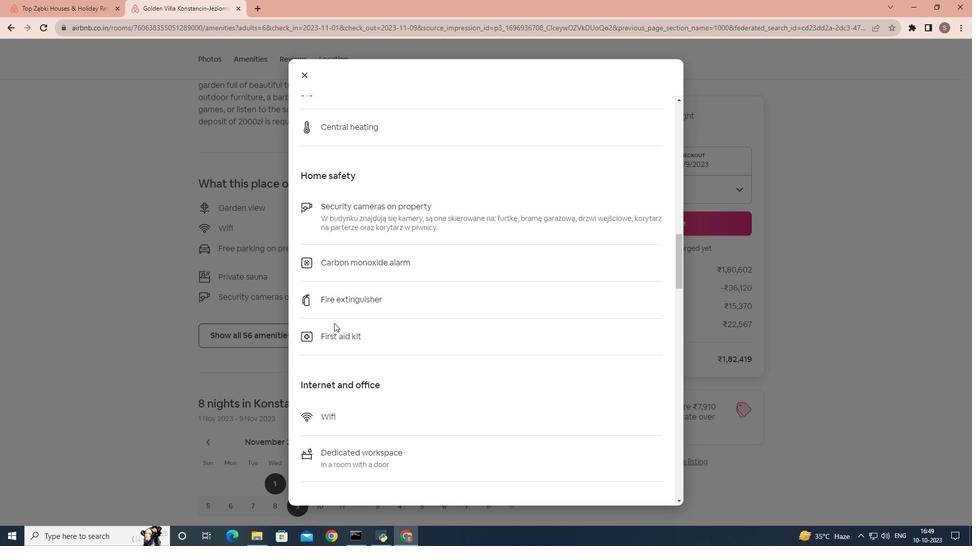 
Action: Mouse scrolled (334, 323) with delta (0, 0)
Screenshot: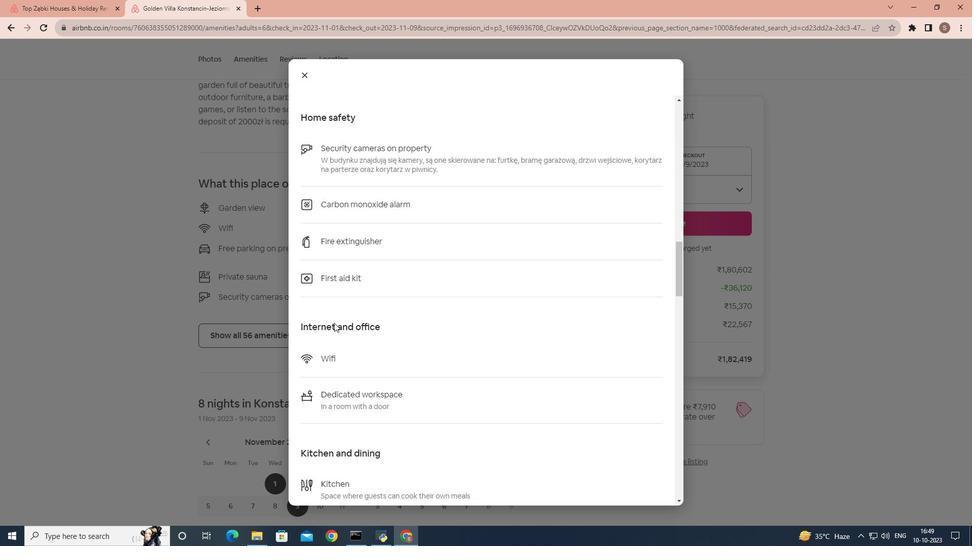
Action: Mouse scrolled (334, 323) with delta (0, 0)
Screenshot: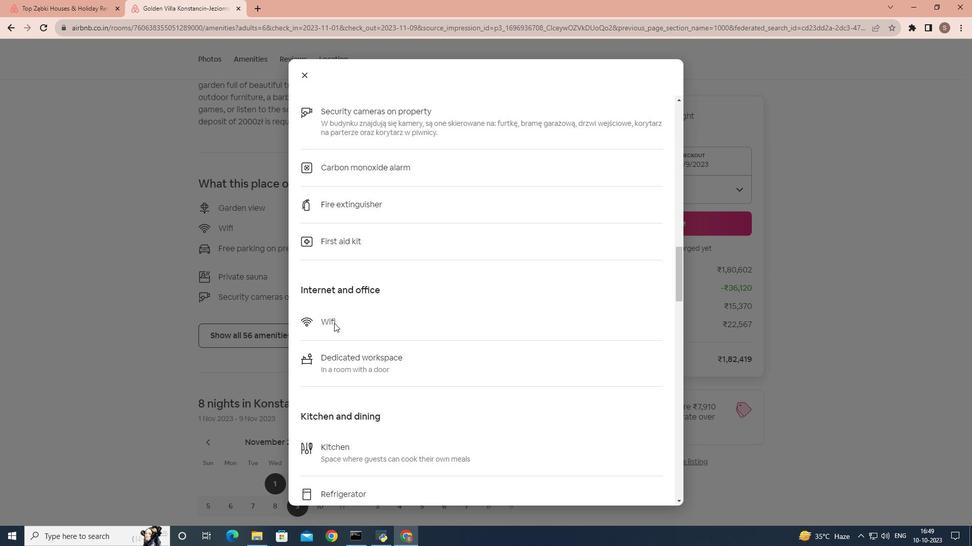 
Action: Mouse scrolled (334, 323) with delta (0, 0)
Screenshot: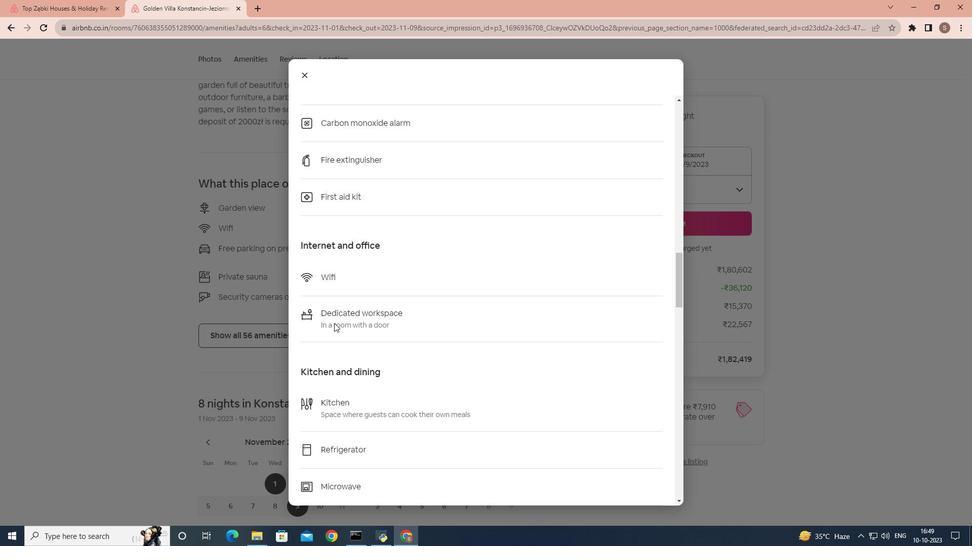 
Action: Mouse scrolled (334, 323) with delta (0, 0)
